 Task: Explore the pedestrian path from Central Park to the Guggenheim Museum in NYC.
Action: Mouse moved to (275, 93)
Screenshot: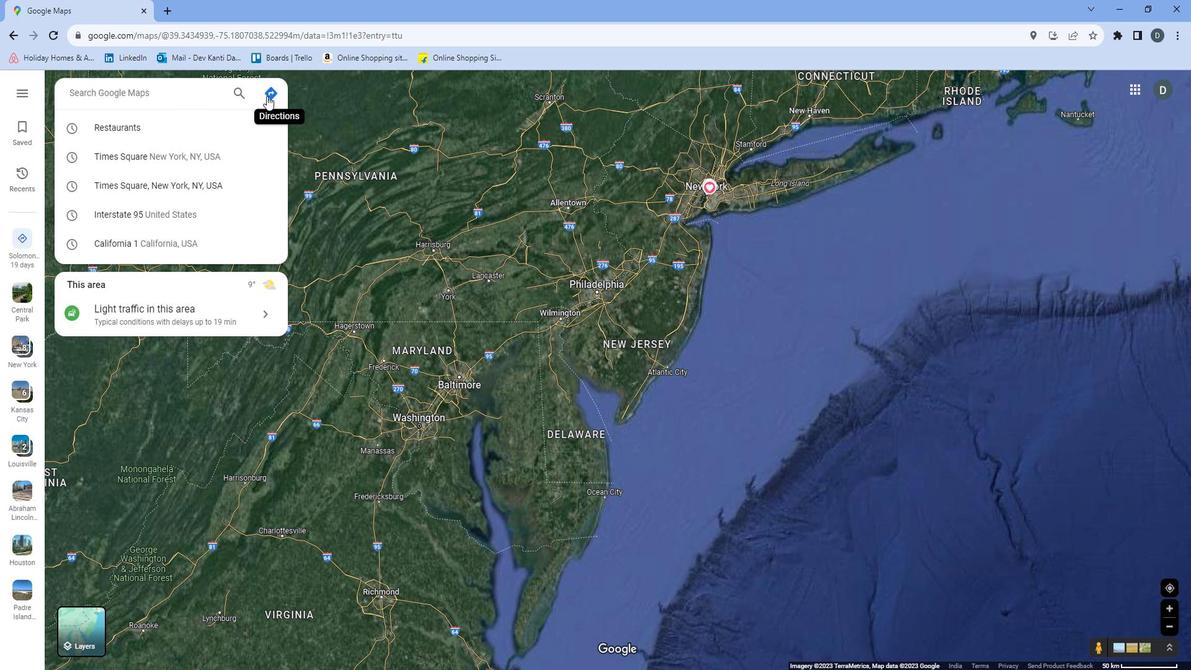 
Action: Mouse pressed left at (275, 93)
Screenshot: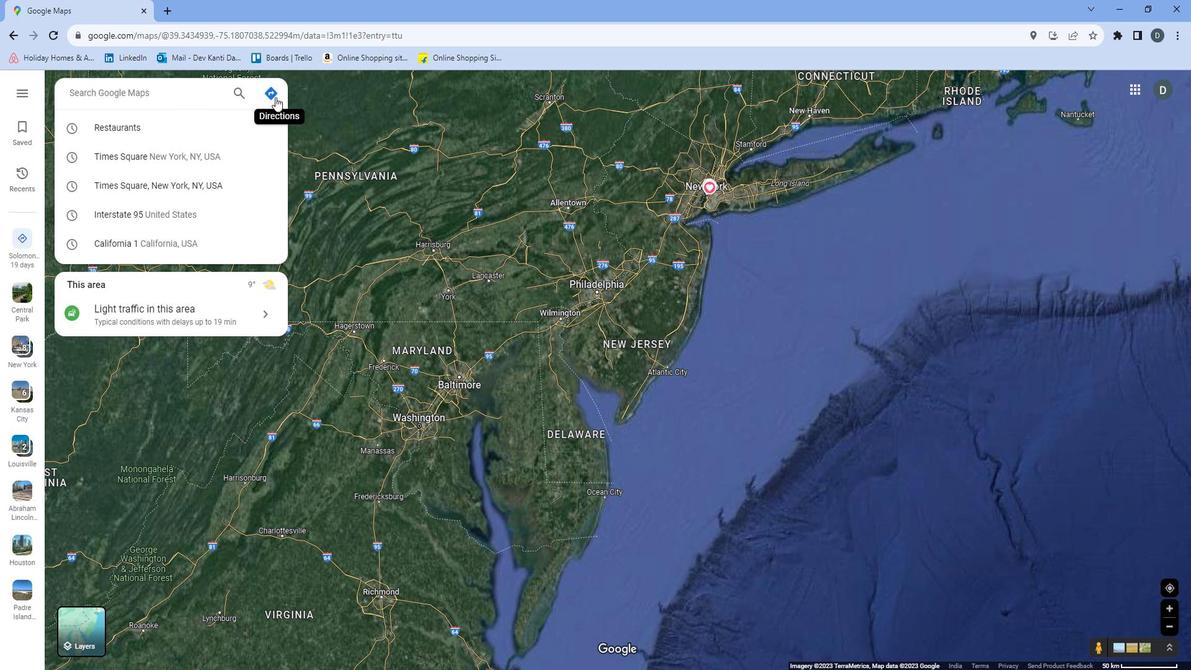 
Action: Mouse moved to (218, 85)
Screenshot: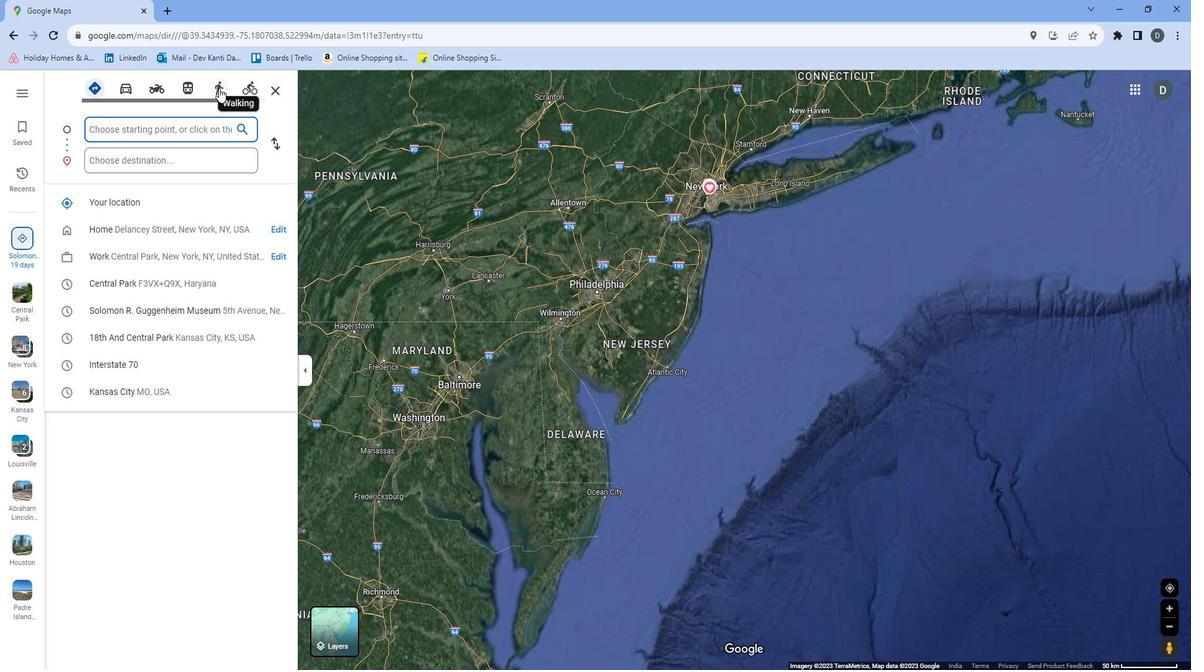 
Action: Mouse pressed left at (218, 85)
Screenshot: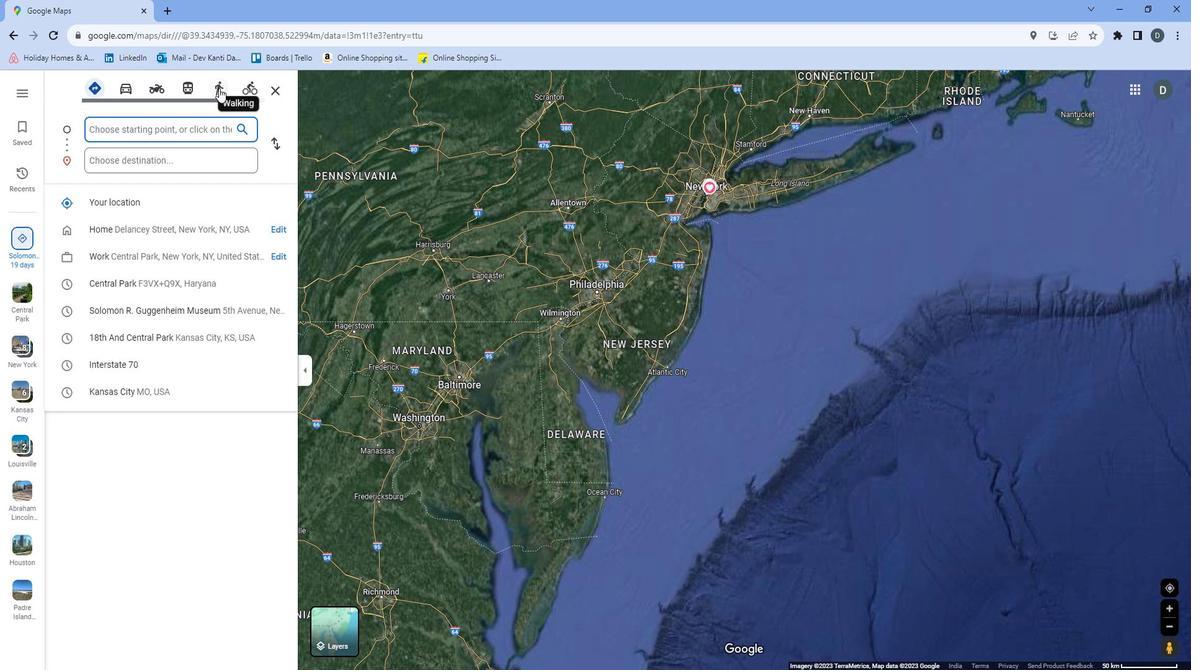 
Action: Mouse moved to (167, 122)
Screenshot: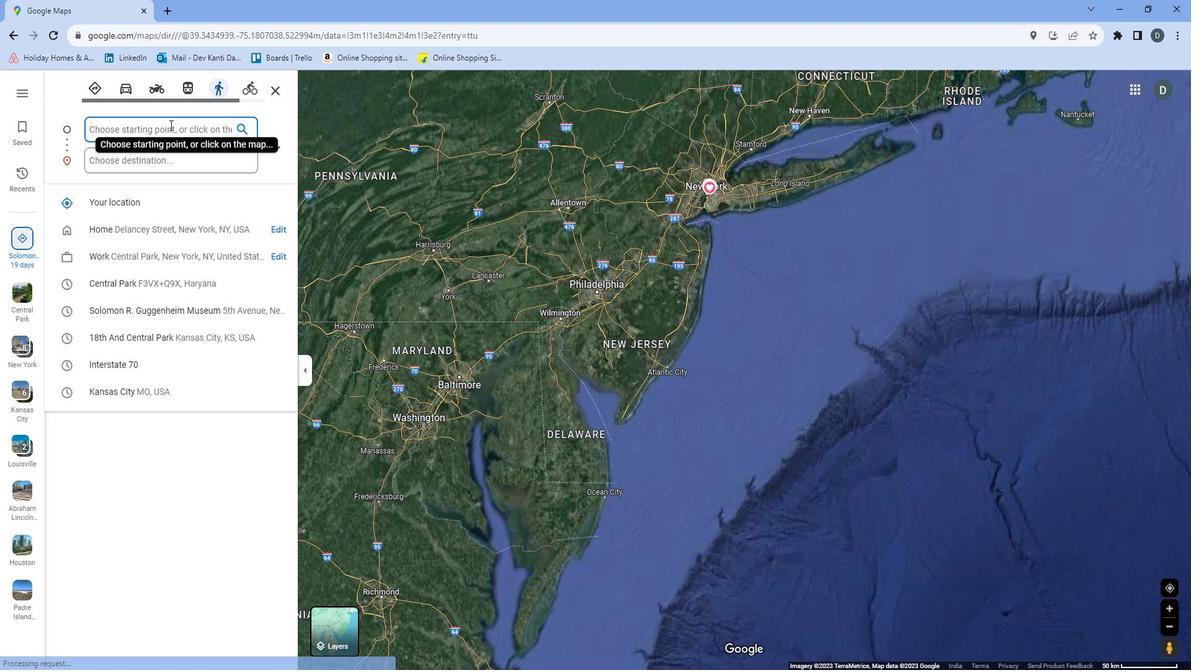 
Action: Mouse pressed left at (167, 122)
Screenshot: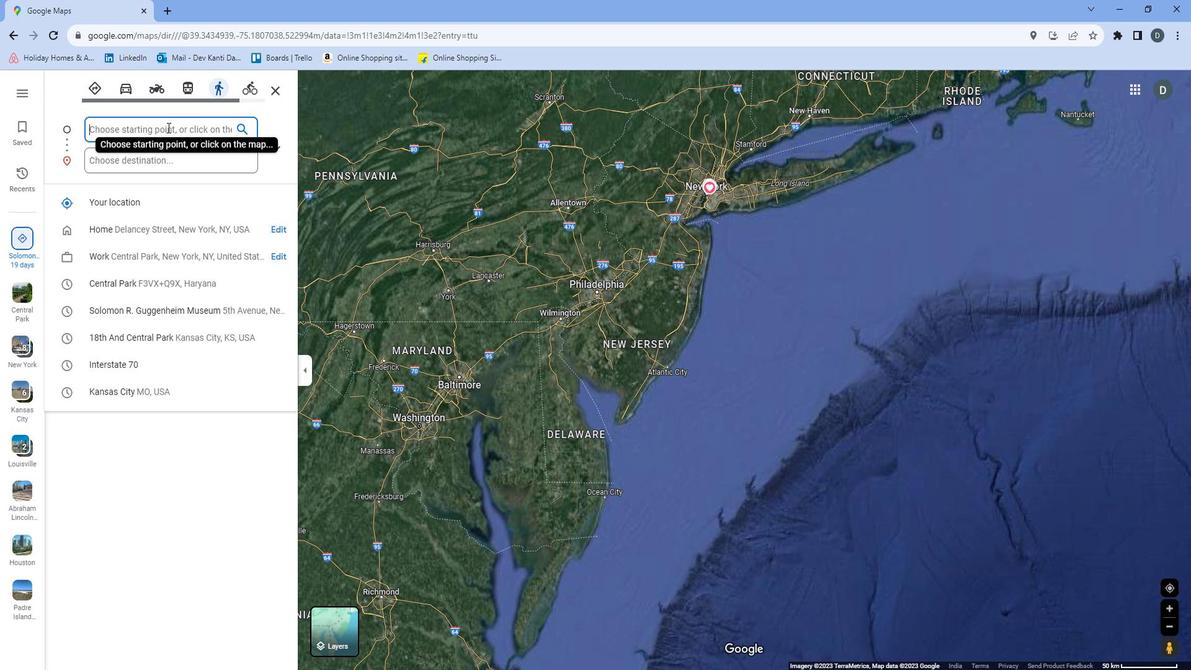 
Action: Key pressed <Key.shift>Central<Key.space><Key.shift>Park<Key.space>
Screenshot: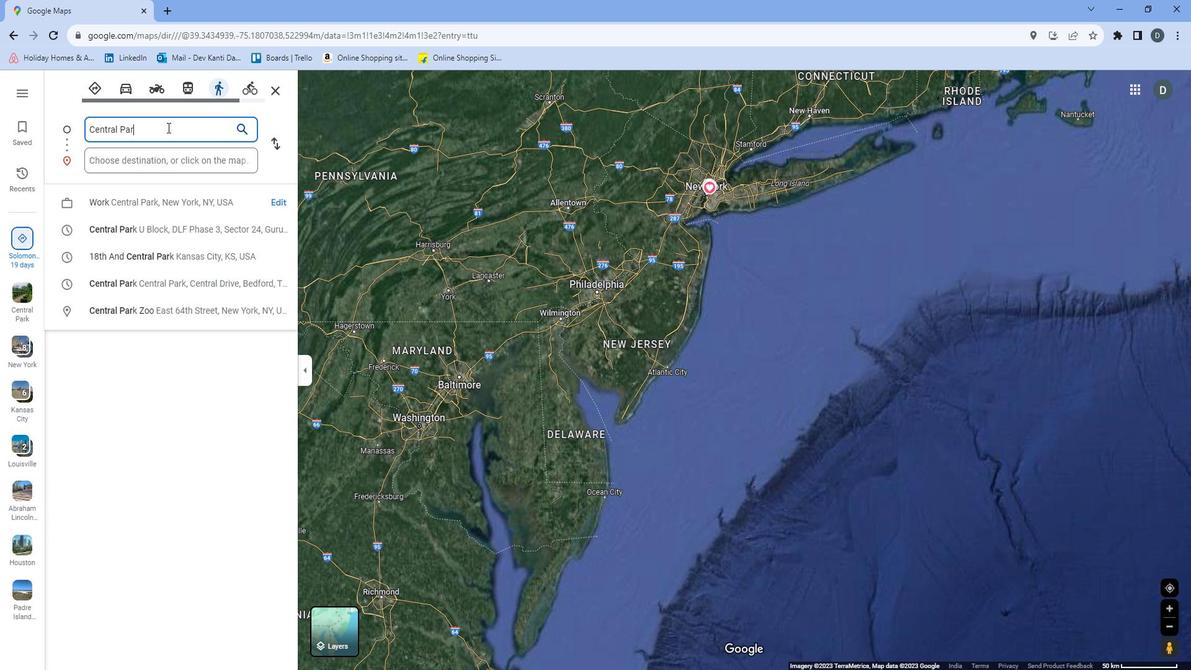 
Action: Mouse moved to (170, 155)
Screenshot: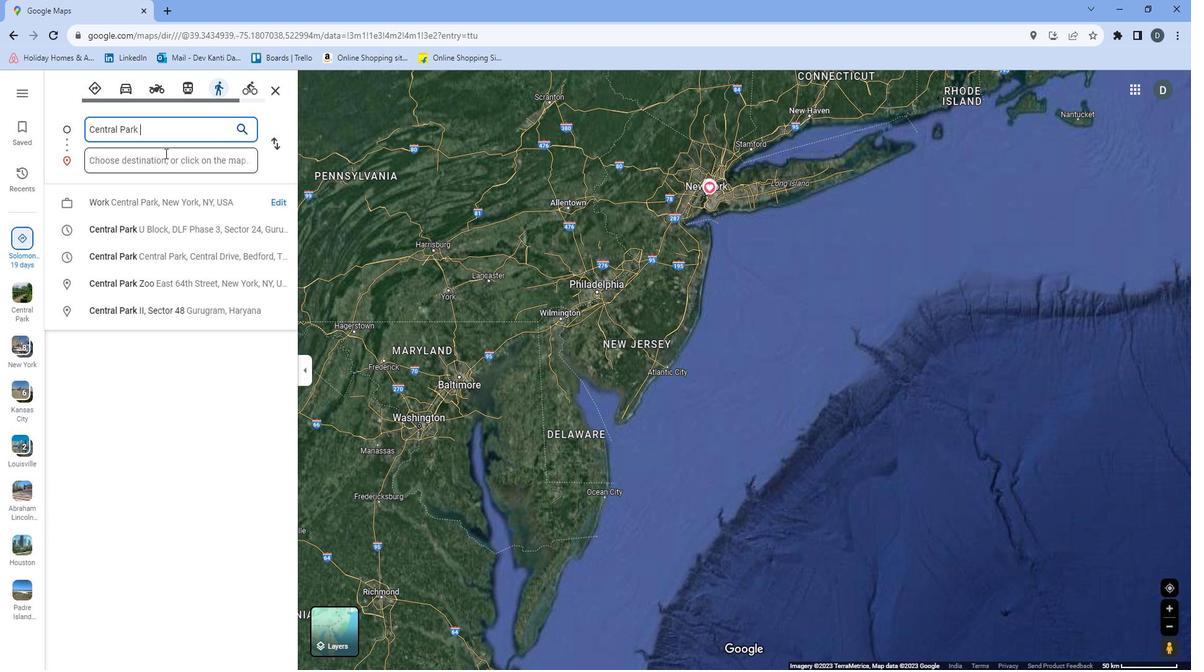 
Action: Mouse pressed left at (170, 155)
Screenshot: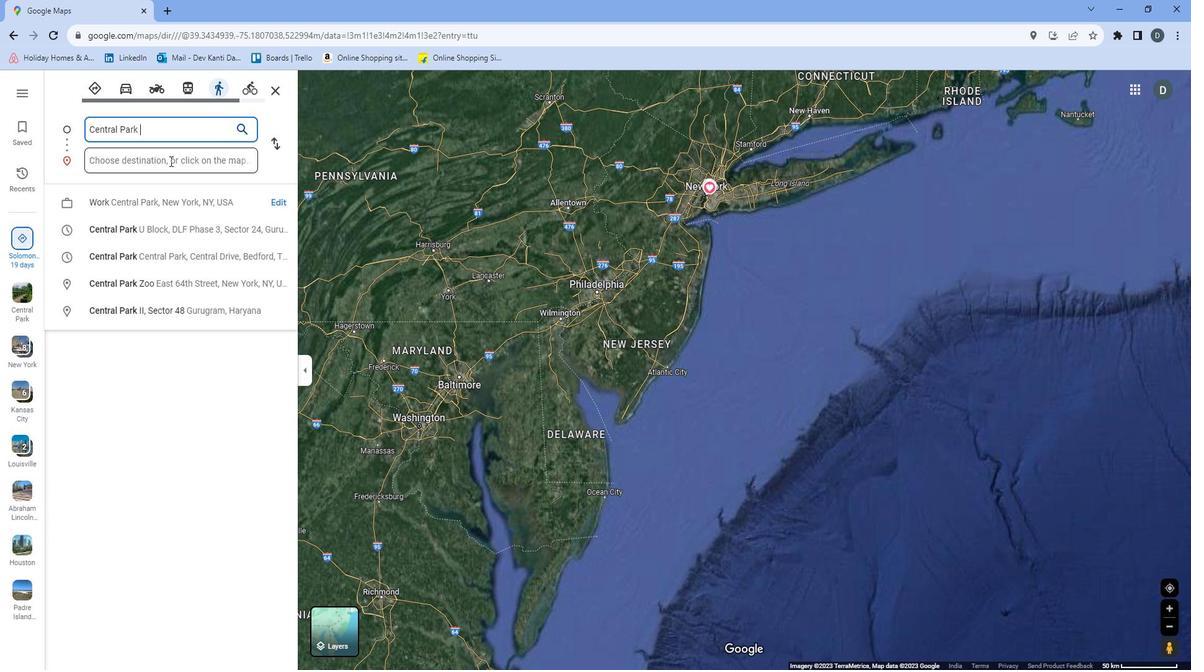 
Action: Key pressed <Key.shift>Guggenheim<Key.space><Key.down><Key.enter>
Screenshot: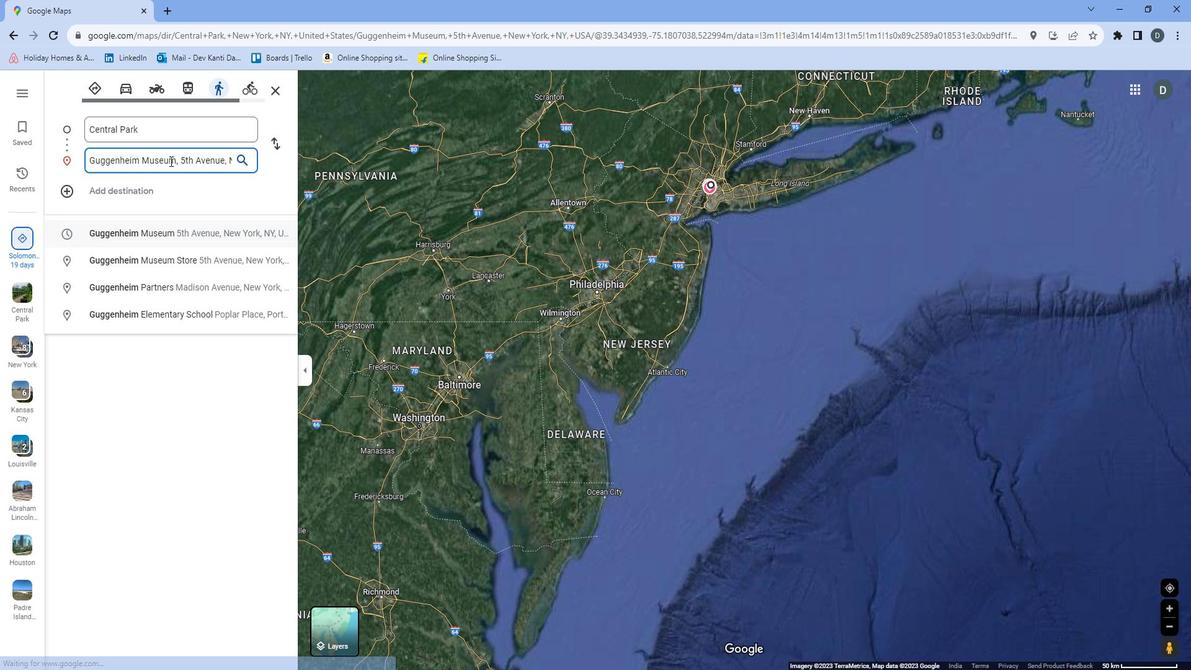 
Action: Mouse moved to (487, 386)
Screenshot: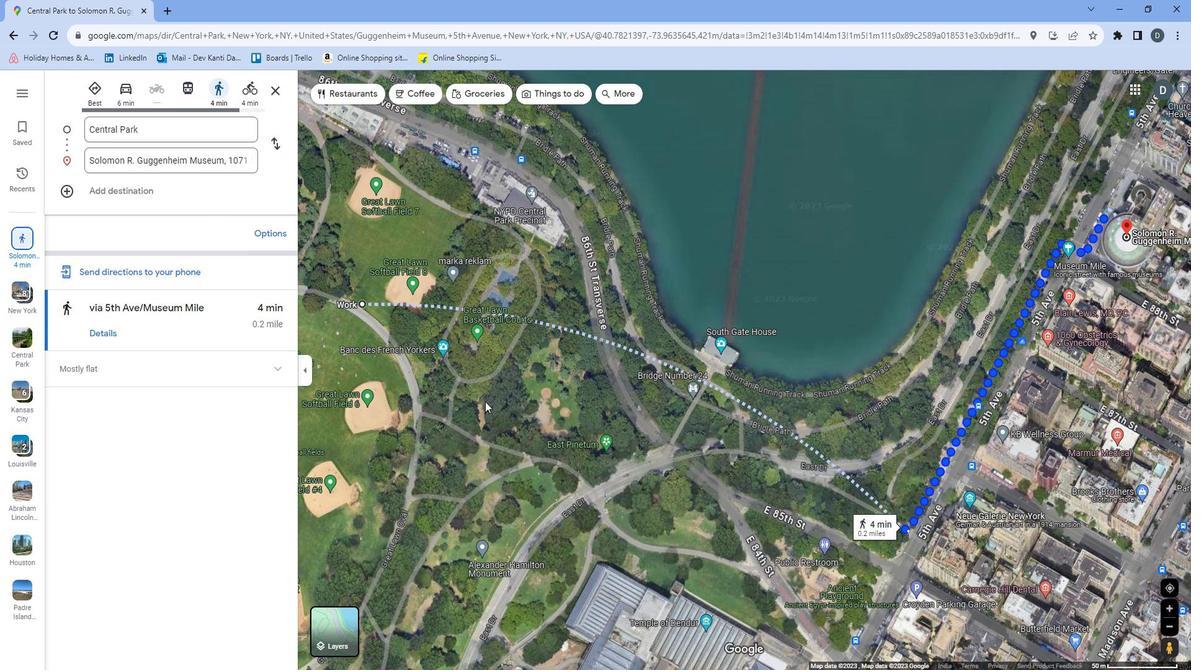 
Action: Mouse pressed left at (487, 386)
Screenshot: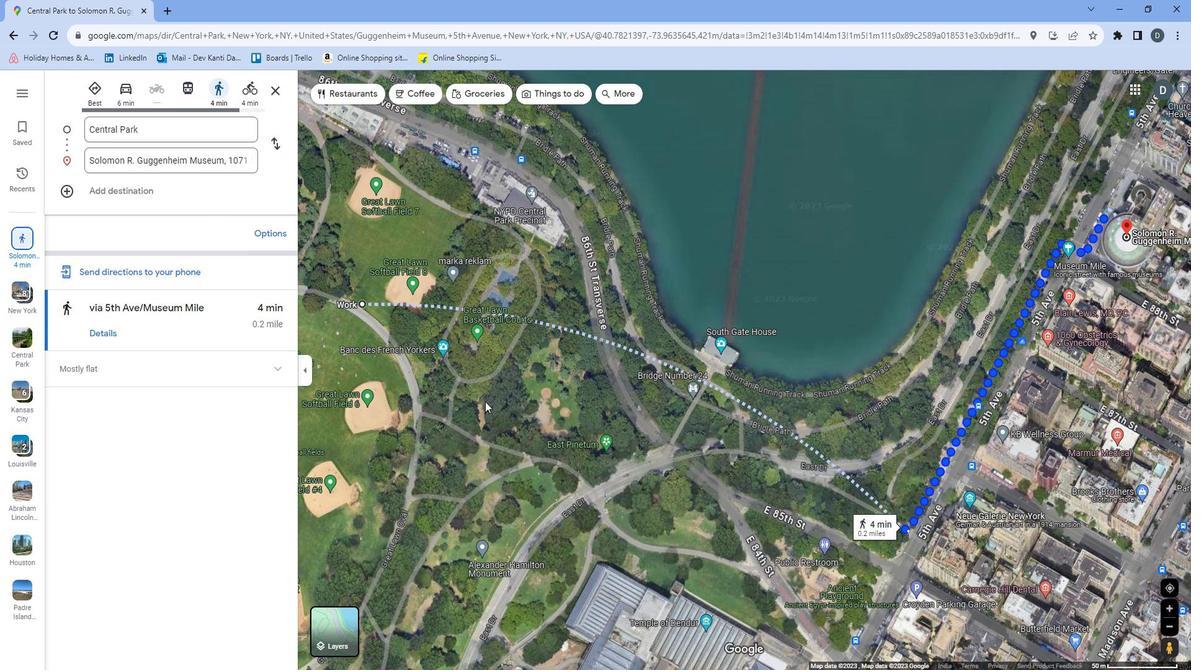 
Action: Mouse moved to (540, 364)
Screenshot: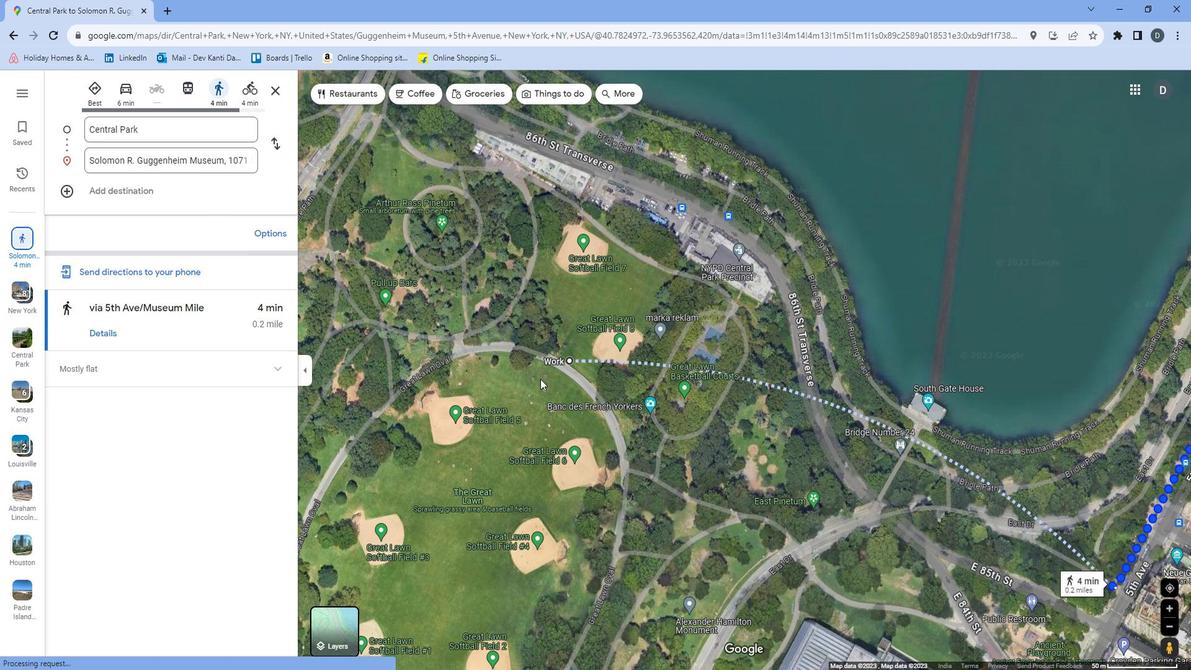 
Action: Mouse scrolled (540, 364) with delta (0, 0)
Screenshot: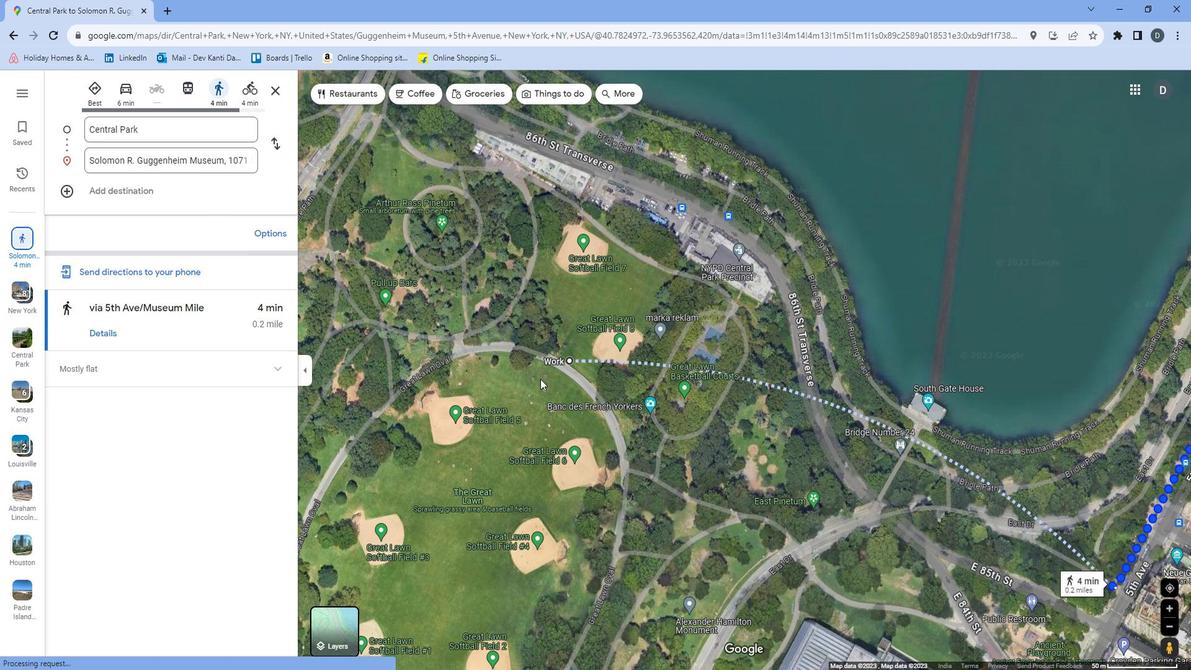 
Action: Mouse moved to (540, 363)
Screenshot: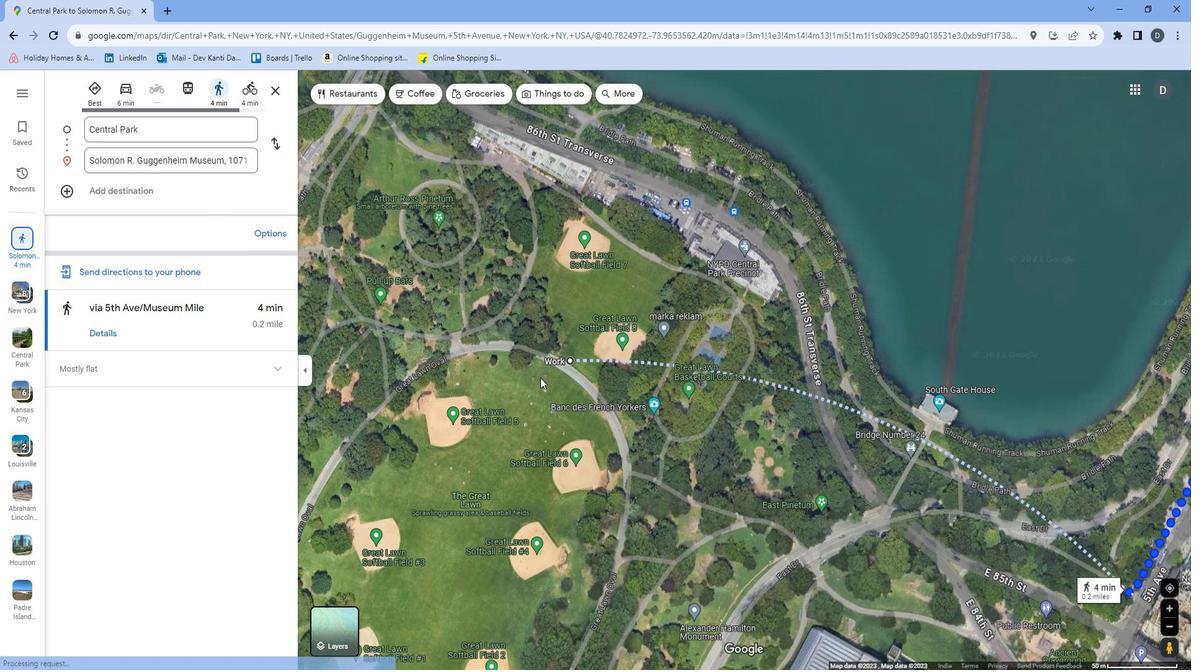 
Action: Mouse scrolled (540, 364) with delta (0, 0)
Screenshot: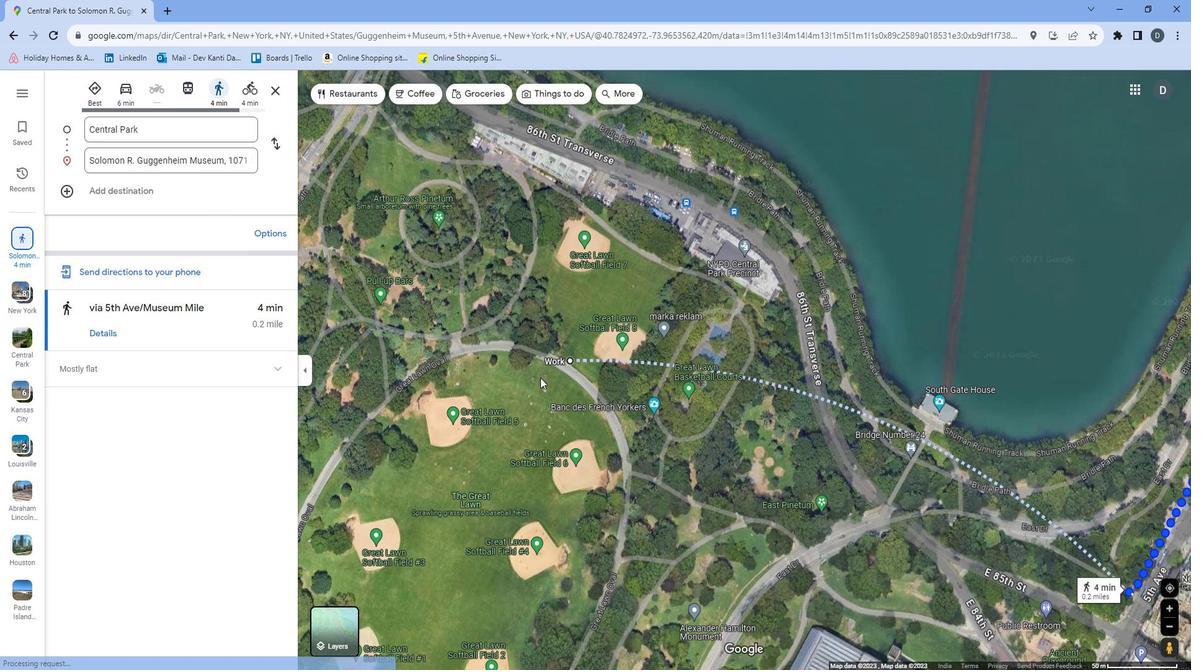 
Action: Mouse moved to (541, 363)
Screenshot: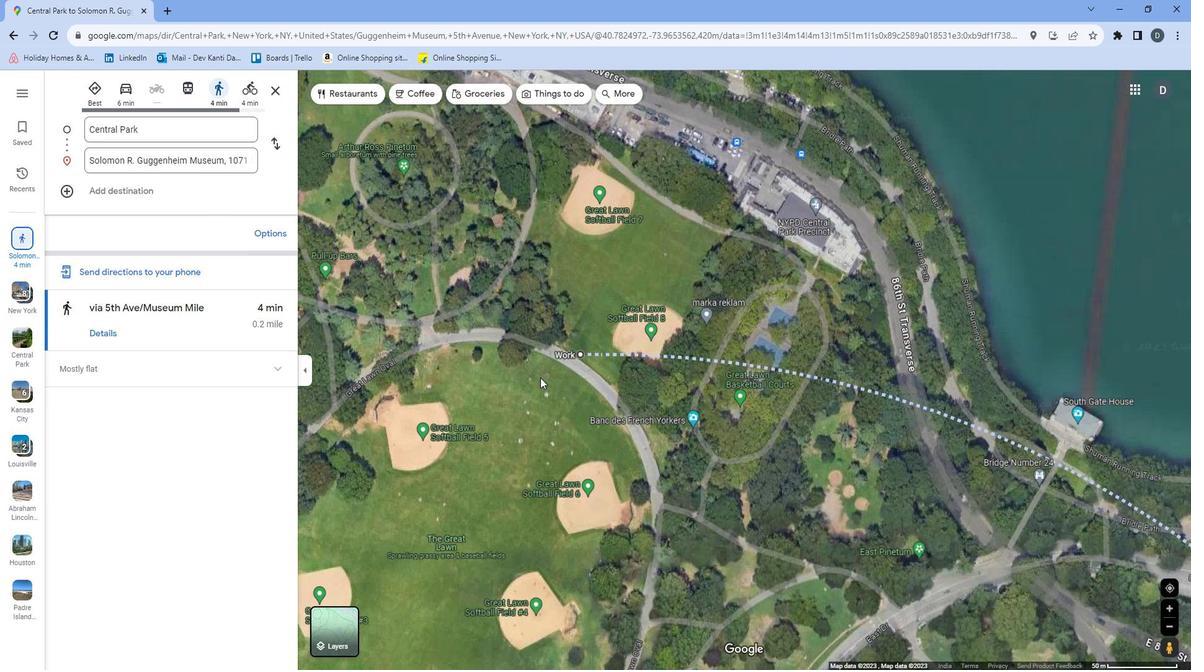 
Action: Mouse scrolled (541, 364) with delta (0, 0)
Screenshot: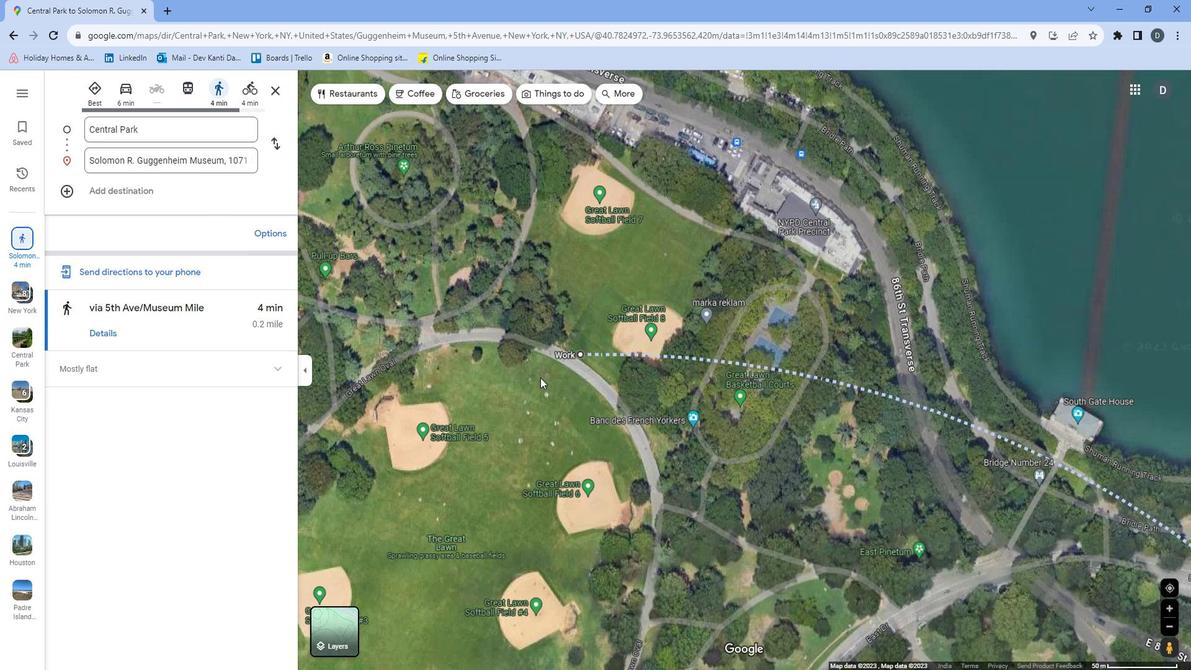 
Action: Mouse moved to (542, 363)
Screenshot: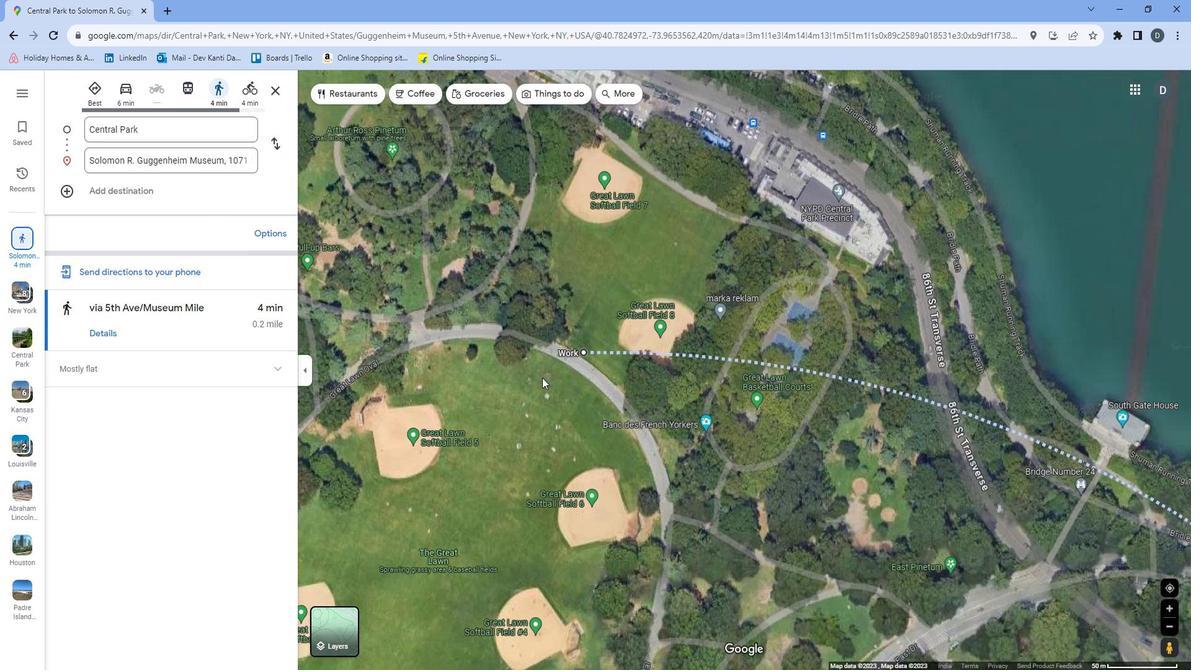
Action: Mouse scrolled (542, 364) with delta (0, 0)
Screenshot: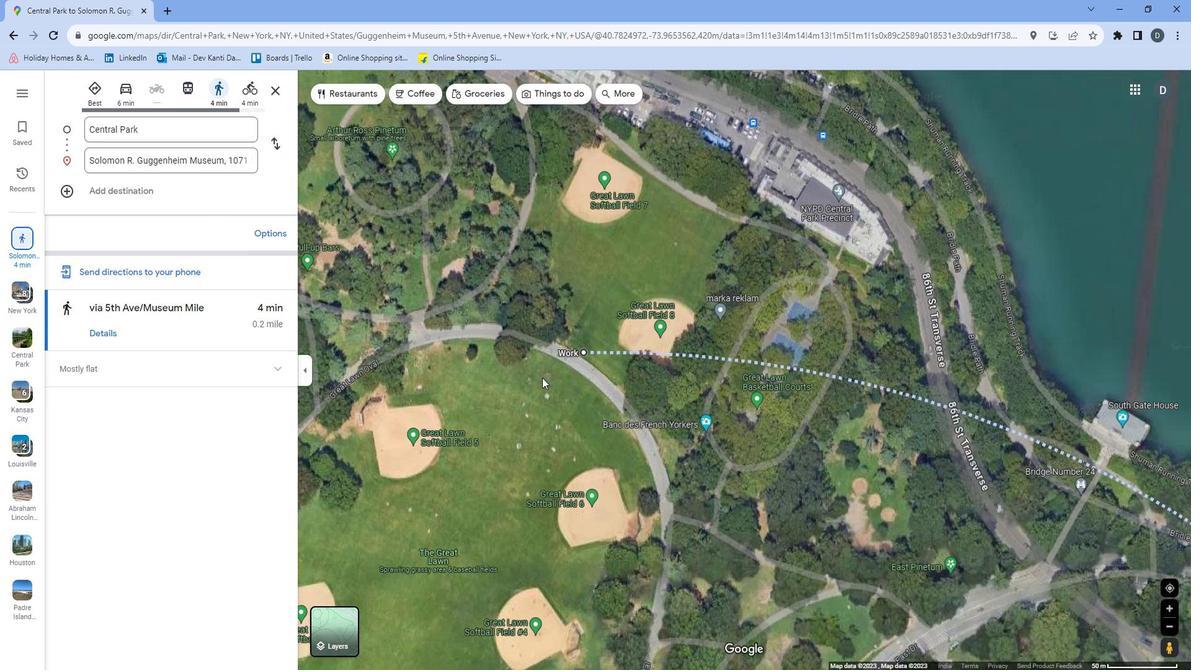 
Action: Mouse moved to (542, 363)
Screenshot: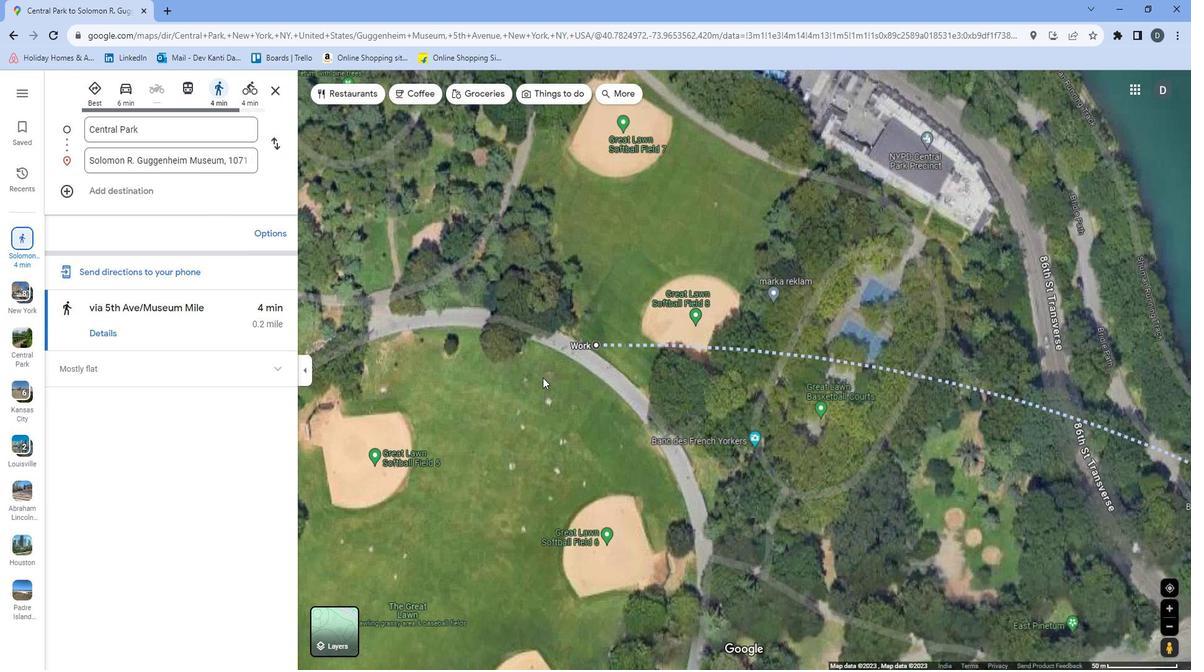 
Action: Mouse scrolled (542, 364) with delta (0, 0)
Screenshot: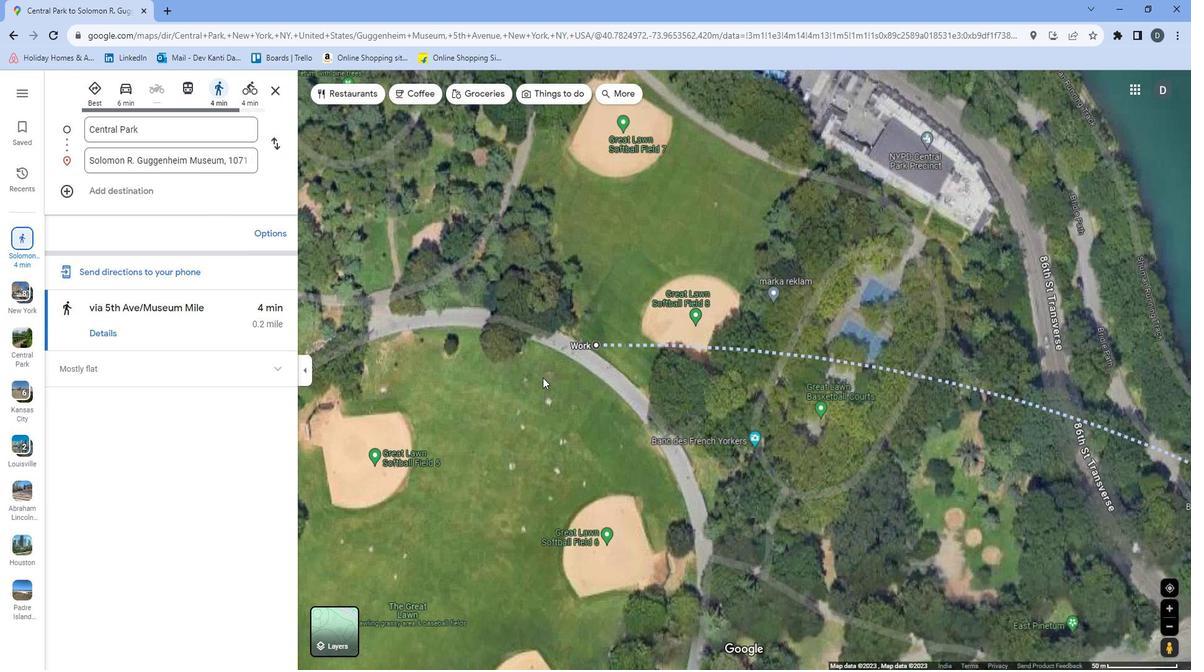 
Action: Mouse moved to (649, 351)
Screenshot: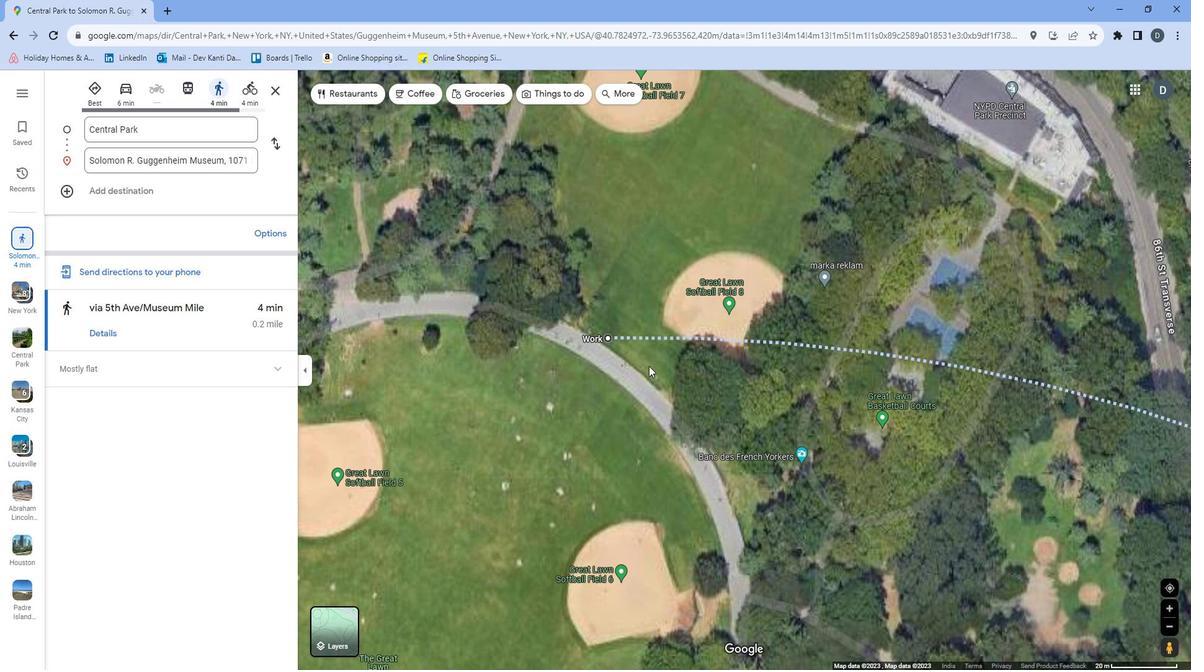 
Action: Mouse pressed left at (649, 351)
Screenshot: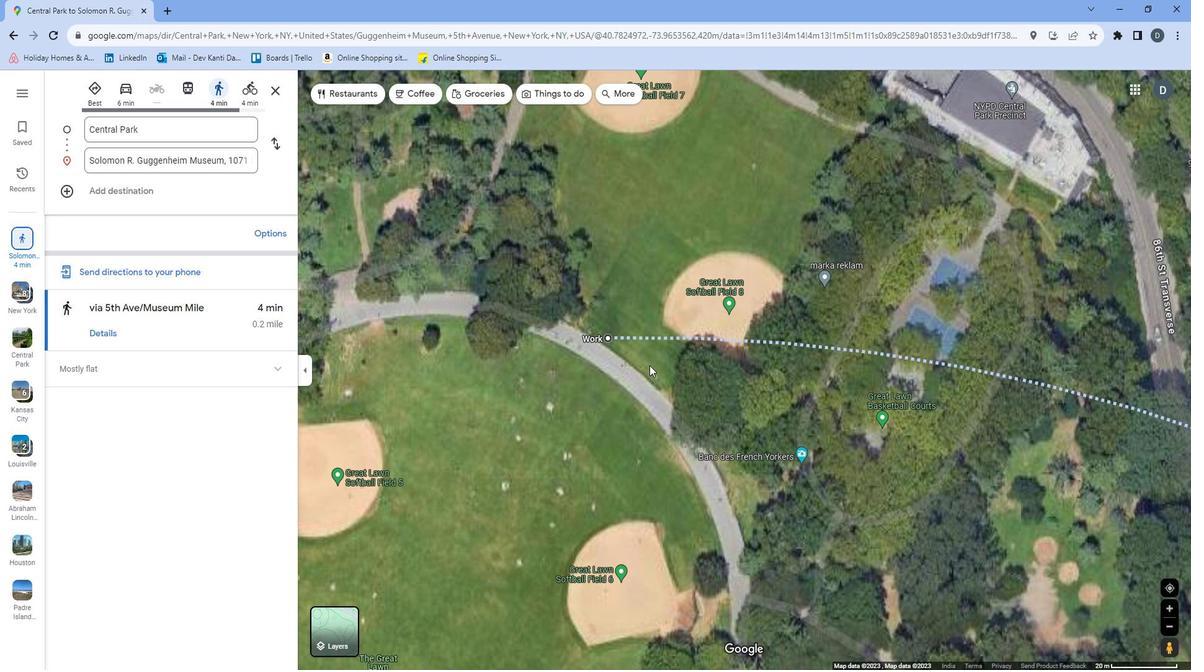 
Action: Mouse moved to (564, 349)
Screenshot: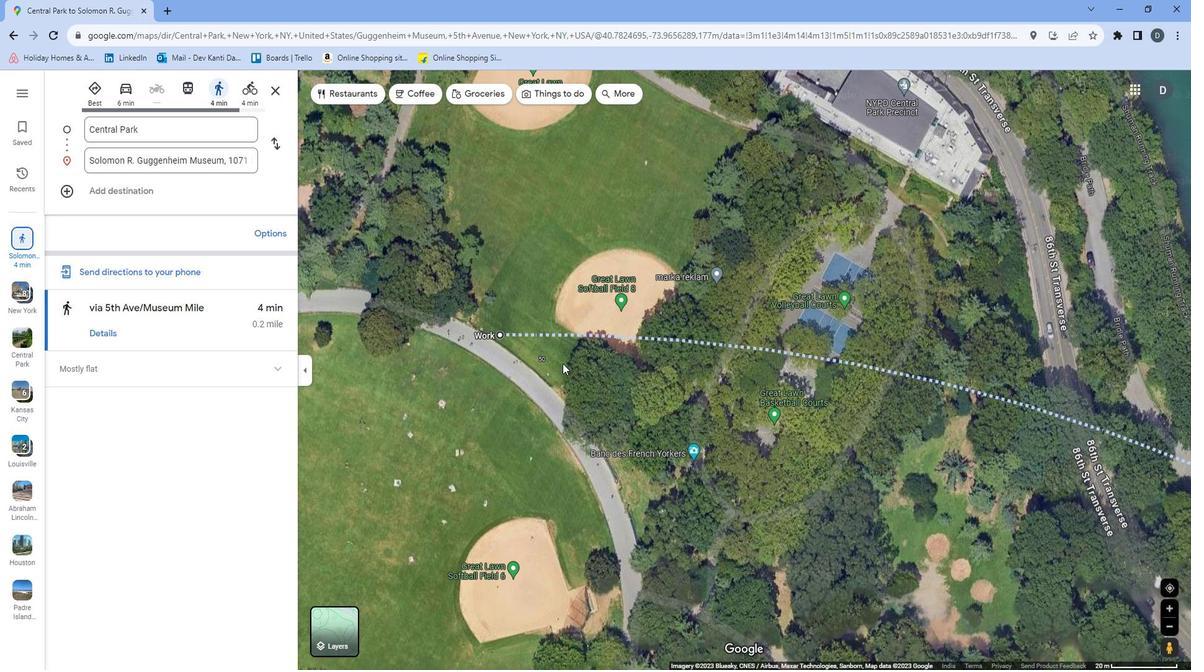 
Action: Mouse scrolled (564, 350) with delta (0, 0)
Screenshot: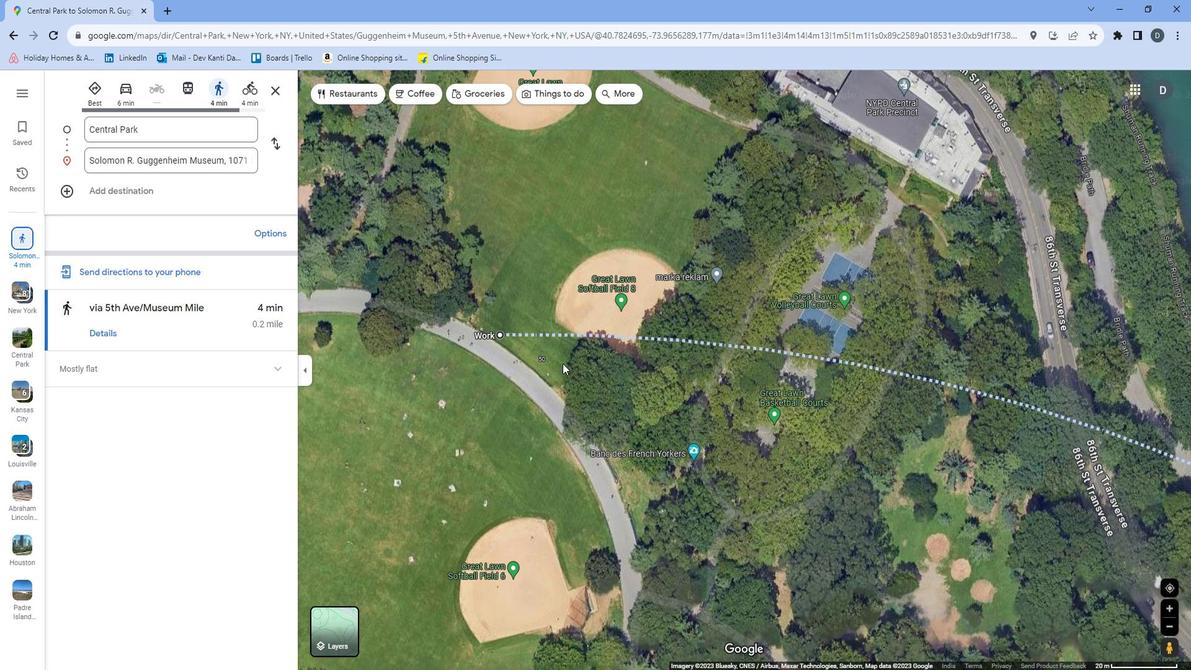 
Action: Mouse scrolled (564, 350) with delta (0, 0)
Screenshot: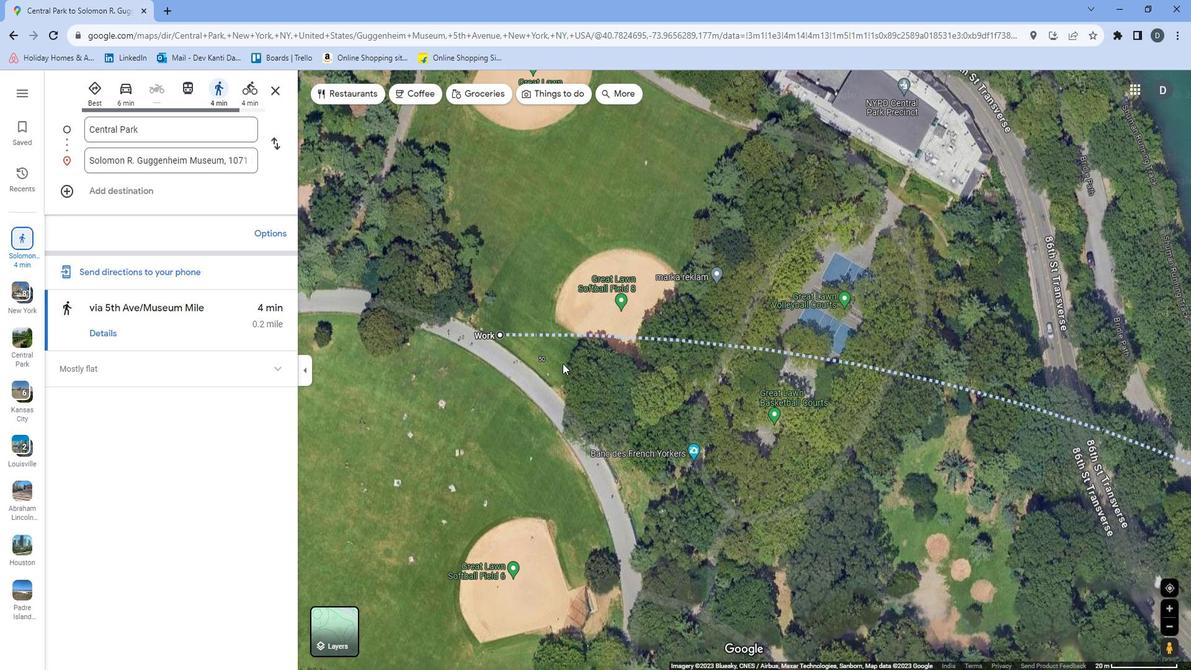 
Action: Mouse moved to (565, 348)
Screenshot: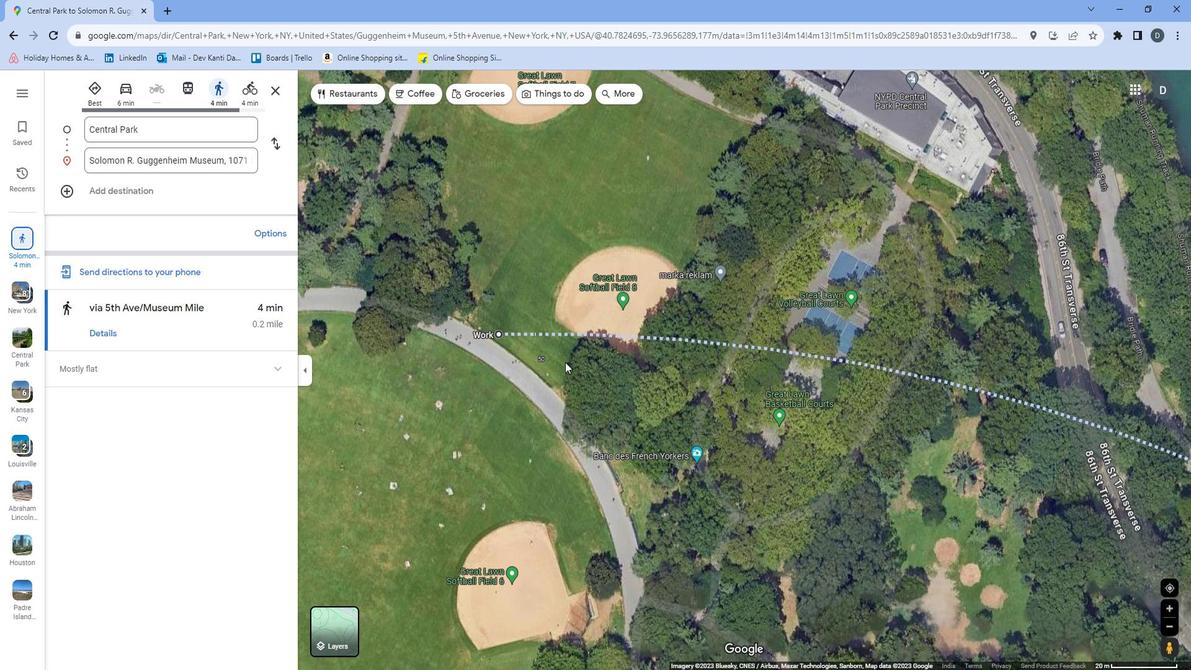 
Action: Mouse scrolled (565, 348) with delta (0, 0)
Screenshot: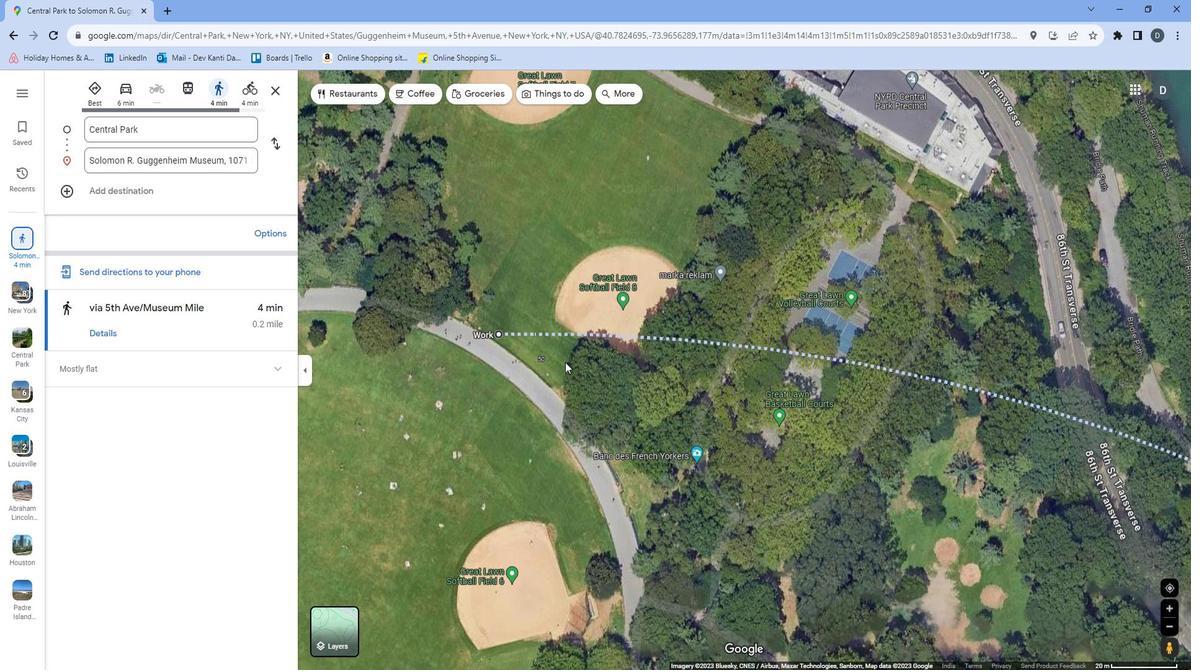 
Action: Mouse moved to (415, 307)
Screenshot: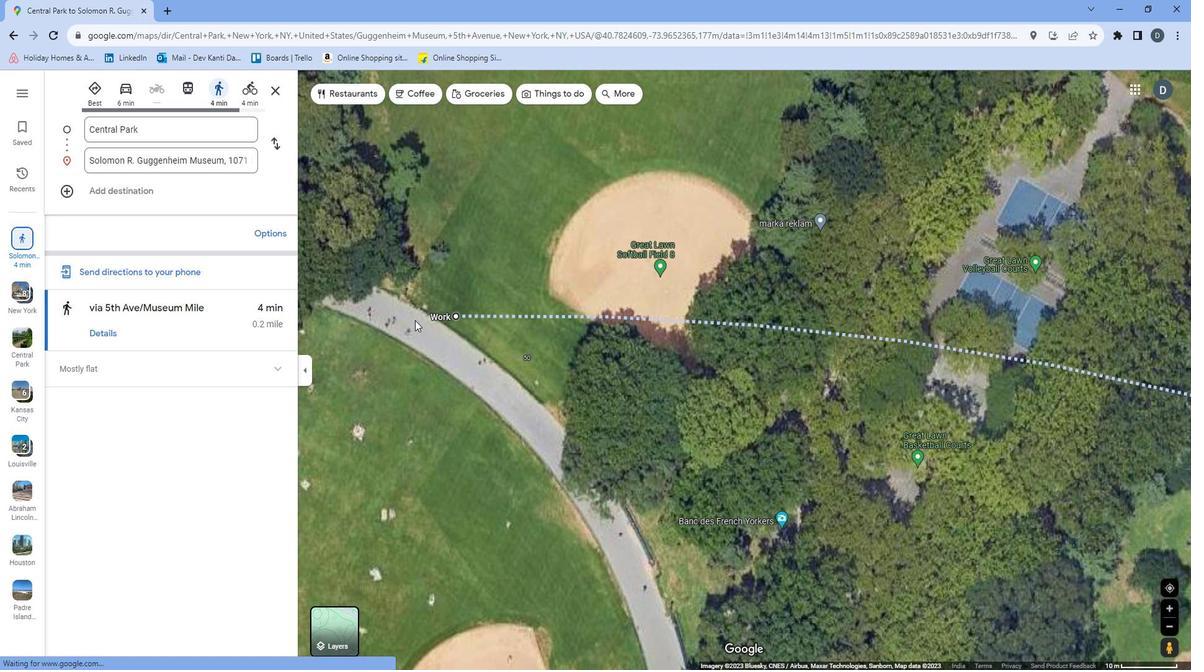 
Action: Mouse scrolled (415, 308) with delta (0, 0)
Screenshot: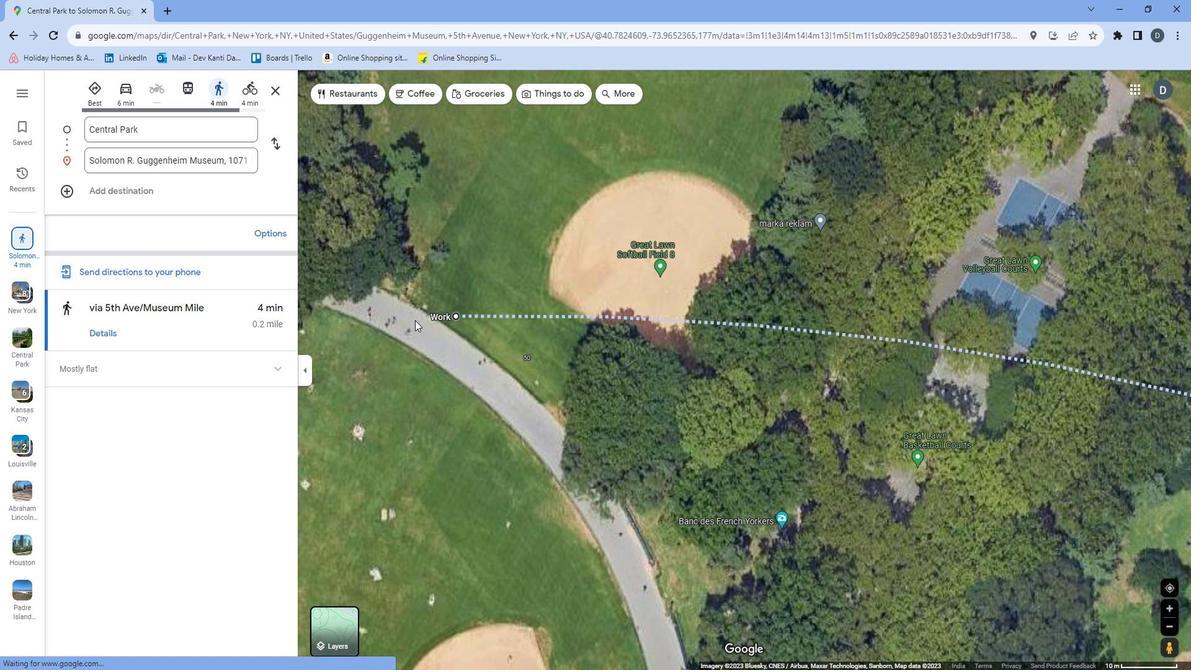 
Action: Mouse moved to (416, 307)
Screenshot: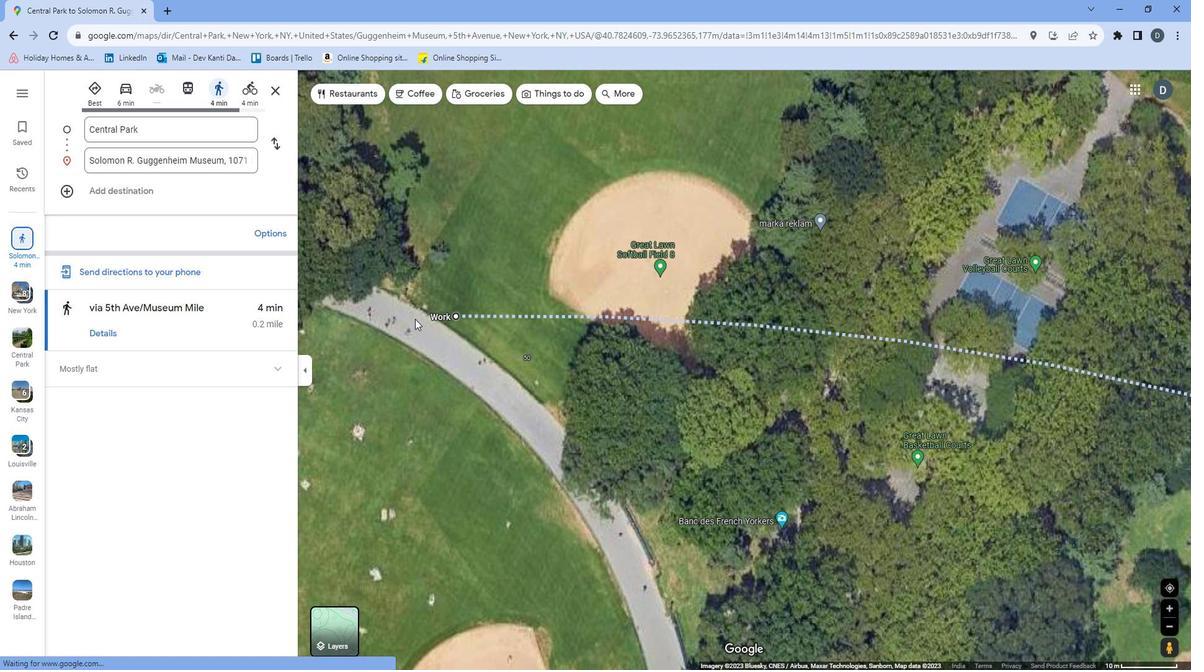
Action: Mouse scrolled (416, 307) with delta (0, 0)
Screenshot: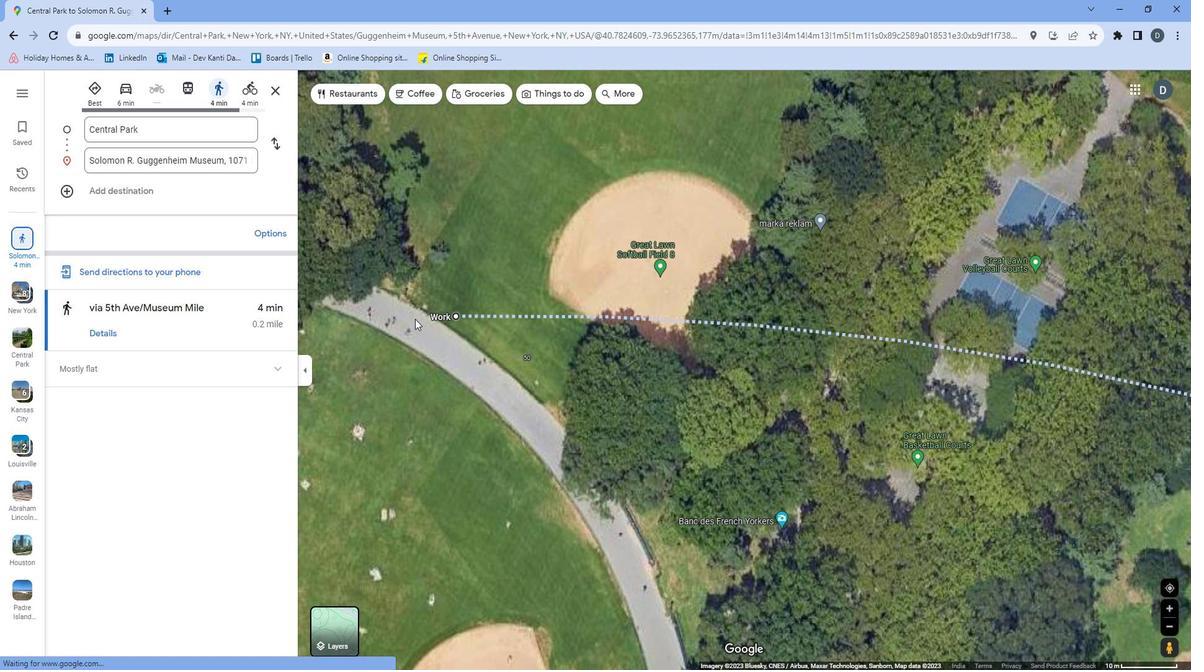 
Action: Mouse moved to (420, 307)
Screenshot: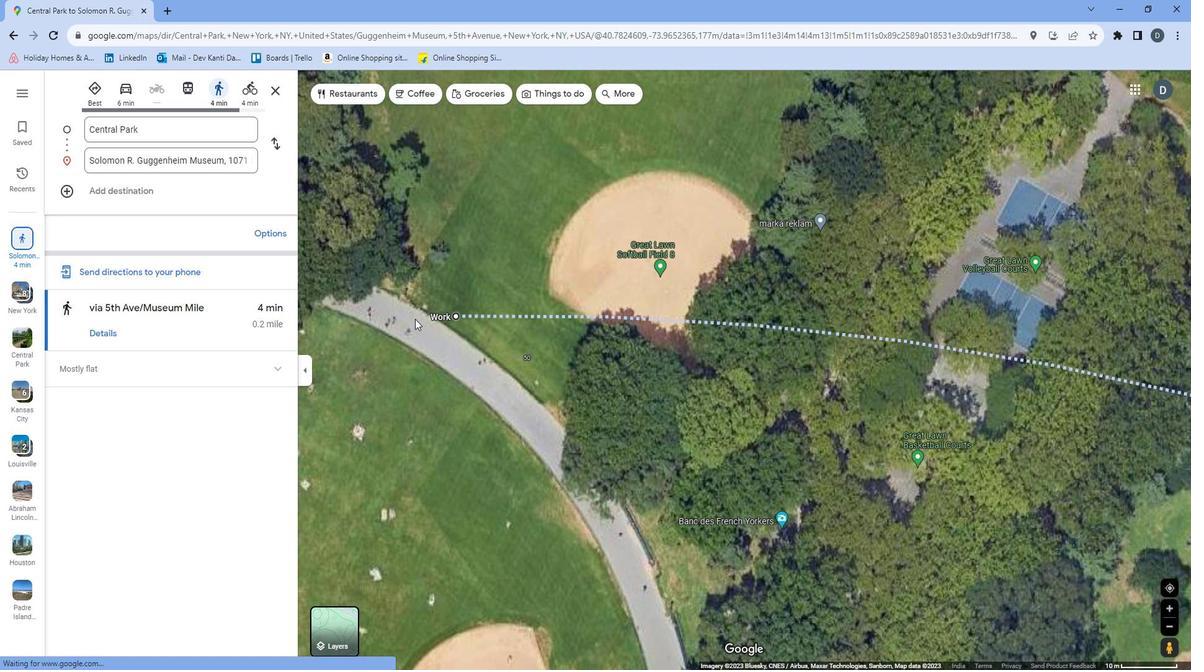 
Action: Mouse scrolled (420, 307) with delta (0, 0)
Screenshot: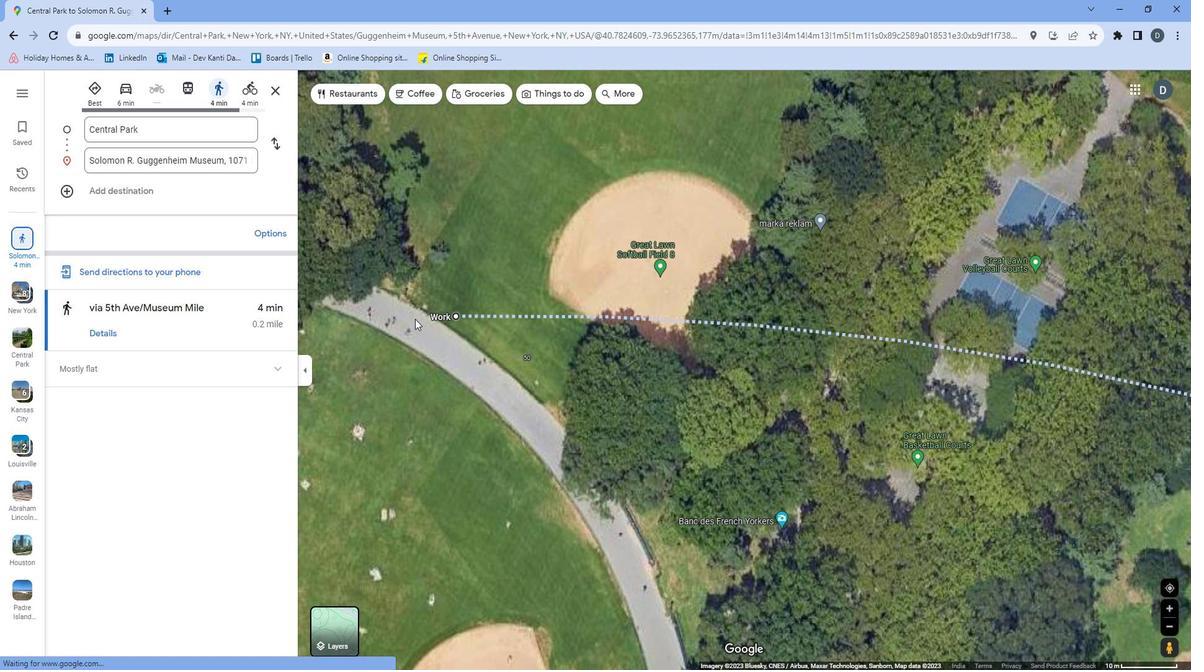 
Action: Mouse moved to (598, 313)
Screenshot: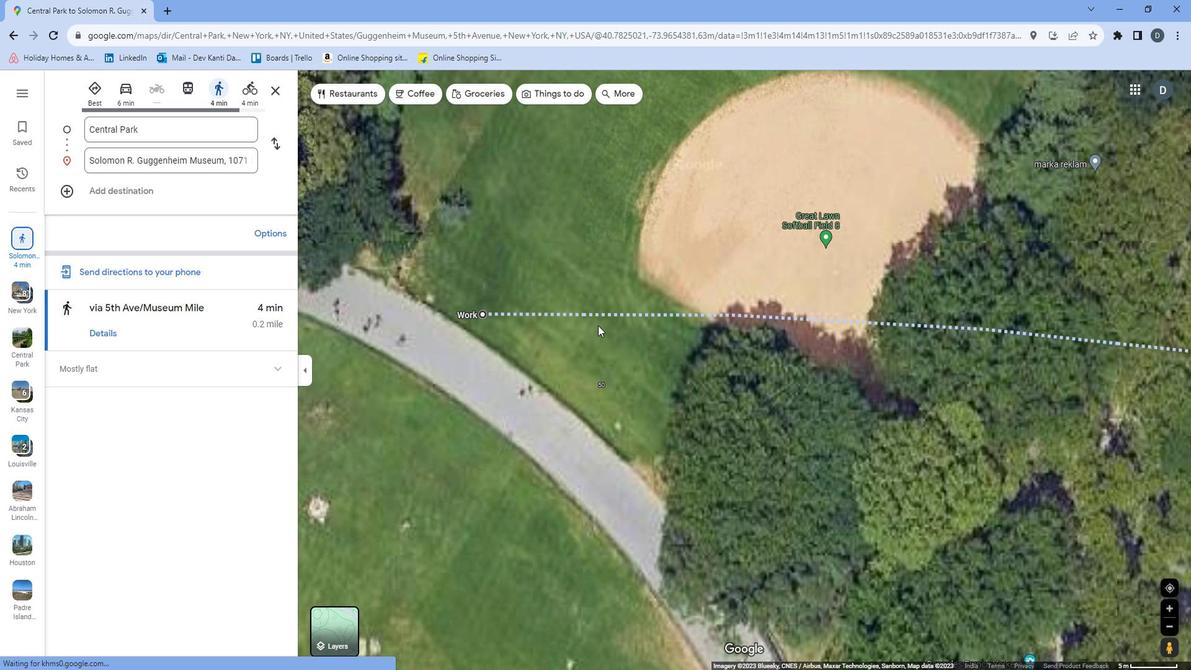 
Action: Mouse pressed left at (598, 313)
Screenshot: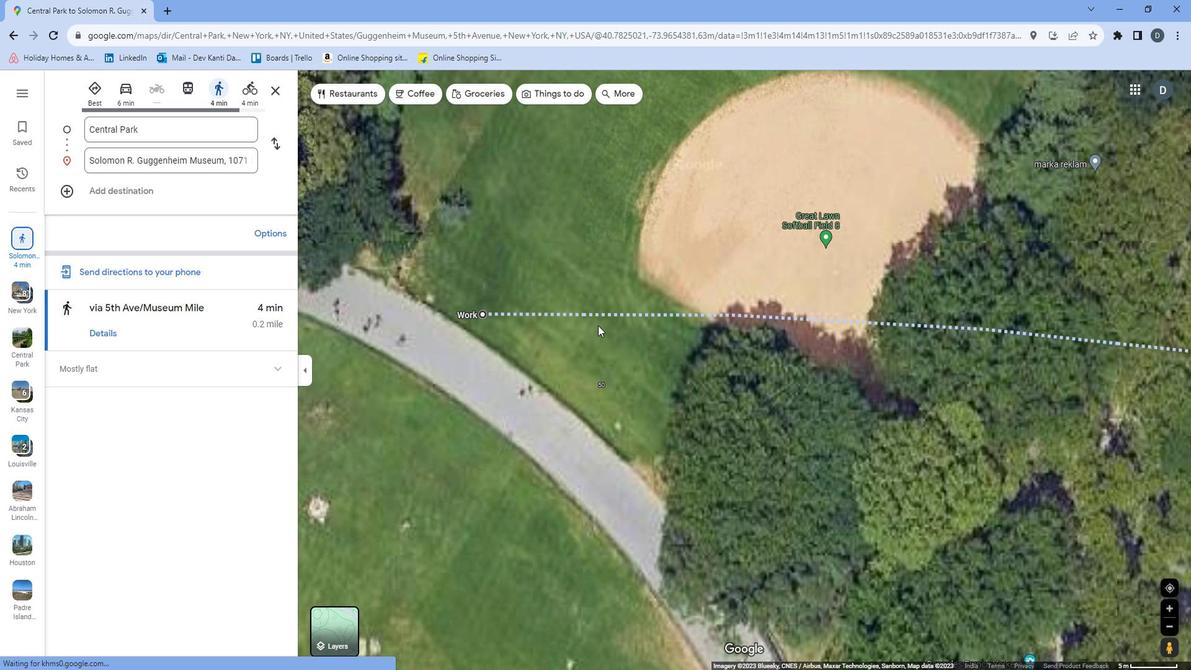 
Action: Mouse moved to (690, 330)
Screenshot: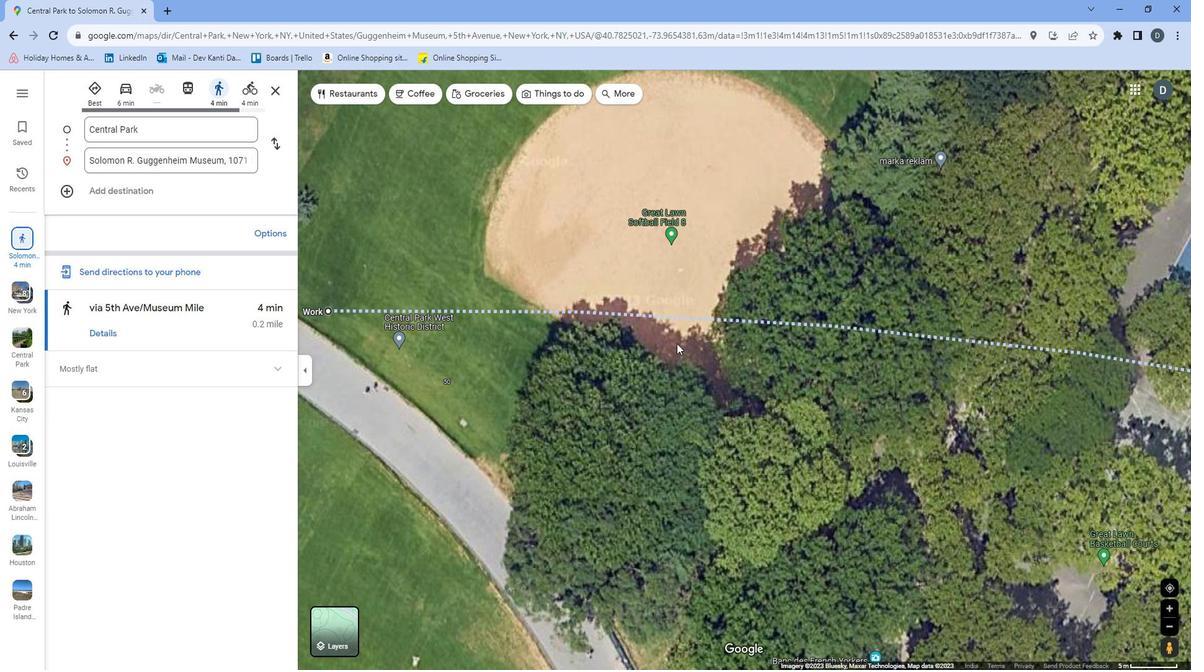 
Action: Mouse pressed left at (690, 330)
Screenshot: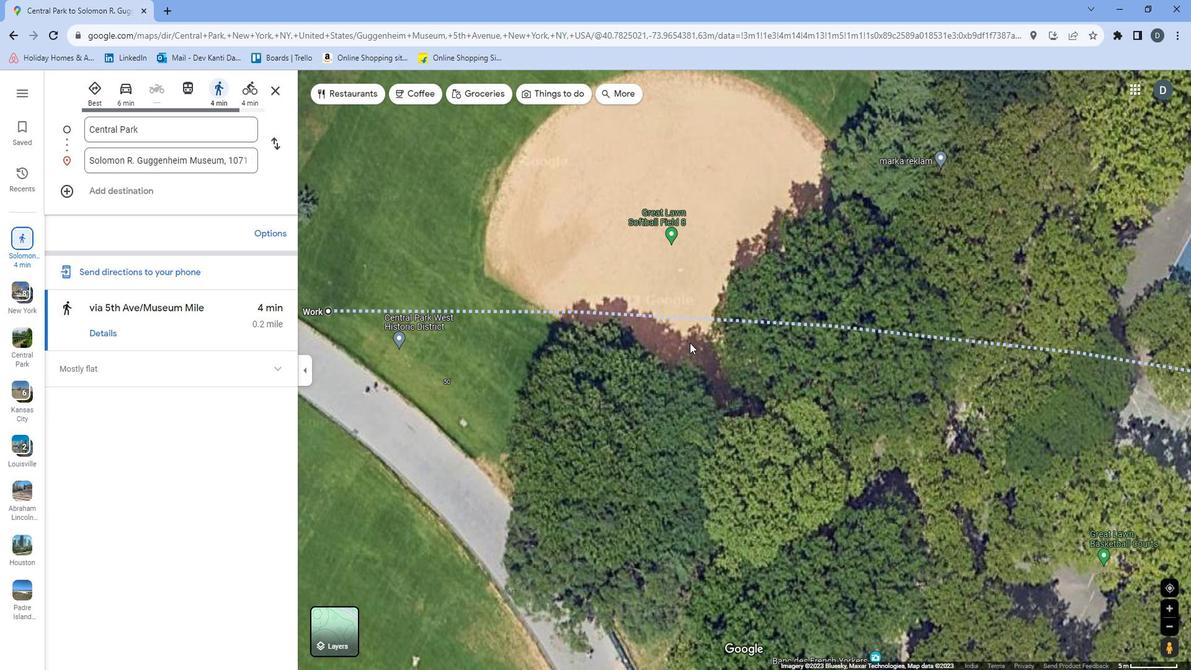 
Action: Mouse moved to (819, 354)
Screenshot: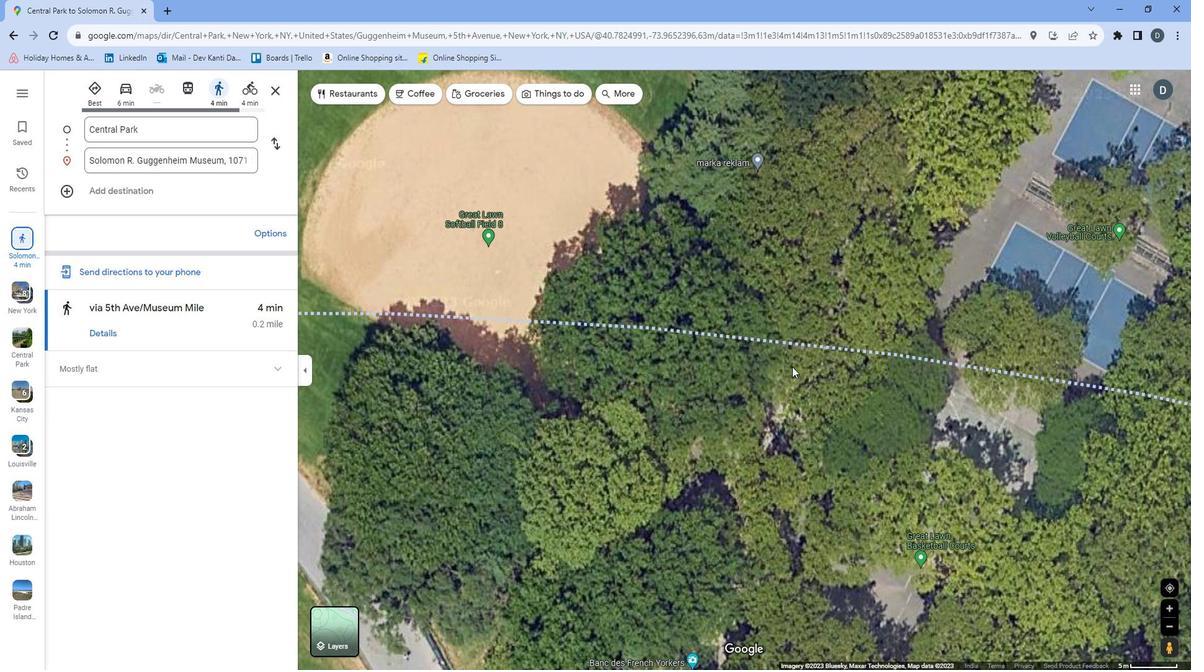 
Action: Mouse pressed left at (819, 354)
Screenshot: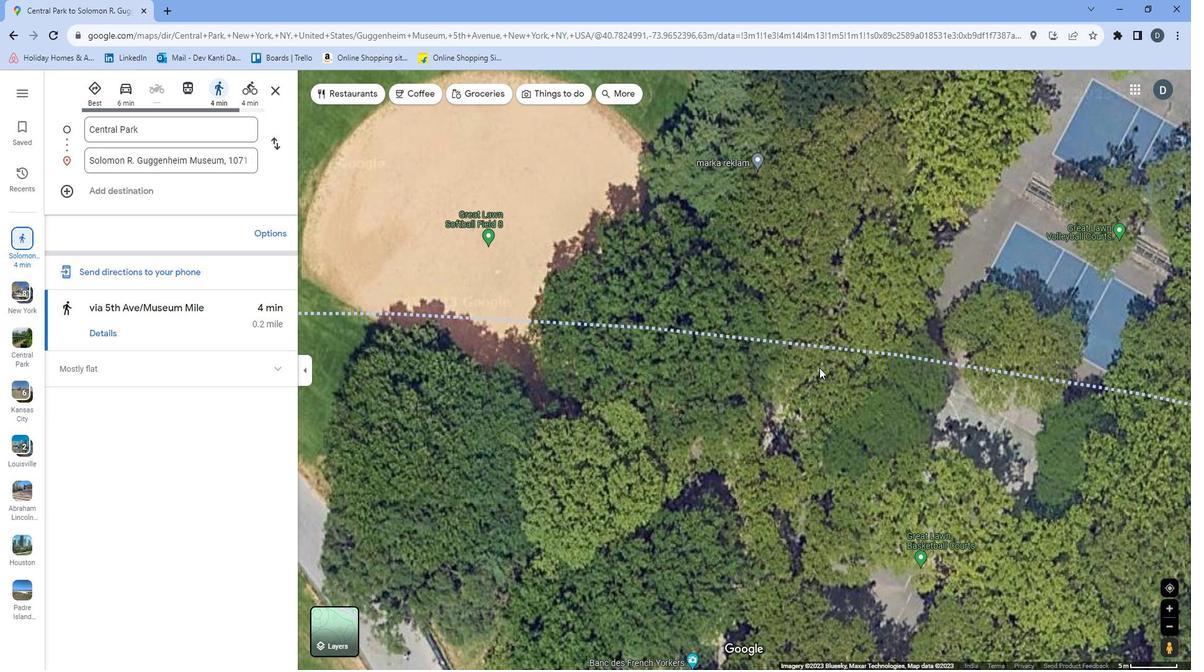 
Action: Mouse moved to (833, 390)
Screenshot: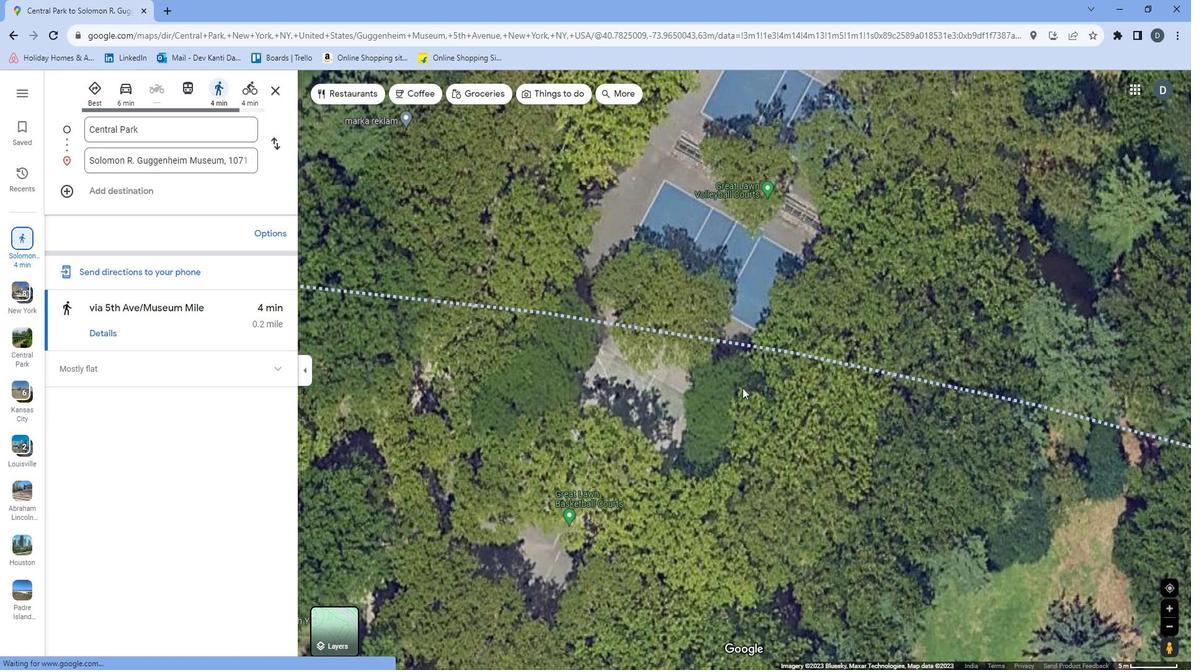 
Action: Mouse pressed left at (833, 390)
Screenshot: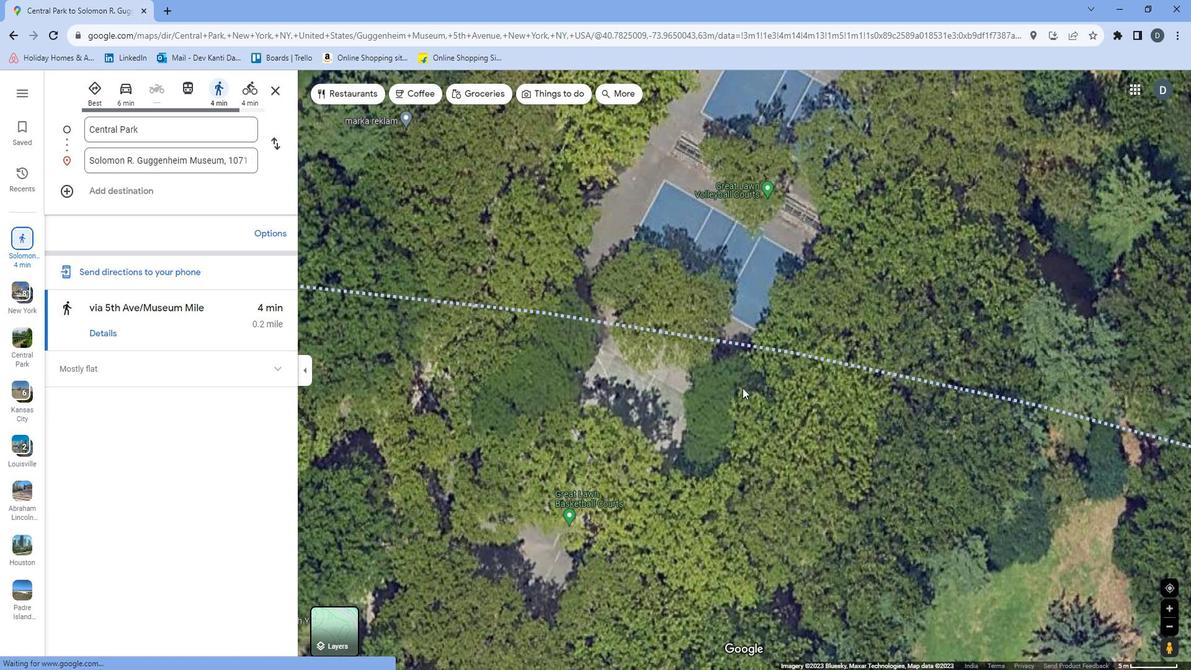 
Action: Mouse moved to (960, 438)
Screenshot: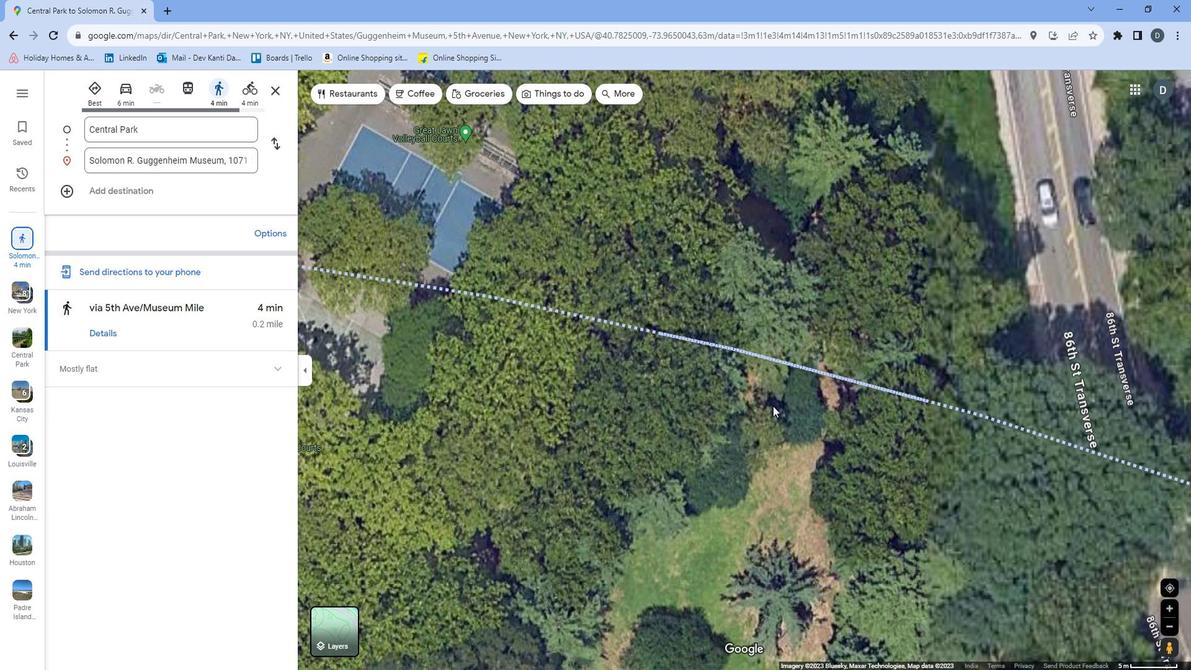 
Action: Mouse pressed left at (960, 438)
Screenshot: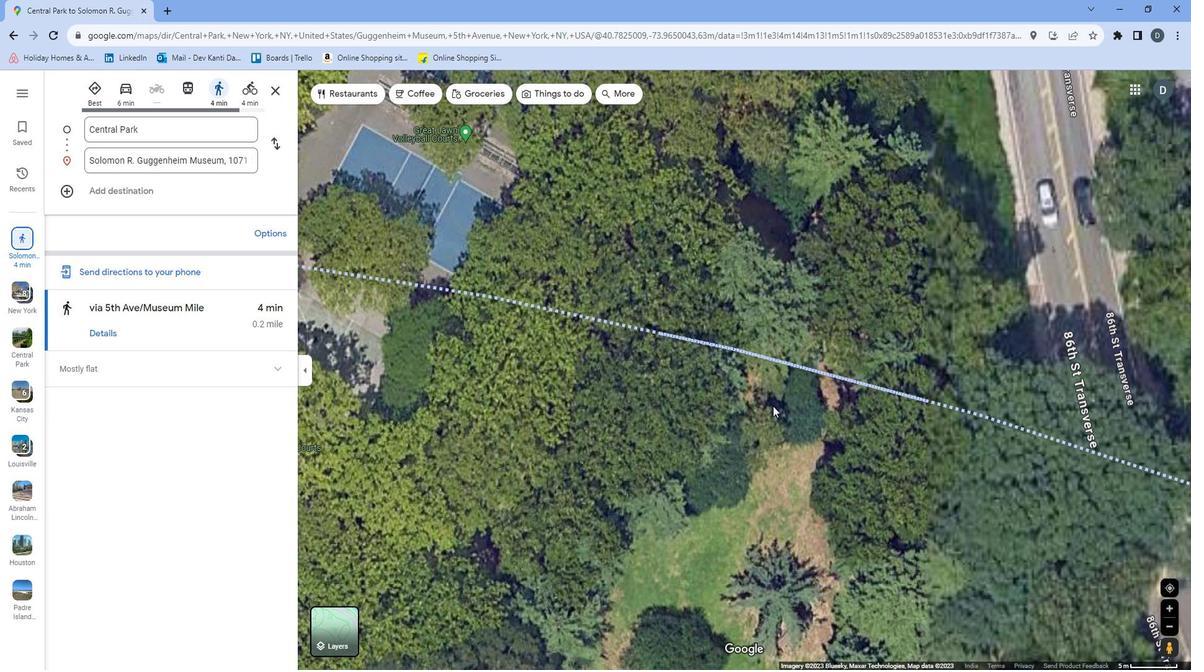 
Action: Mouse moved to (996, 474)
Screenshot: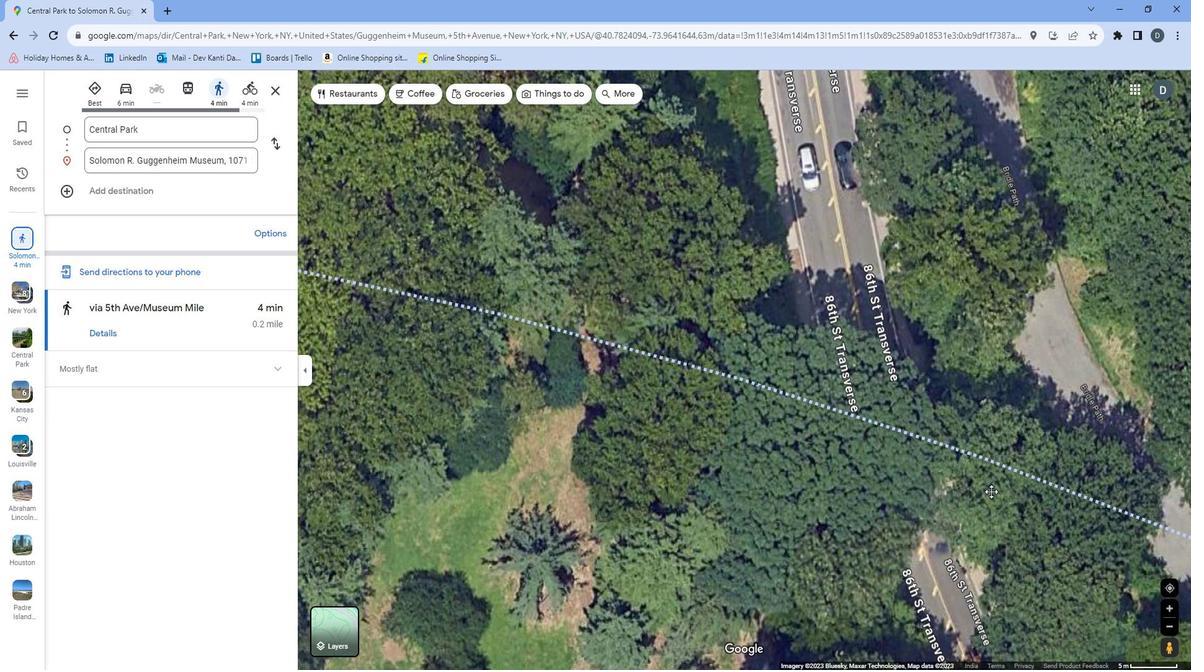 
Action: Mouse pressed left at (996, 474)
Screenshot: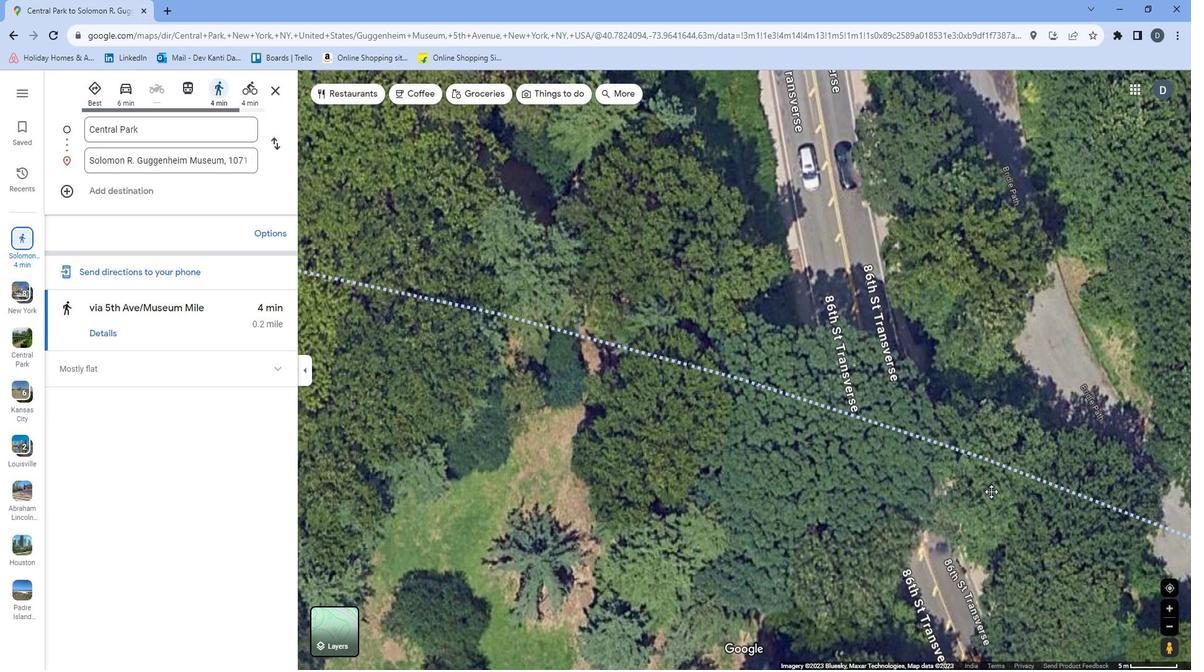 
Action: Mouse moved to (924, 492)
Screenshot: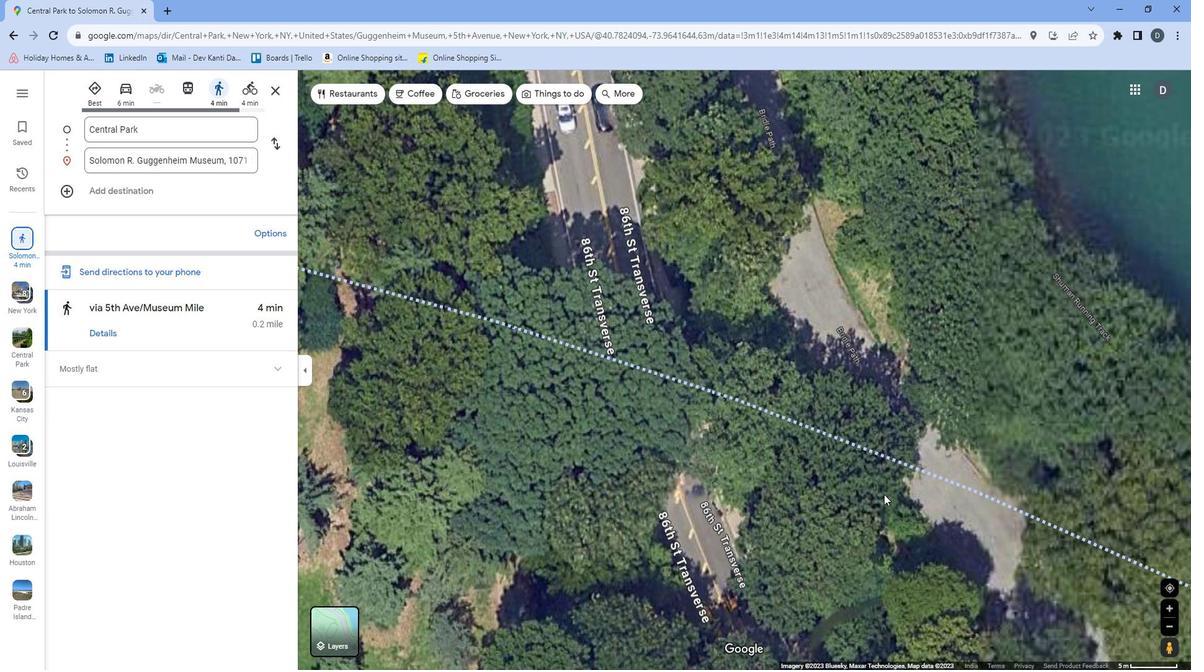 
Action: Mouse pressed left at (924, 492)
Screenshot: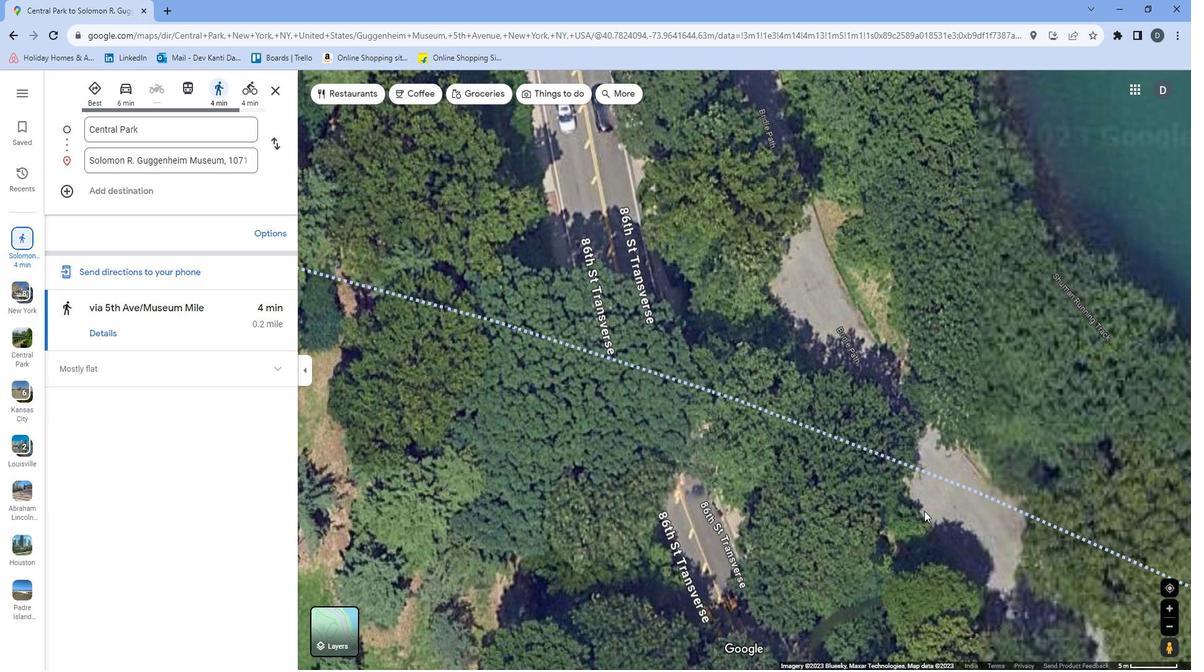 
Action: Mouse moved to (857, 493)
Screenshot: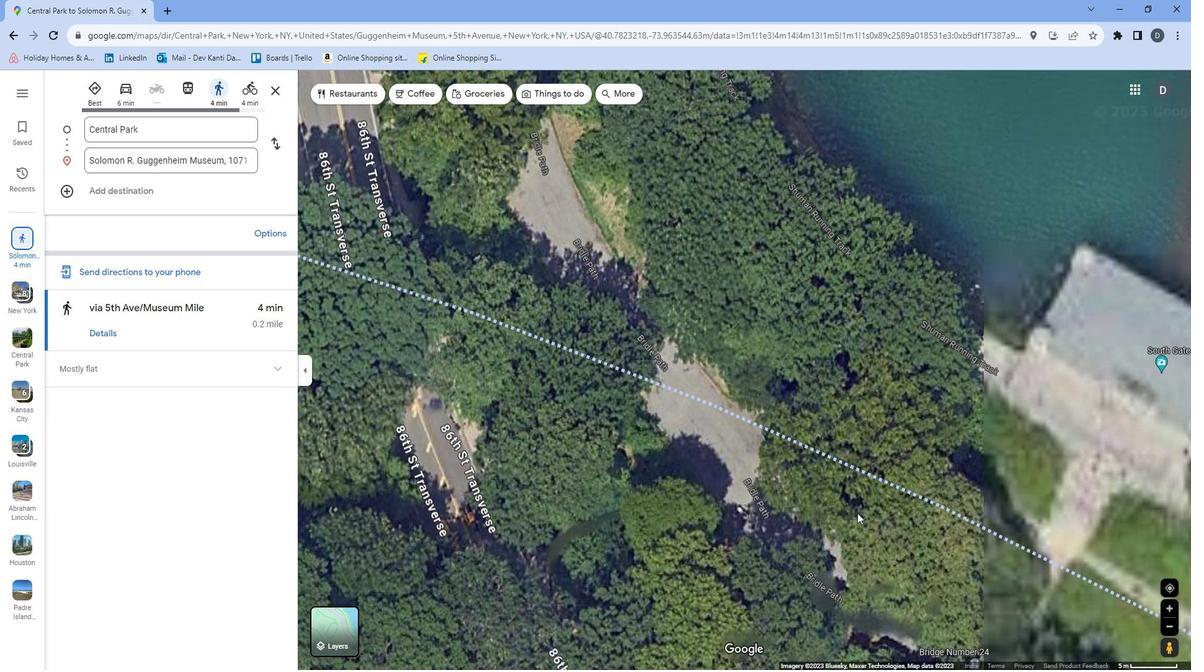 
Action: Mouse pressed left at (857, 493)
Screenshot: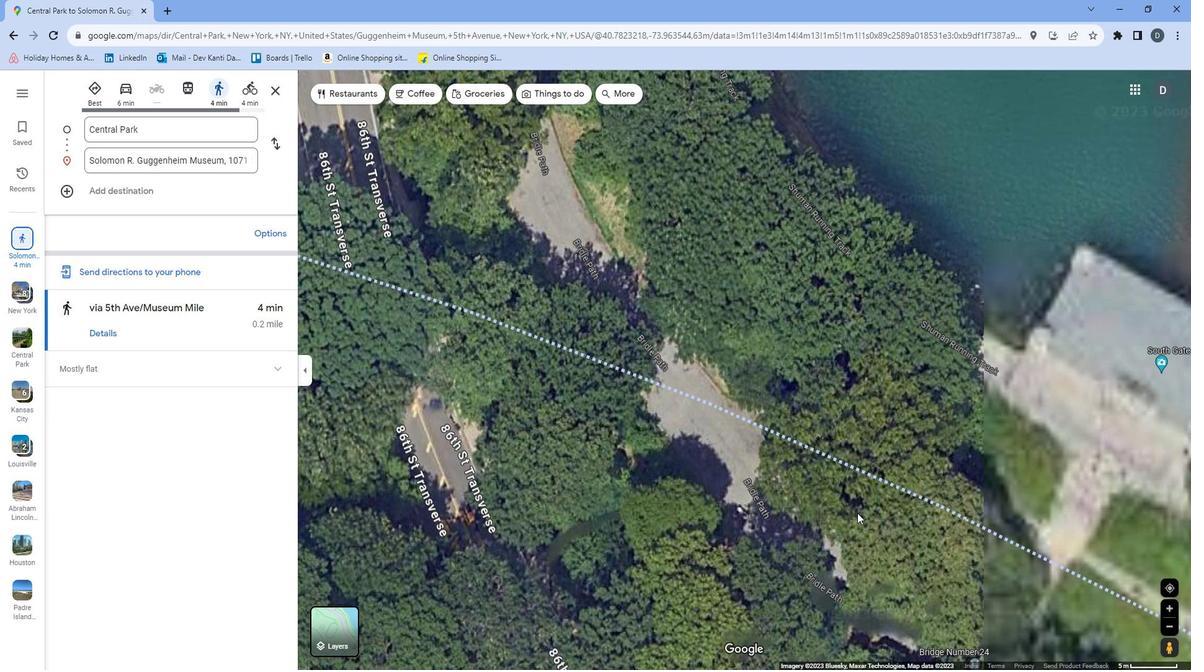 
Action: Mouse moved to (934, 536)
Screenshot: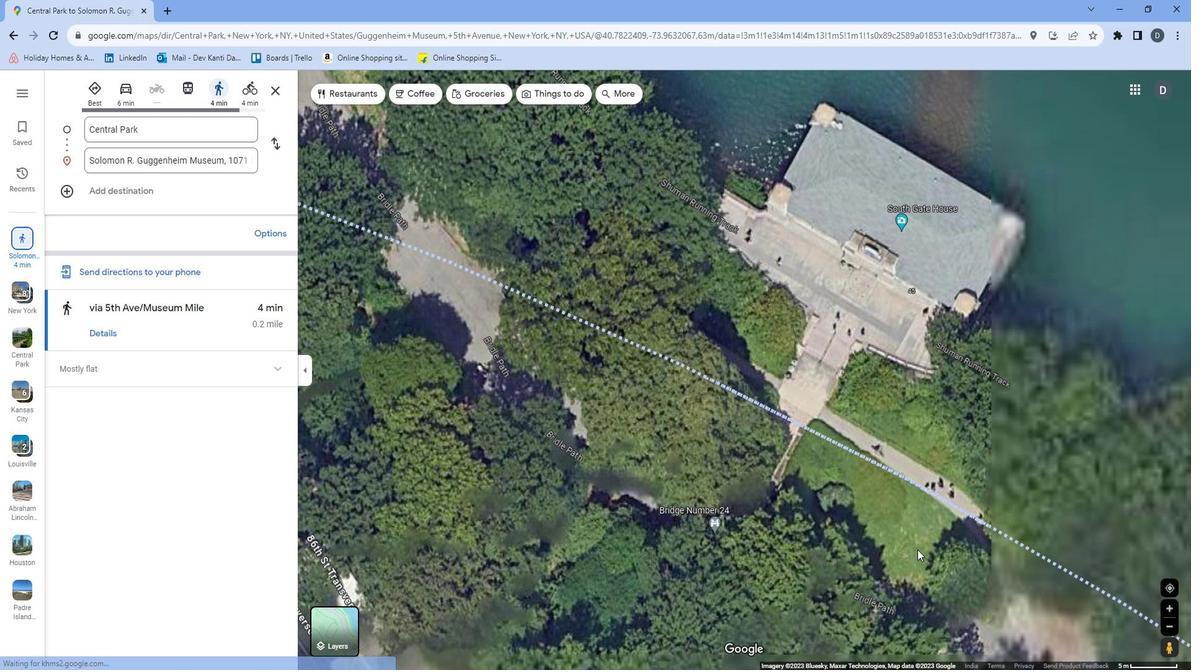 
Action: Mouse pressed left at (934, 536)
Screenshot: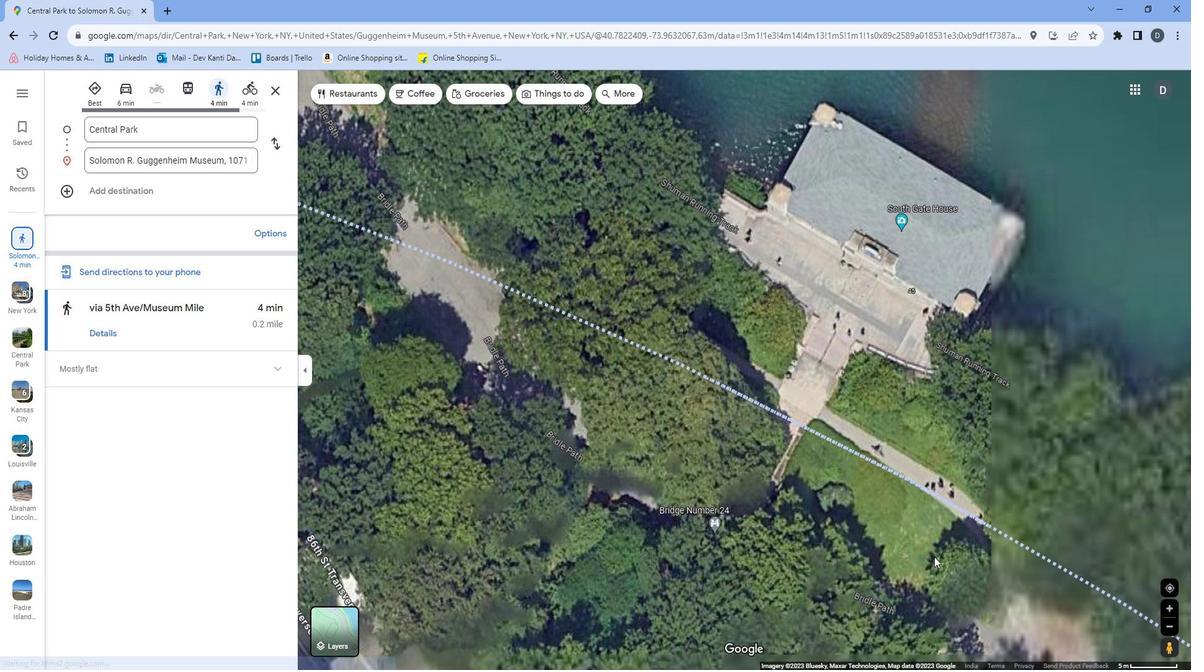 
Action: Mouse moved to (825, 489)
Screenshot: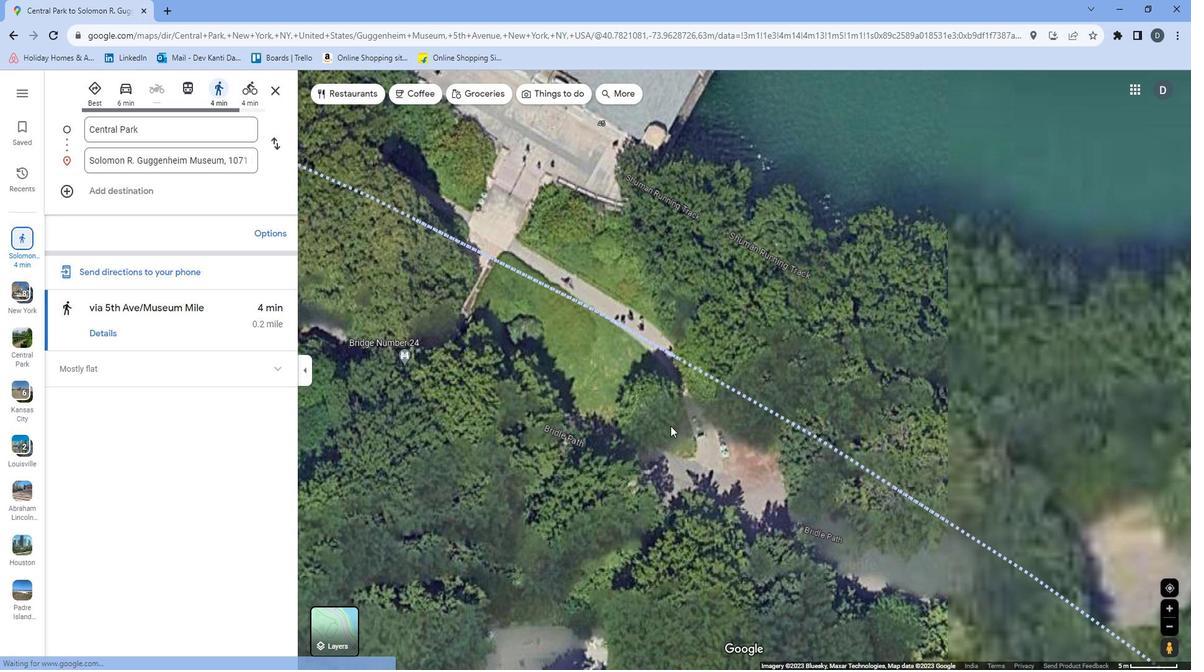 
Action: Mouse pressed left at (825, 489)
Screenshot: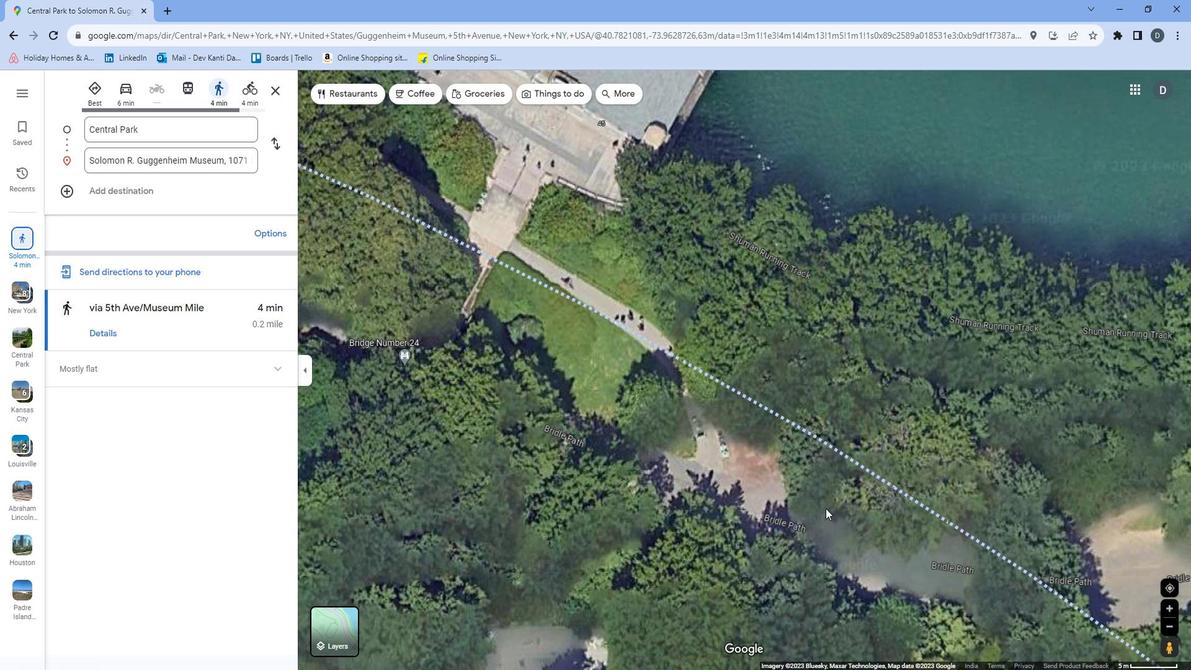 
Action: Mouse moved to (901, 538)
Screenshot: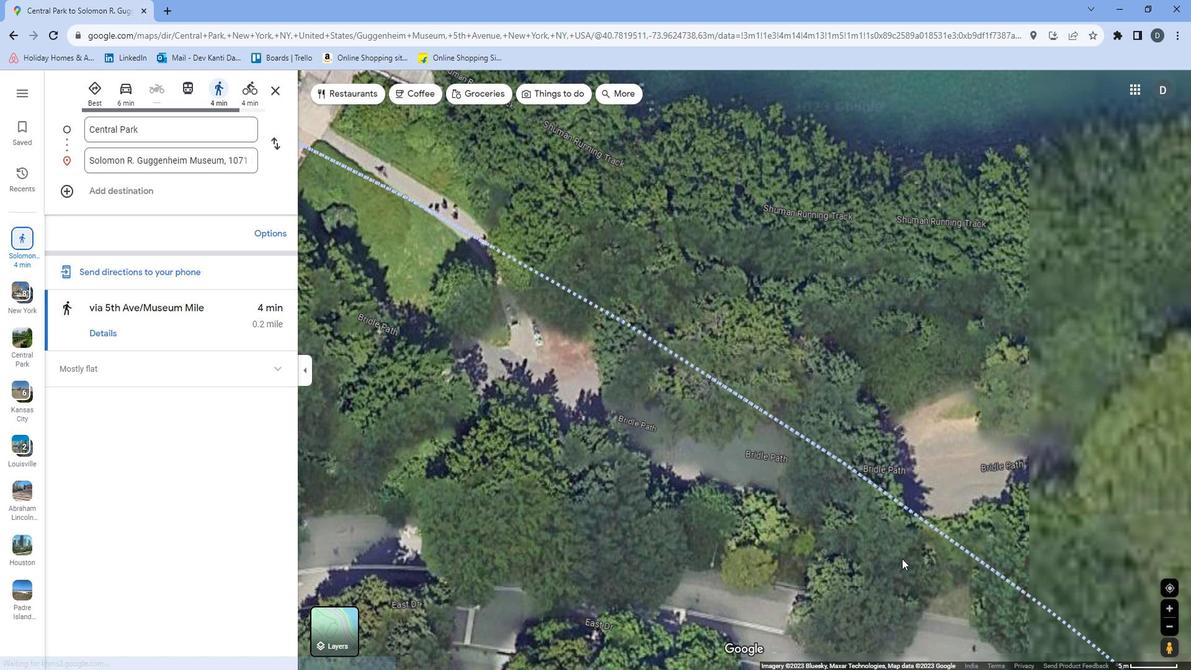 
Action: Mouse pressed left at (901, 538)
Screenshot: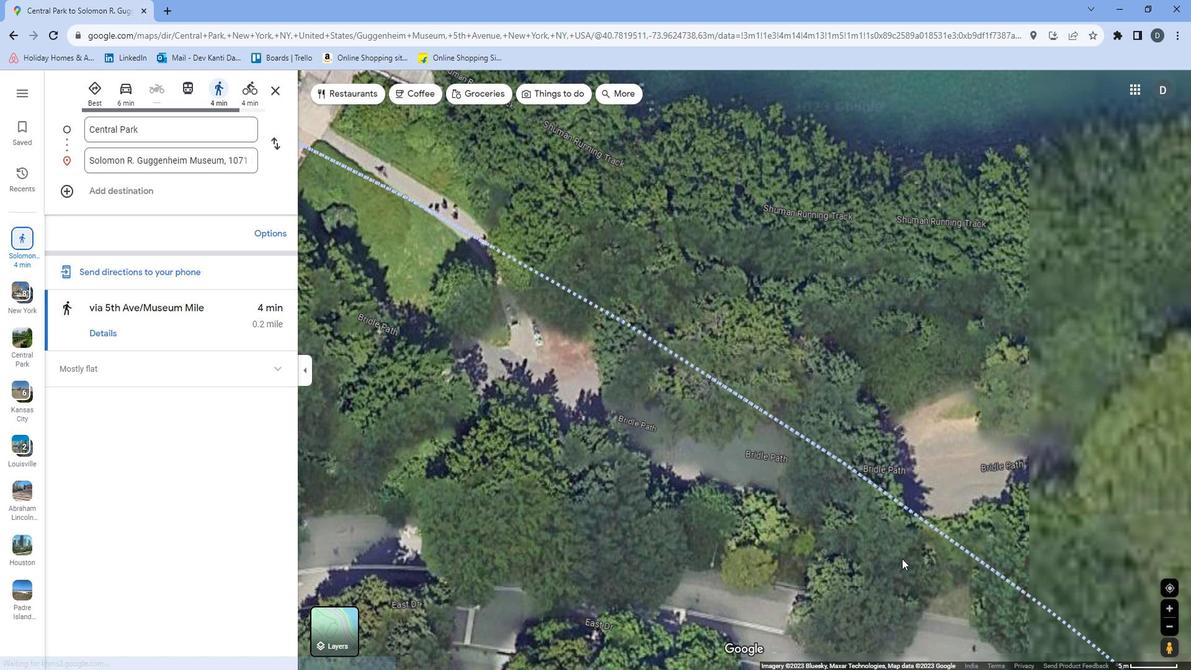 
Action: Mouse moved to (790, 476)
Screenshot: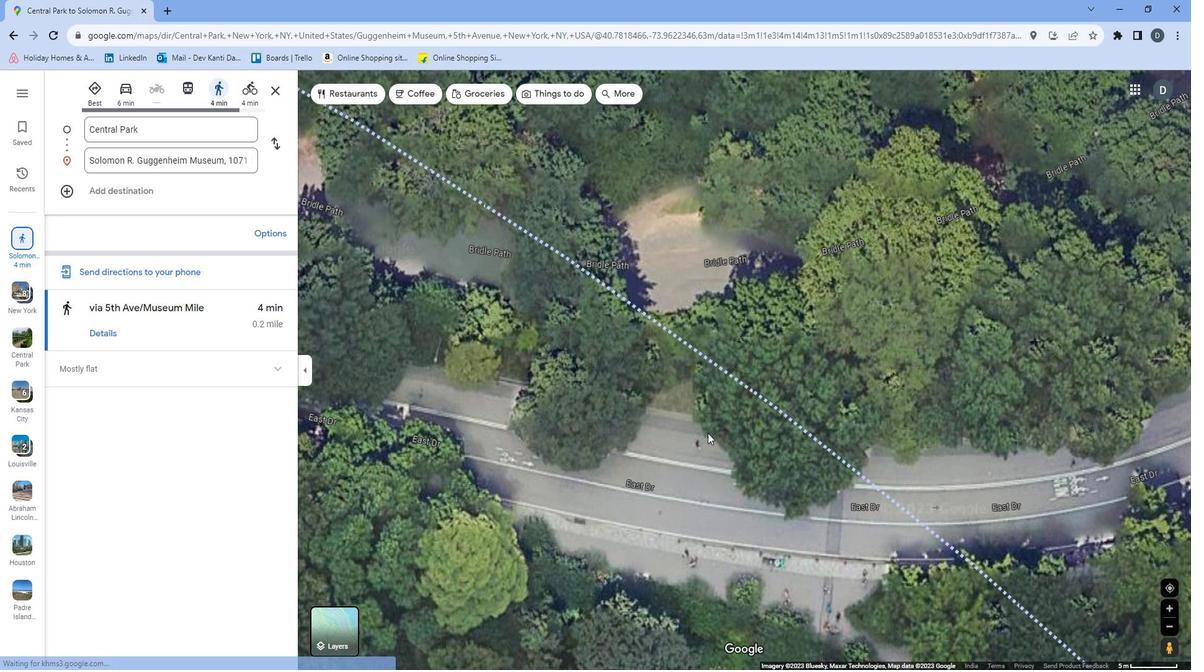 
Action: Mouse pressed left at (790, 476)
Screenshot: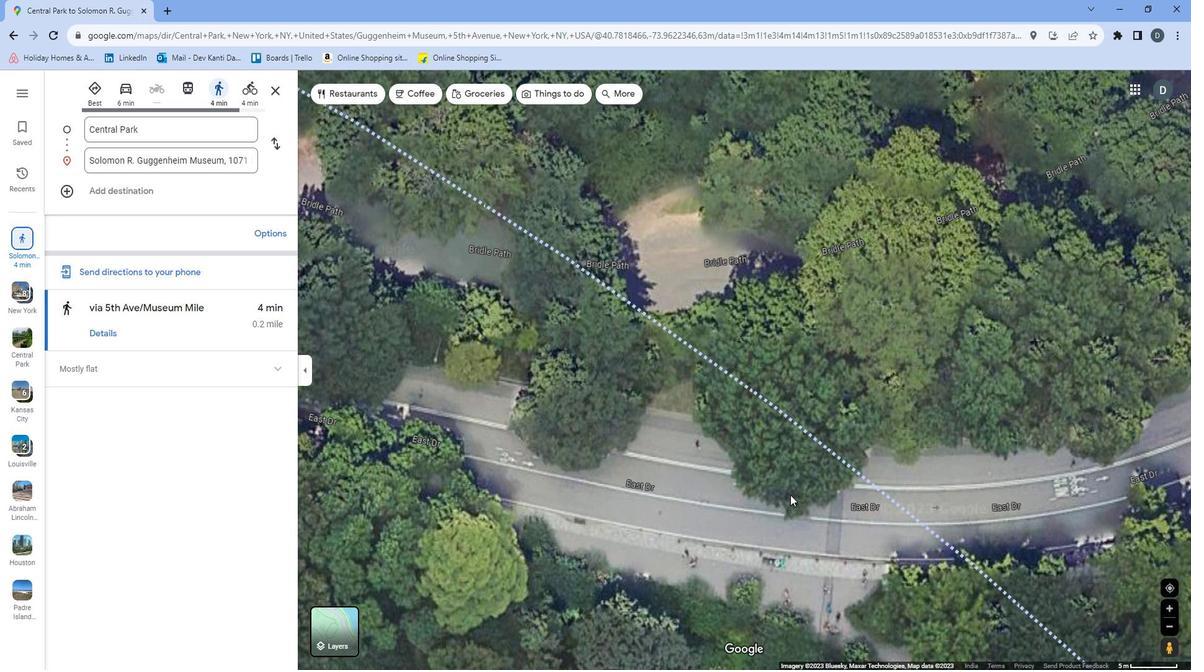 
Action: Mouse moved to (871, 497)
Screenshot: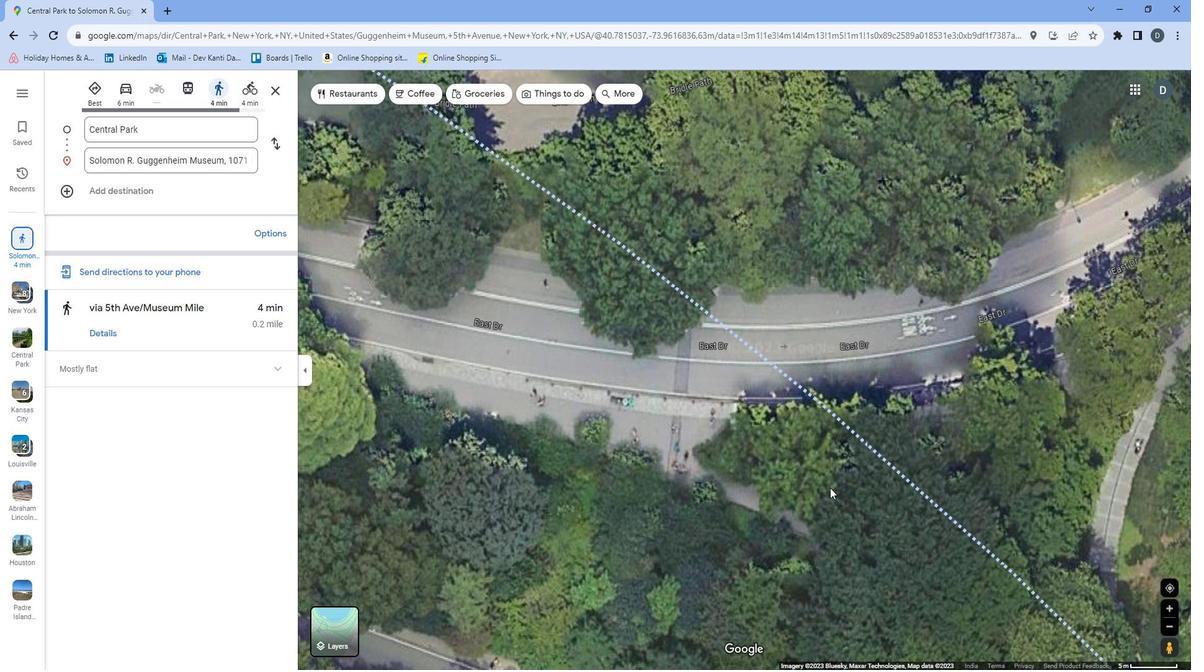 
Action: Mouse pressed left at (871, 497)
Screenshot: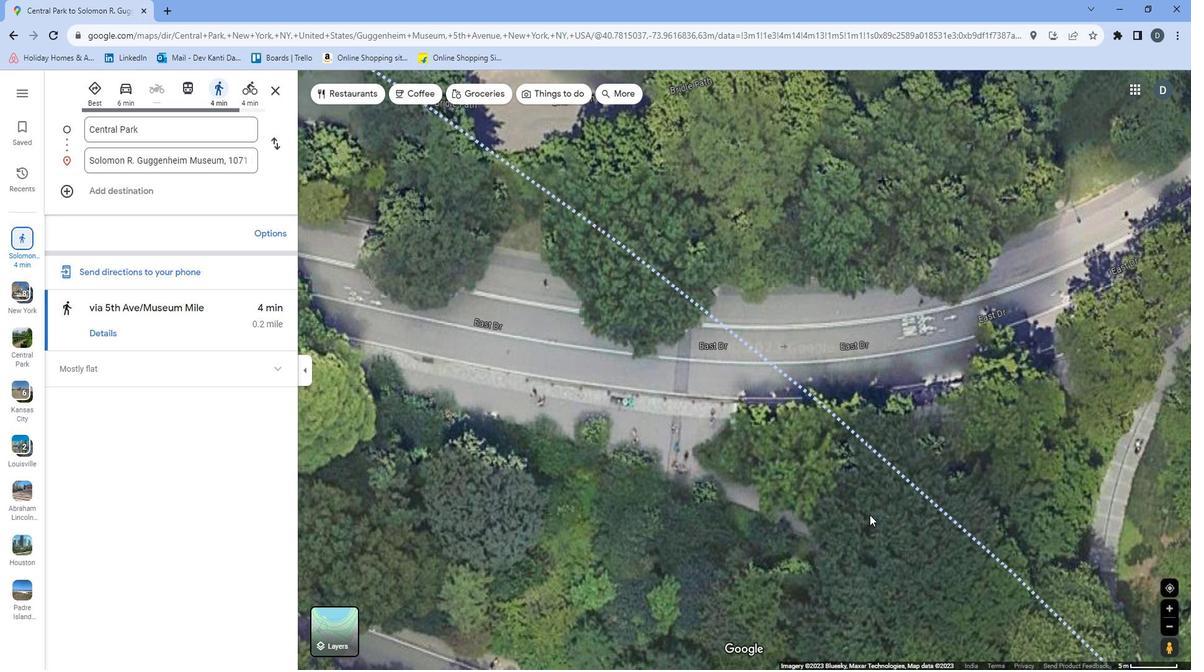 
Action: Mouse moved to (934, 509)
Screenshot: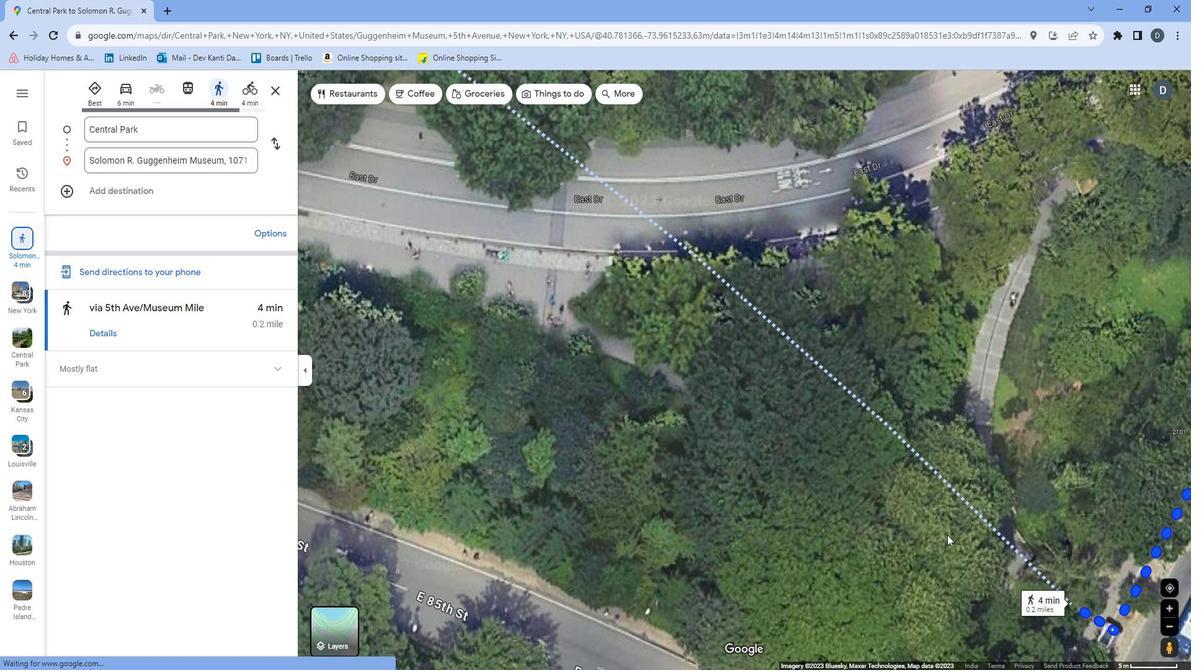 
Action: Mouse pressed left at (934, 509)
Screenshot: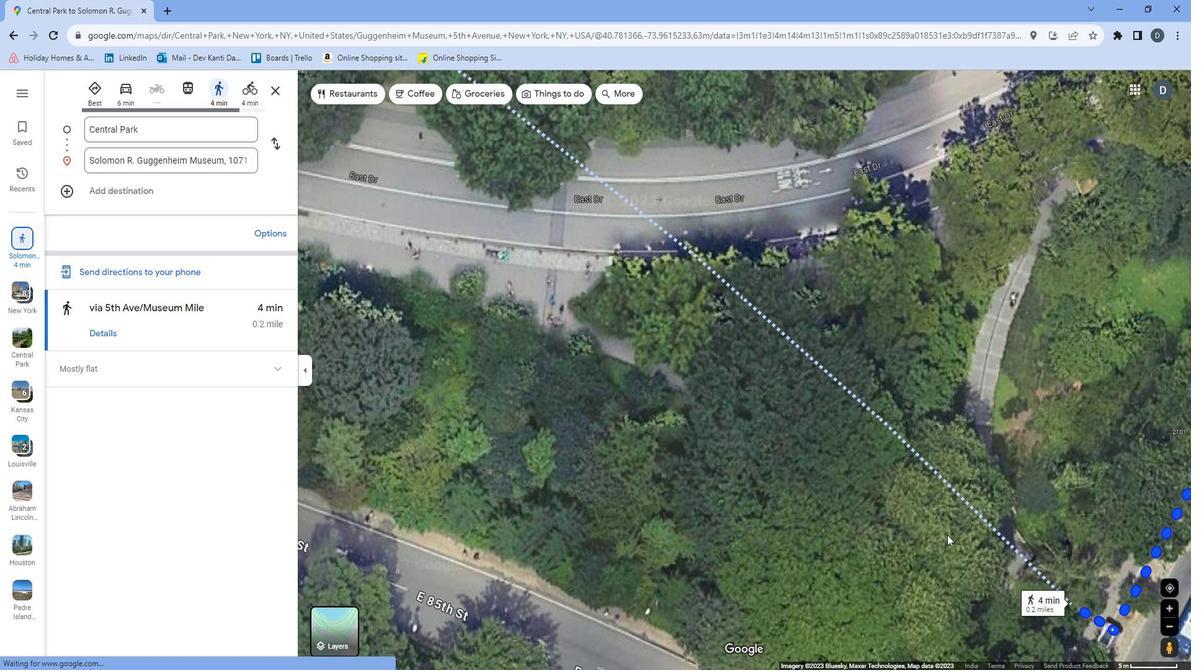 
Action: Mouse moved to (1030, 321)
Screenshot: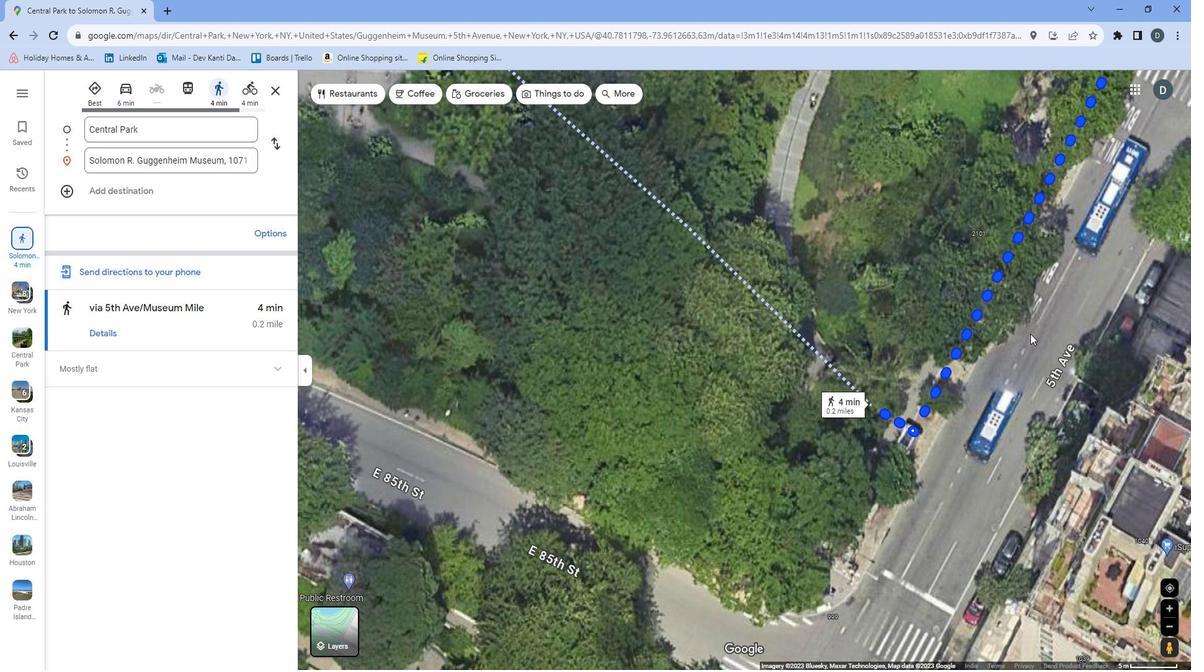 
Action: Mouse pressed left at (1030, 321)
Screenshot: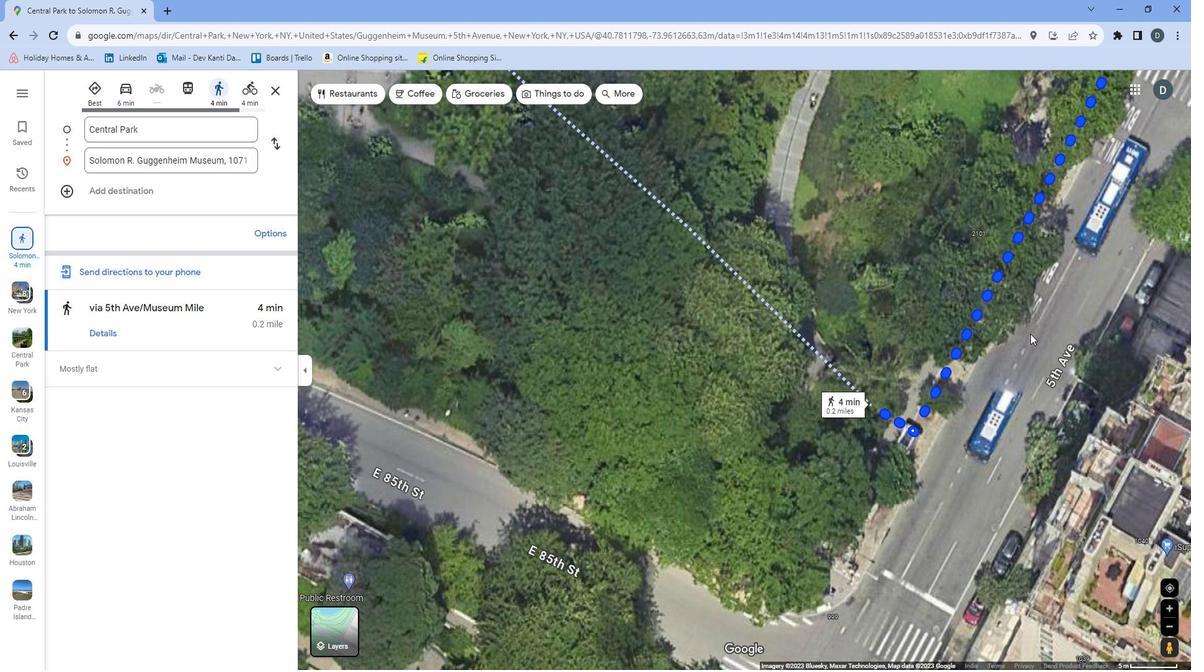 
Action: Mouse moved to (1019, 491)
Screenshot: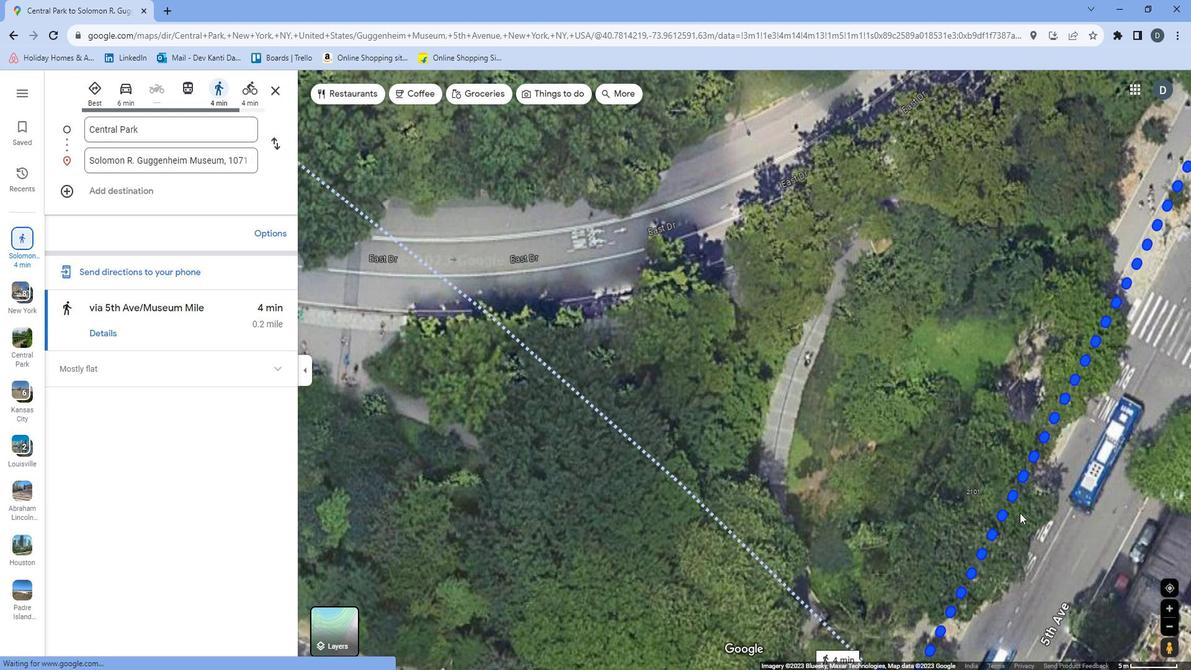 
Action: Mouse pressed left at (1019, 491)
Screenshot: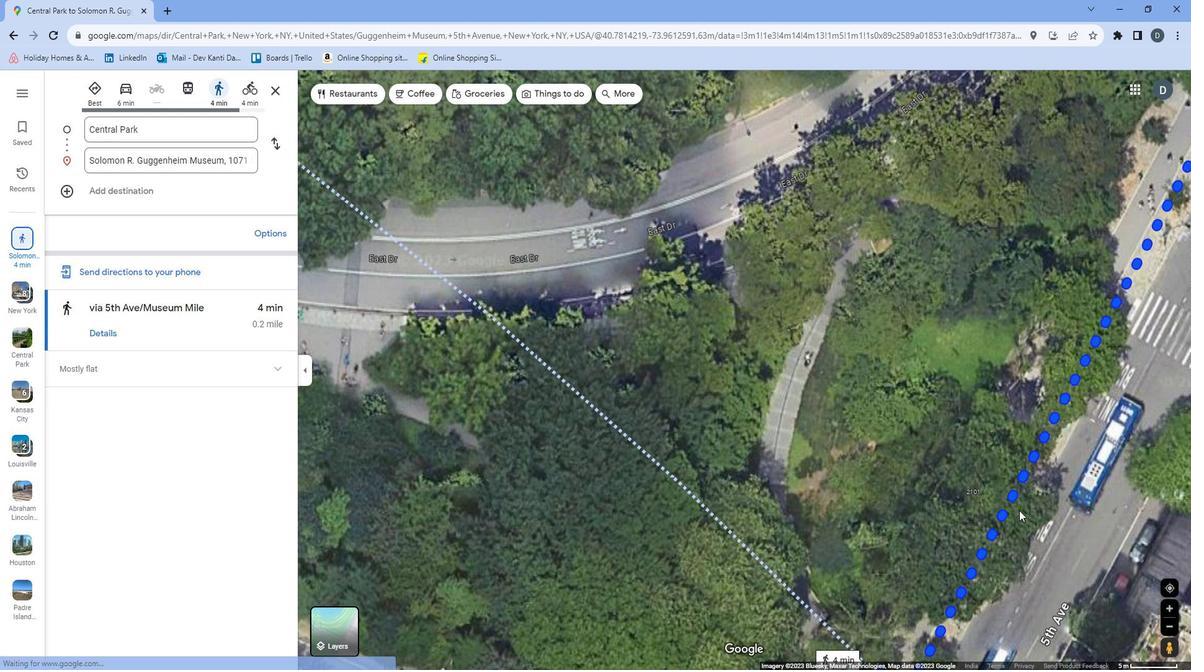 
Action: Mouse moved to (1155, 500)
Screenshot: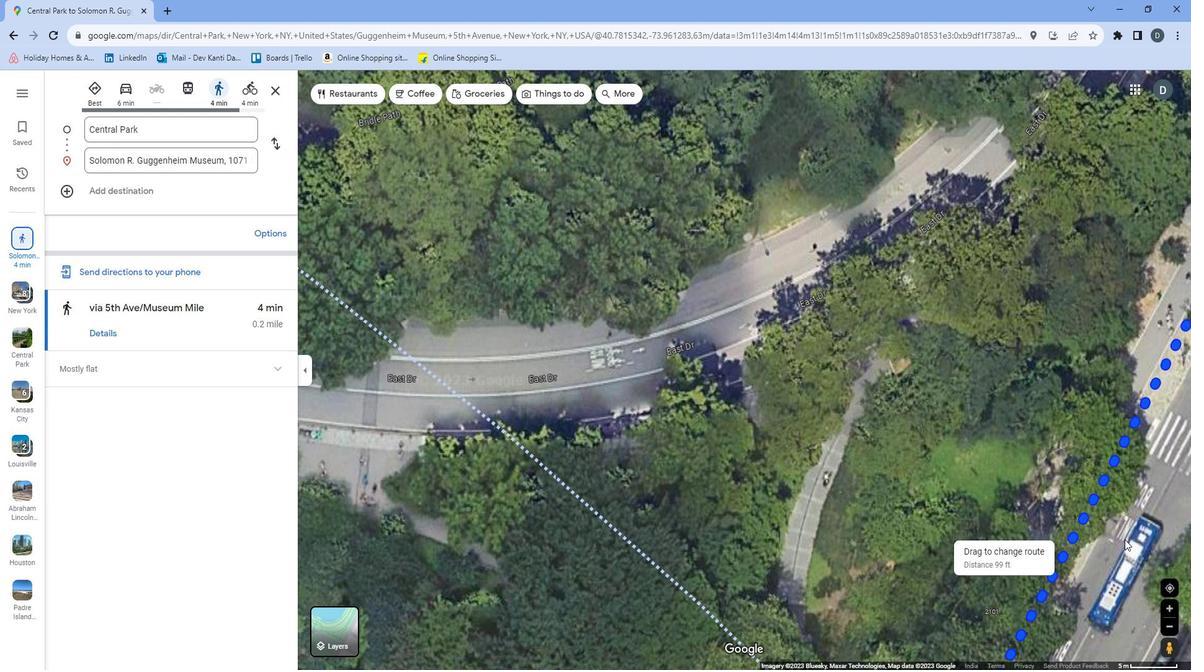
Action: Mouse pressed left at (1155, 500)
Screenshot: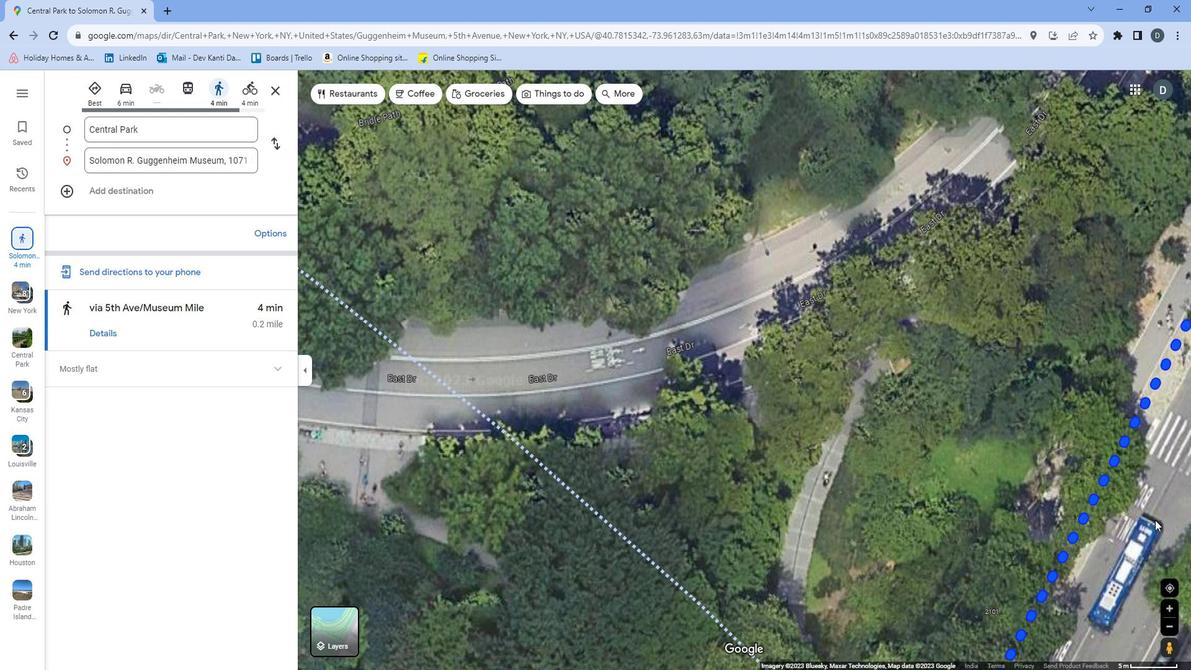 
Action: Mouse moved to (1069, 454)
Screenshot: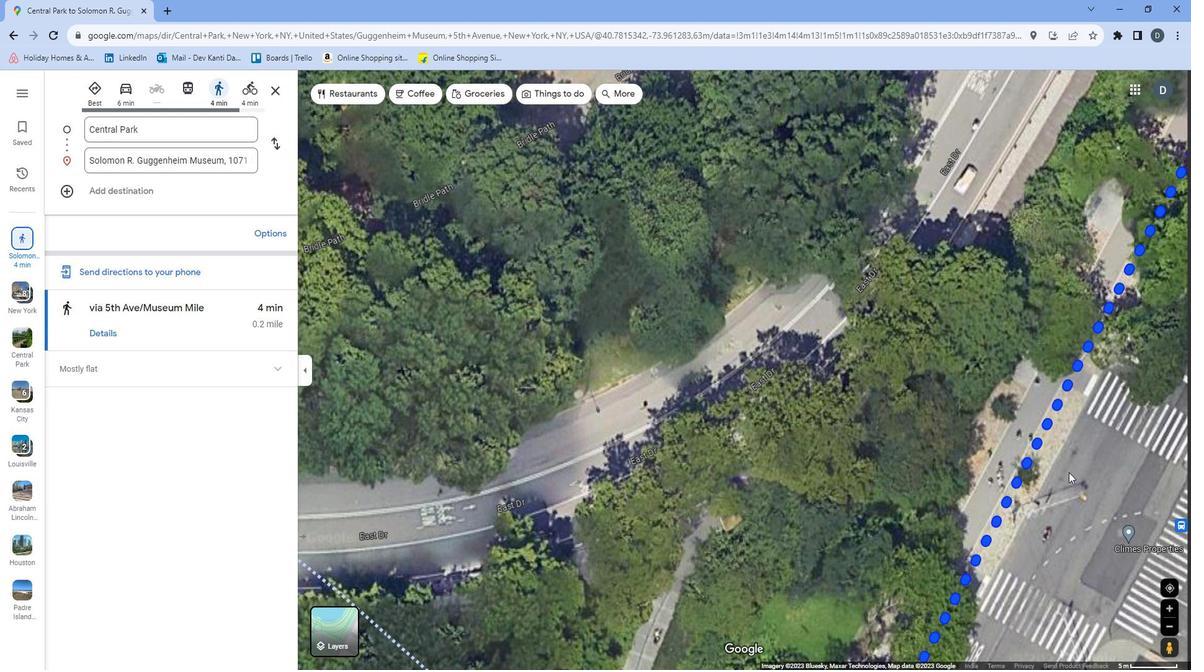 
Action: Mouse pressed left at (1069, 454)
Screenshot: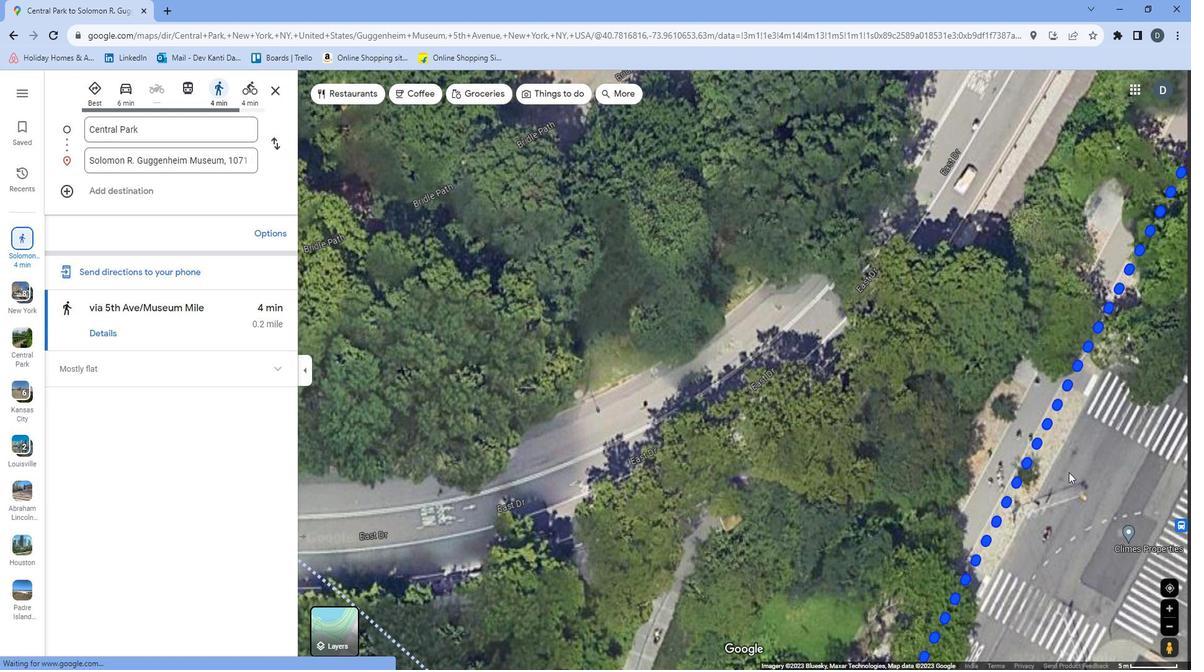 
Action: Mouse moved to (1051, 417)
Screenshot: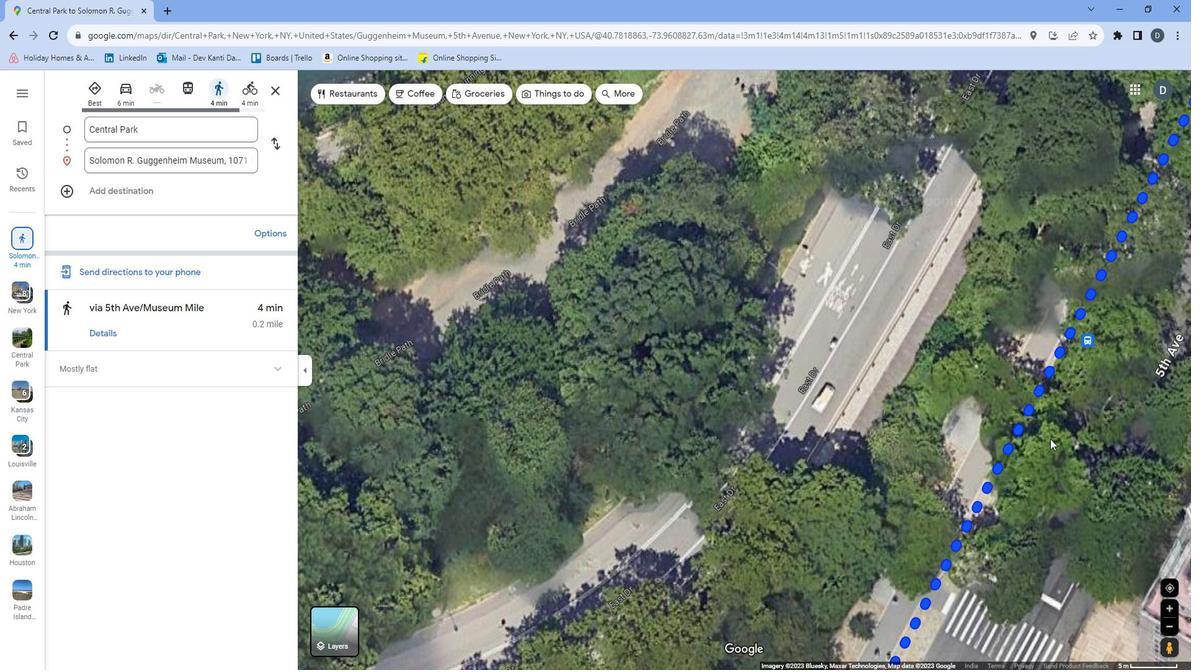 
Action: Mouse pressed left at (1051, 417)
Screenshot: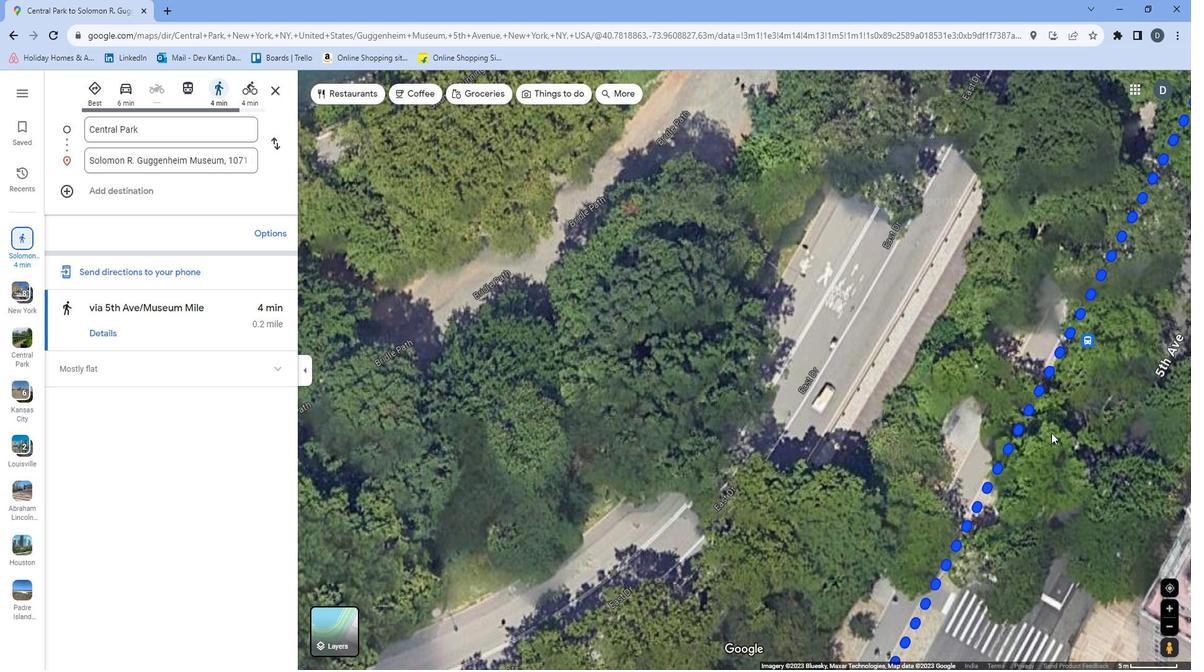 
Action: Mouse moved to (1050, 407)
Screenshot: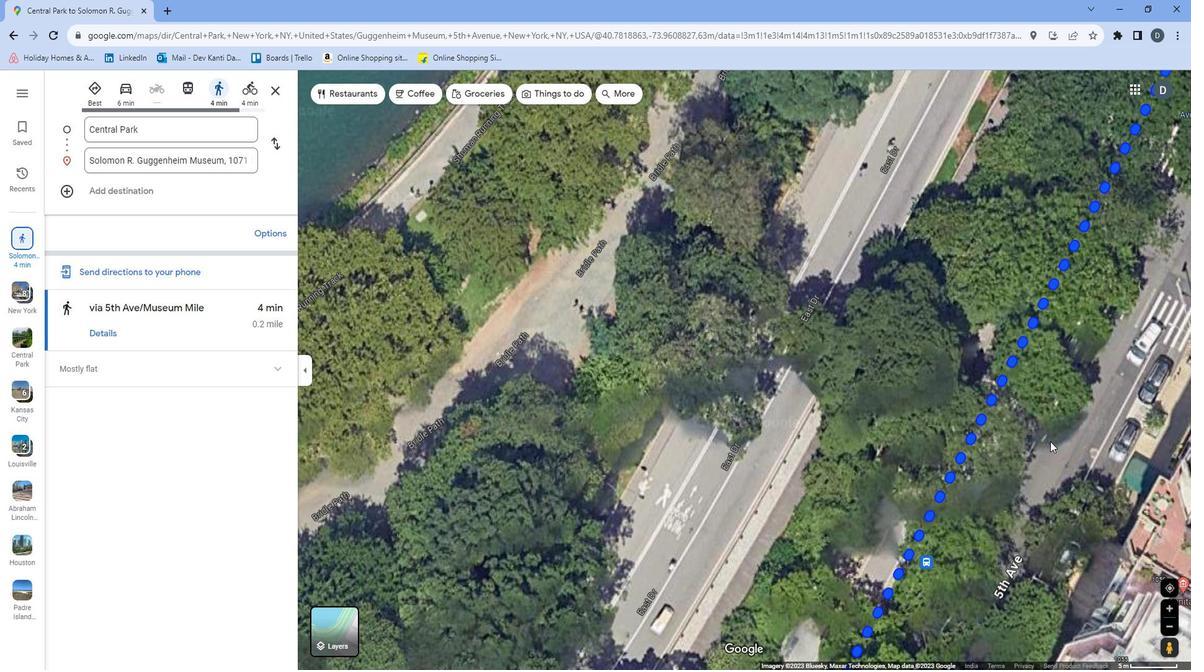 
Action: Mouse pressed left at (1050, 407)
Screenshot: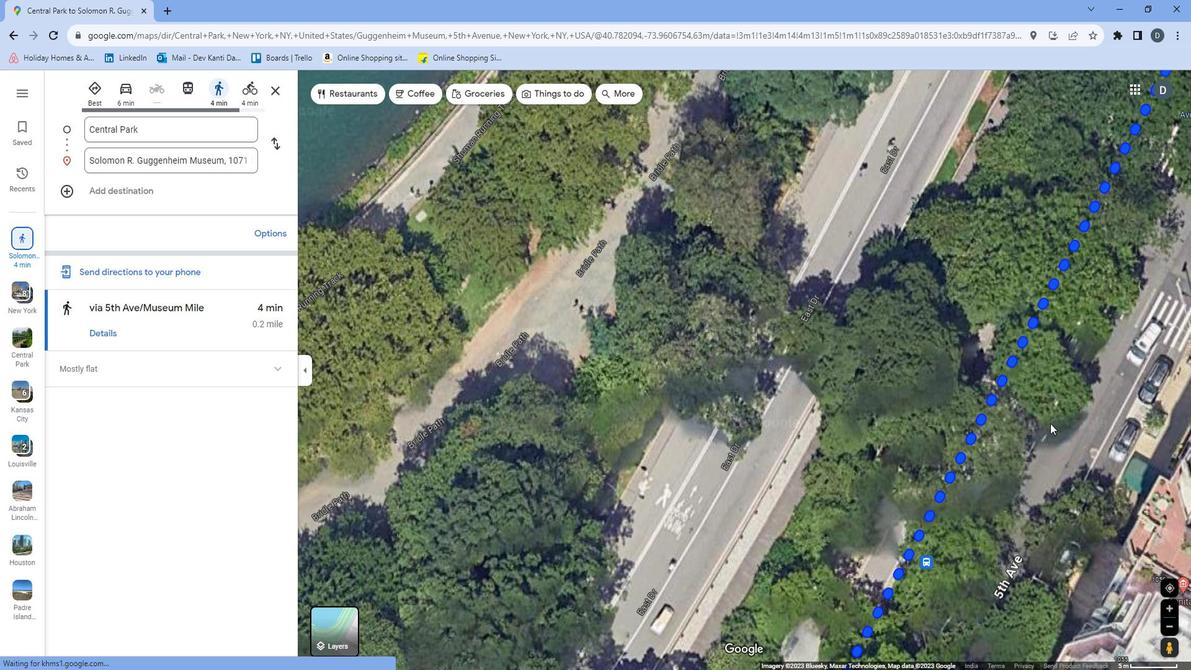 
Action: Mouse moved to (1073, 240)
Screenshot: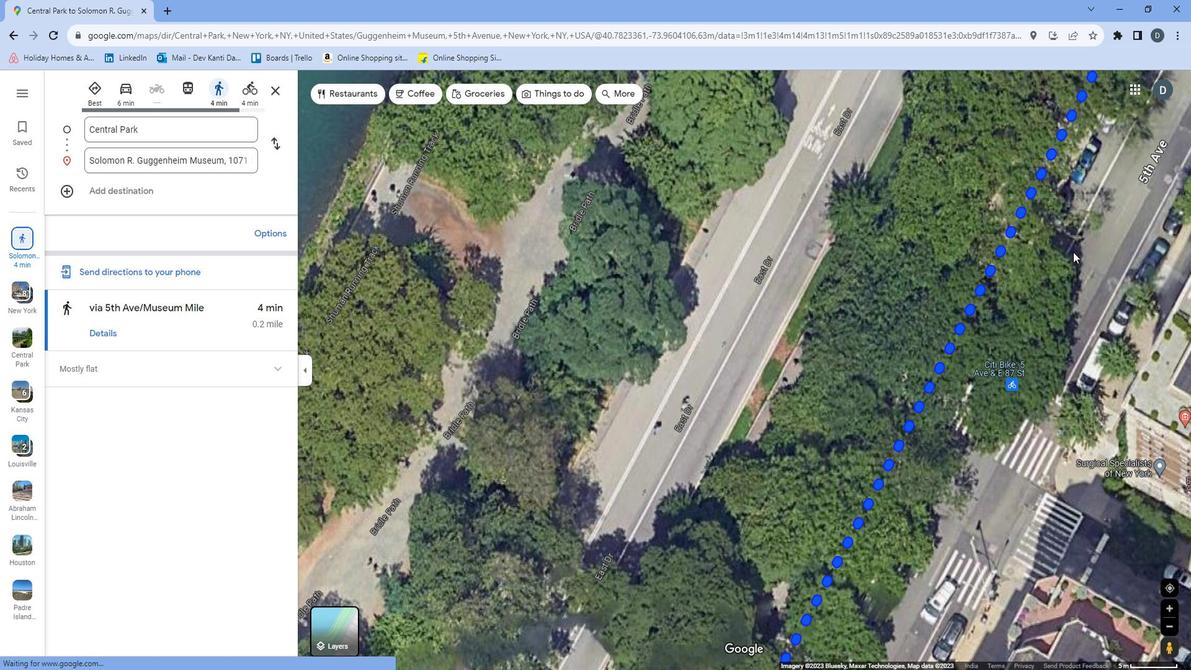 
Action: Mouse scrolled (1073, 240) with delta (0, 0)
Screenshot: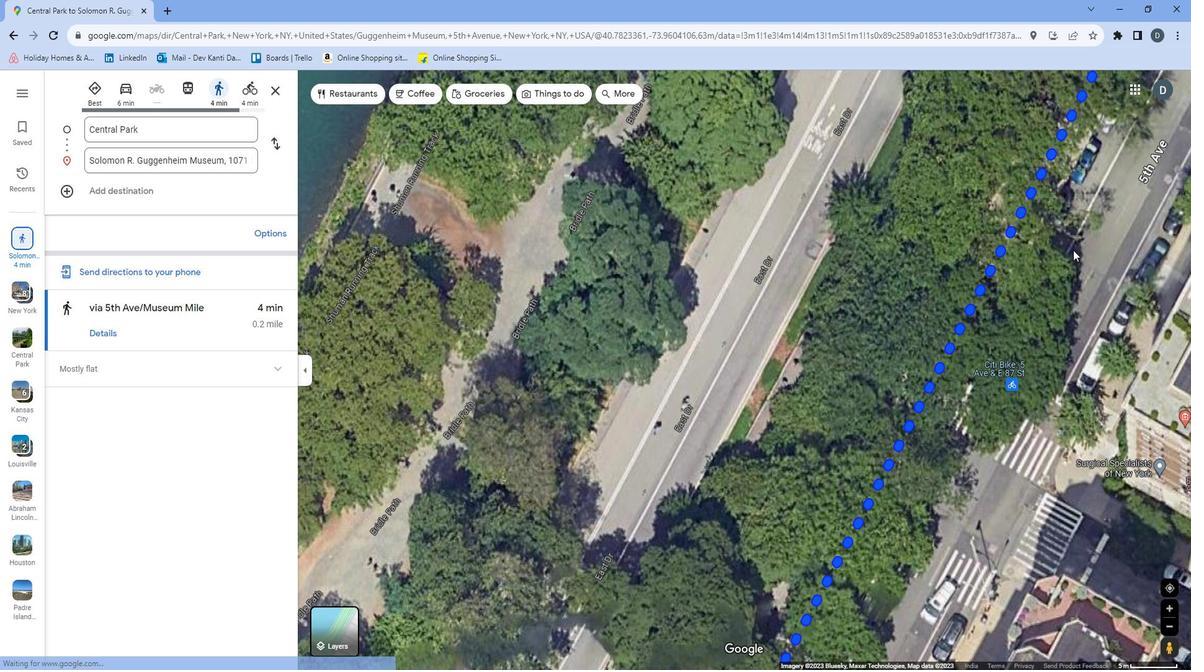 
Action: Mouse scrolled (1073, 240) with delta (0, 0)
Screenshot: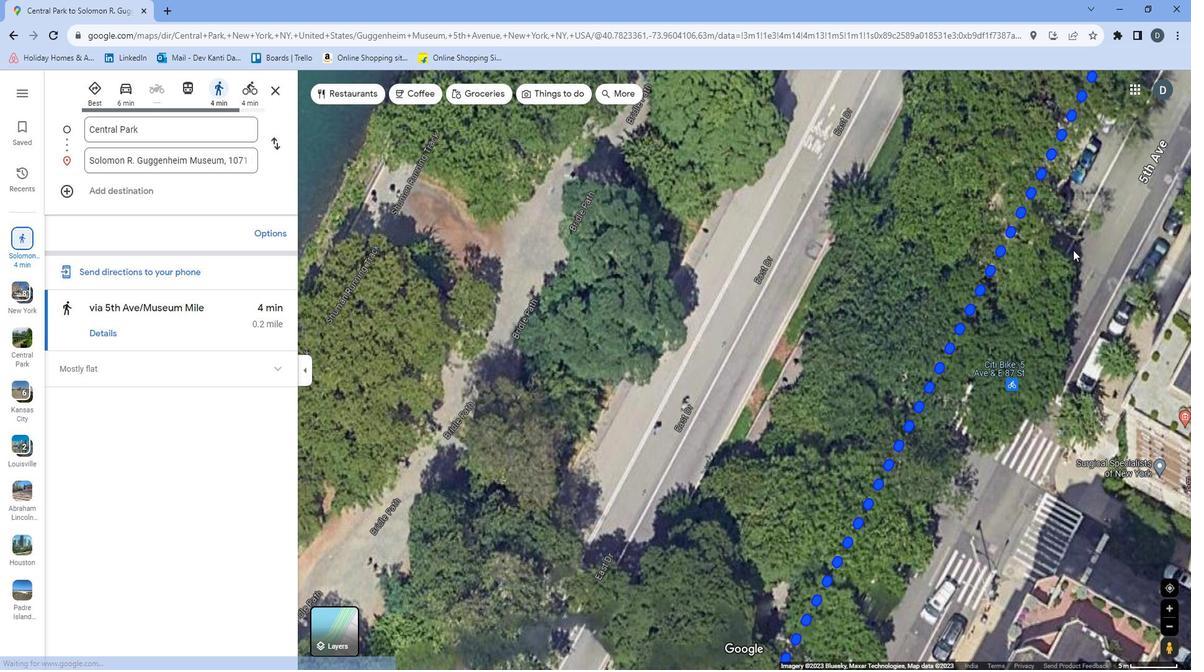 
Action: Mouse scrolled (1073, 240) with delta (0, 0)
Screenshot: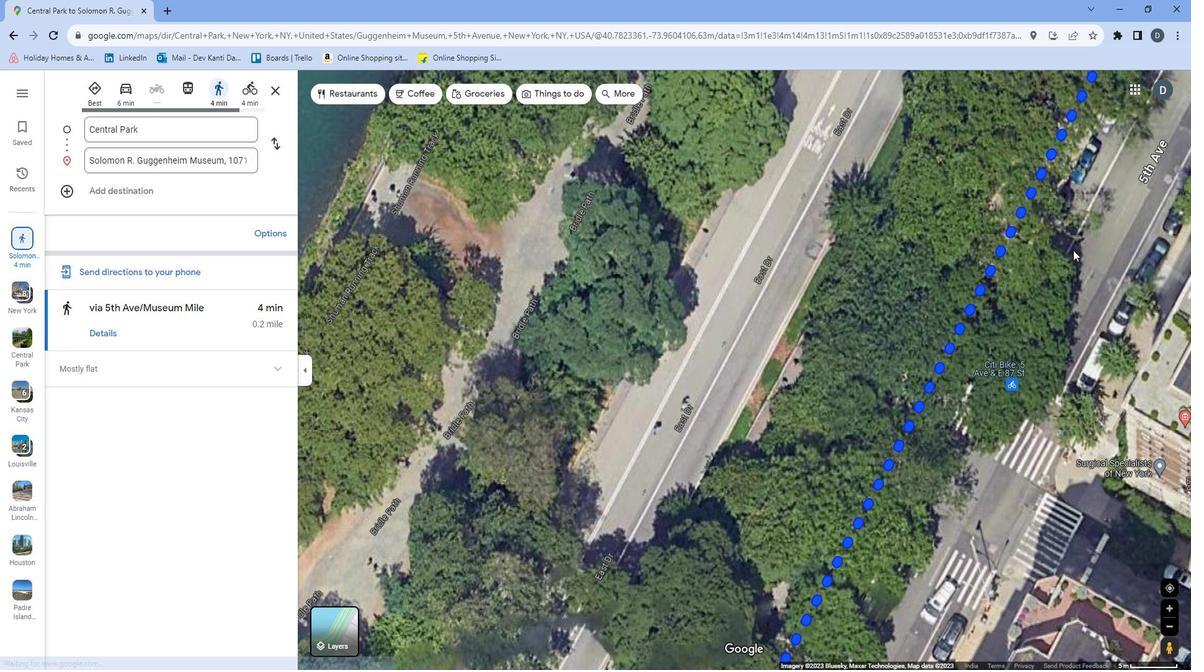 
Action: Mouse scrolled (1073, 240) with delta (0, 0)
Screenshot: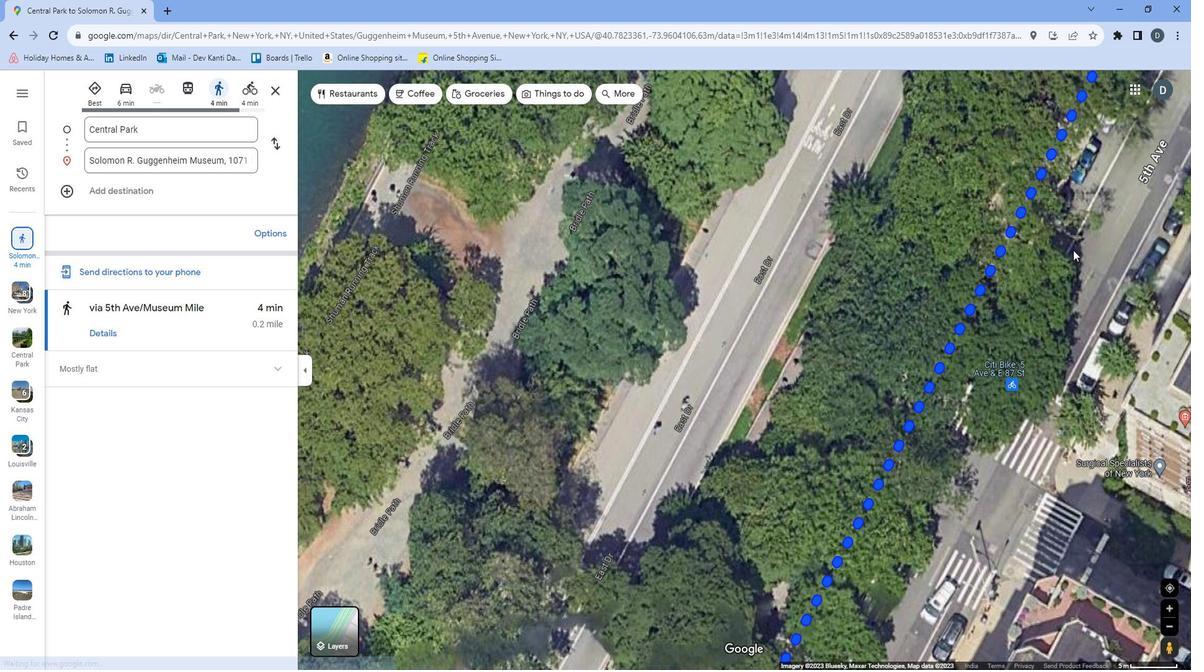 
Action: Mouse moved to (1076, 236)
Screenshot: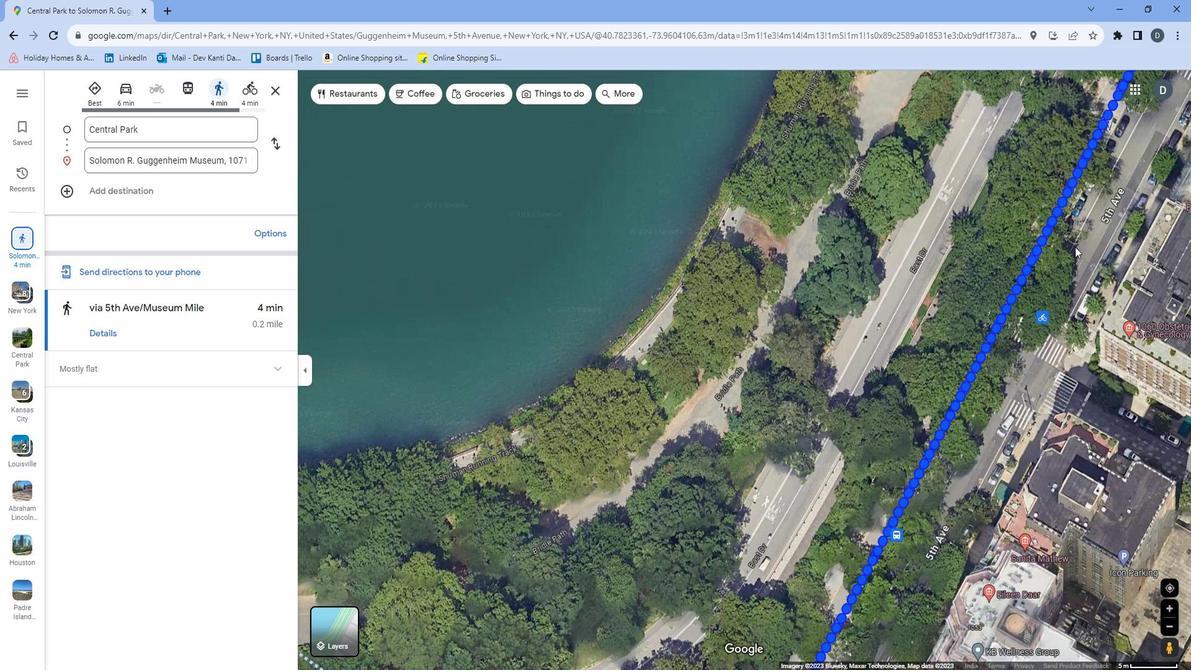 
Action: Mouse pressed left at (1076, 236)
Screenshot: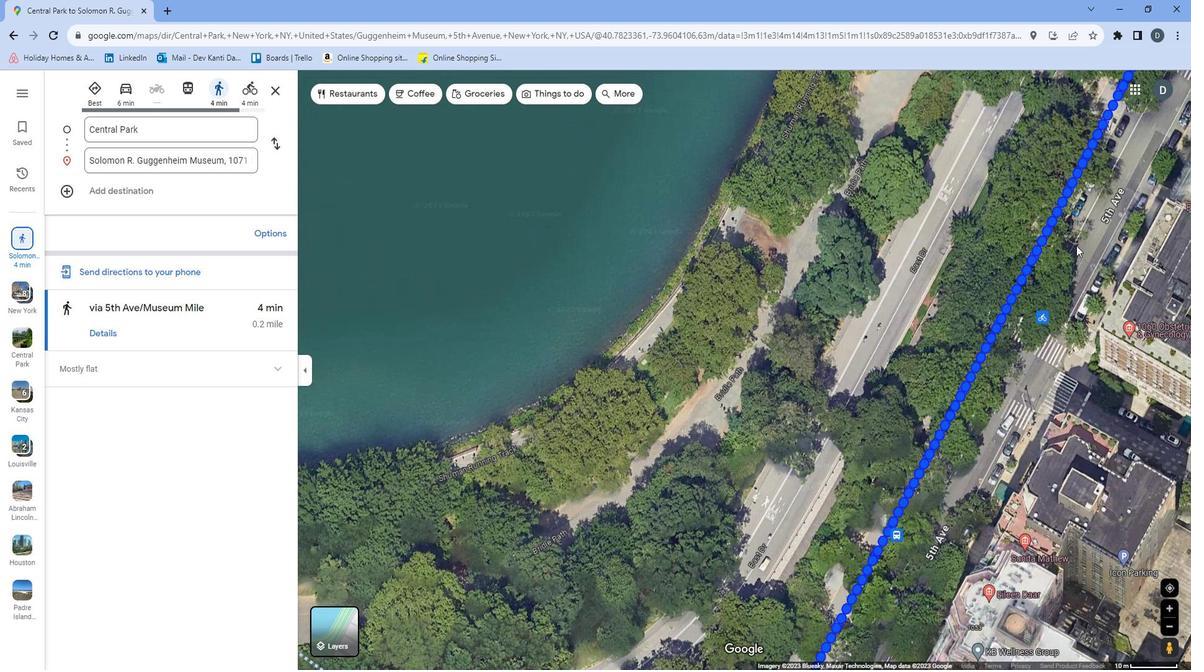 
Action: Mouse moved to (1104, 230)
Screenshot: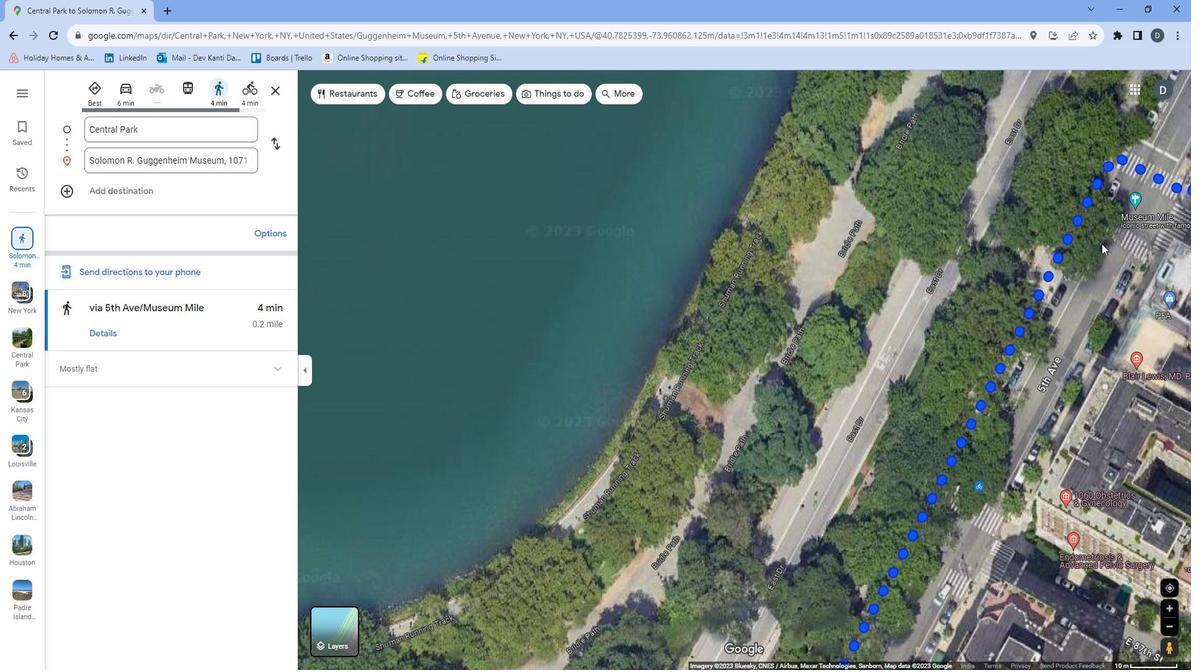 
Action: Mouse pressed left at (1104, 230)
Screenshot: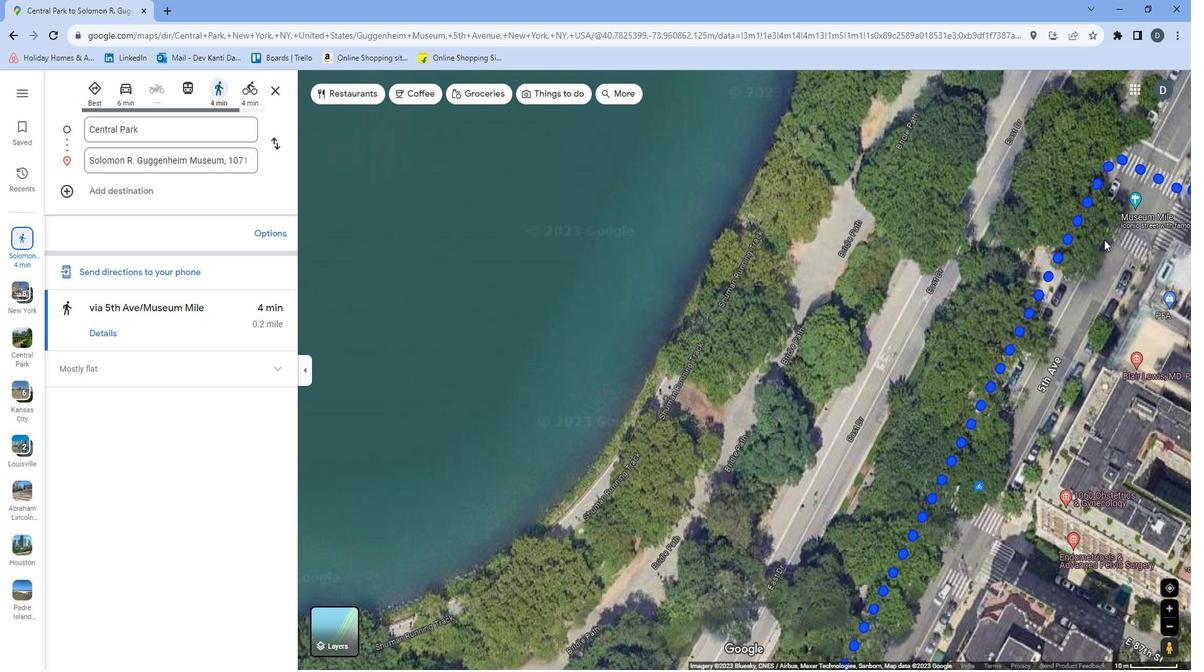 
Action: Mouse moved to (1032, 280)
Screenshot: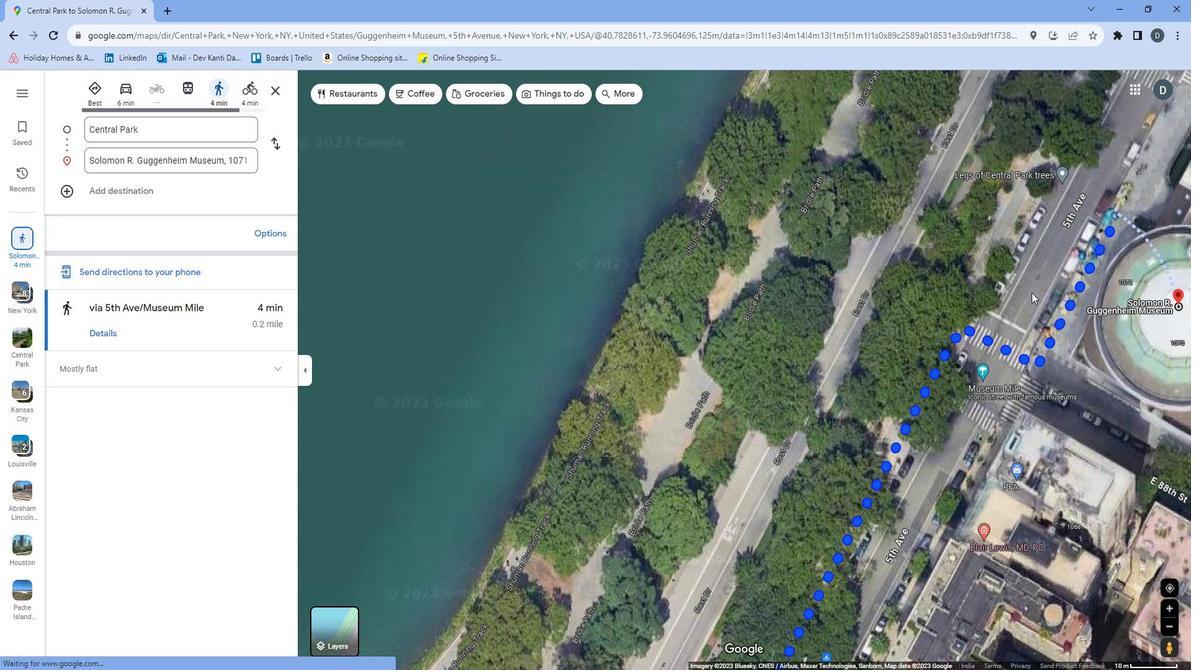 
Action: Mouse pressed left at (1032, 280)
Screenshot: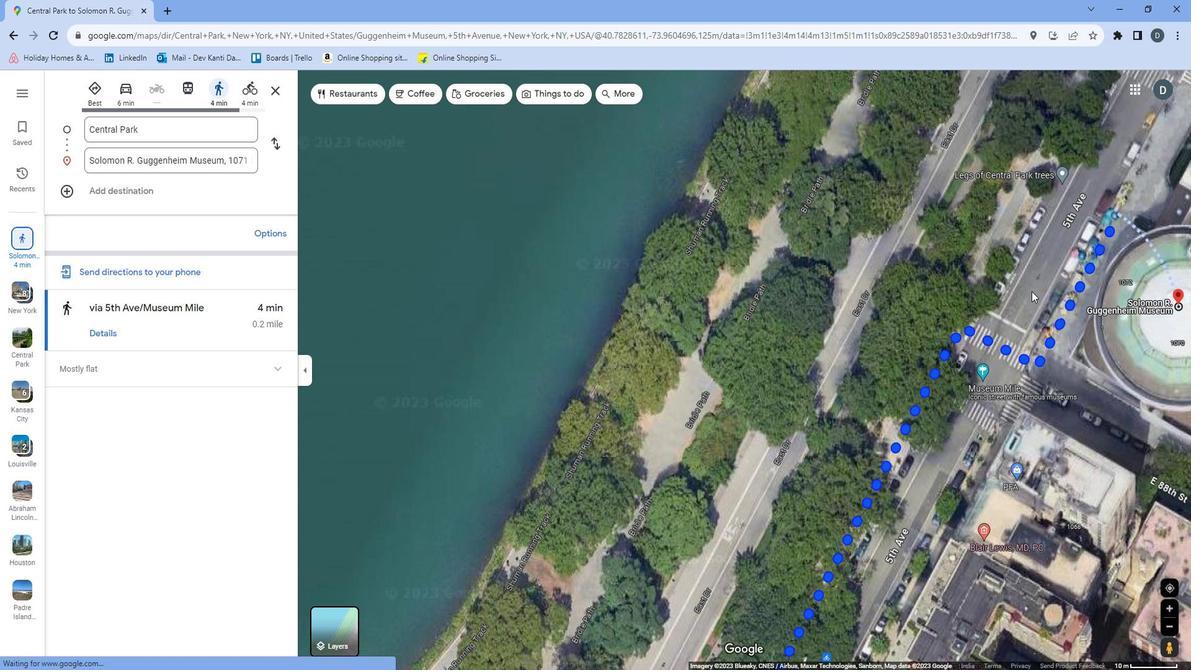 
Action: Mouse moved to (1097, 472)
Screenshot: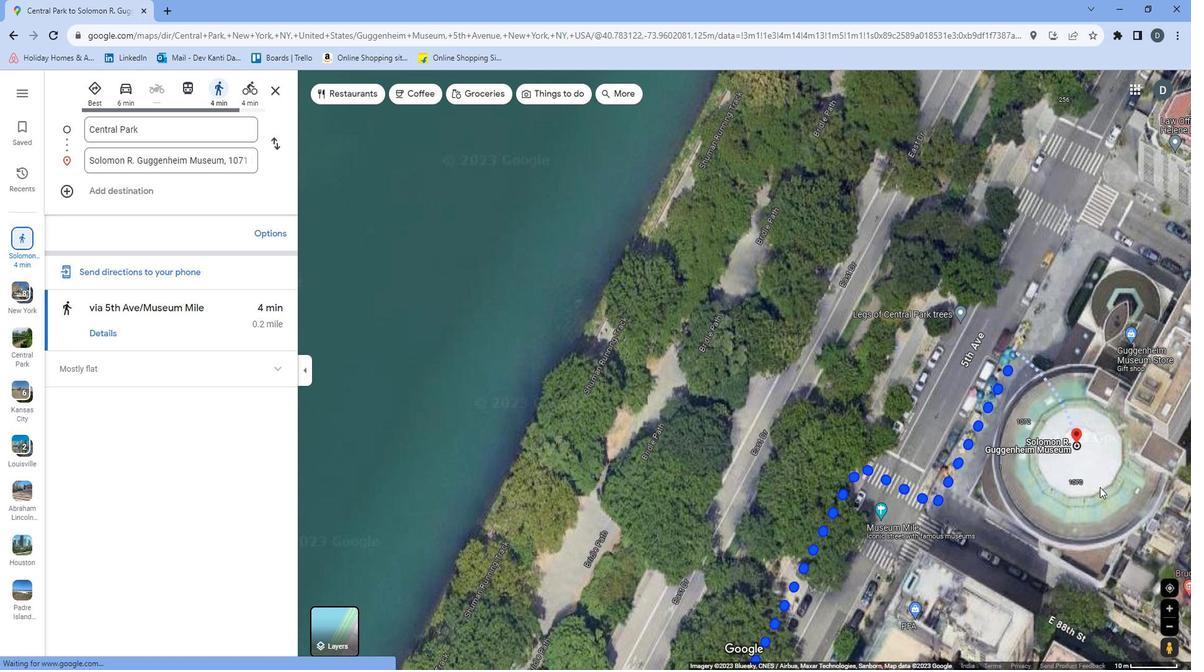 
Action: Mouse pressed left at (1097, 472)
Screenshot: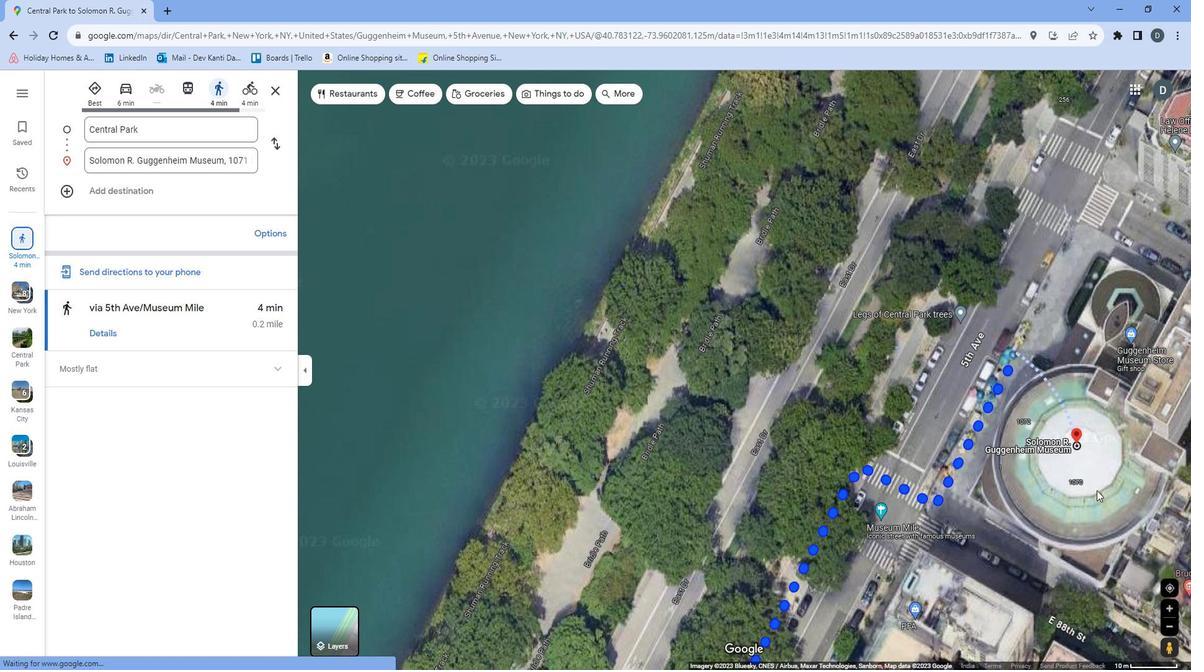 
Action: Mouse moved to (953, 446)
Screenshot: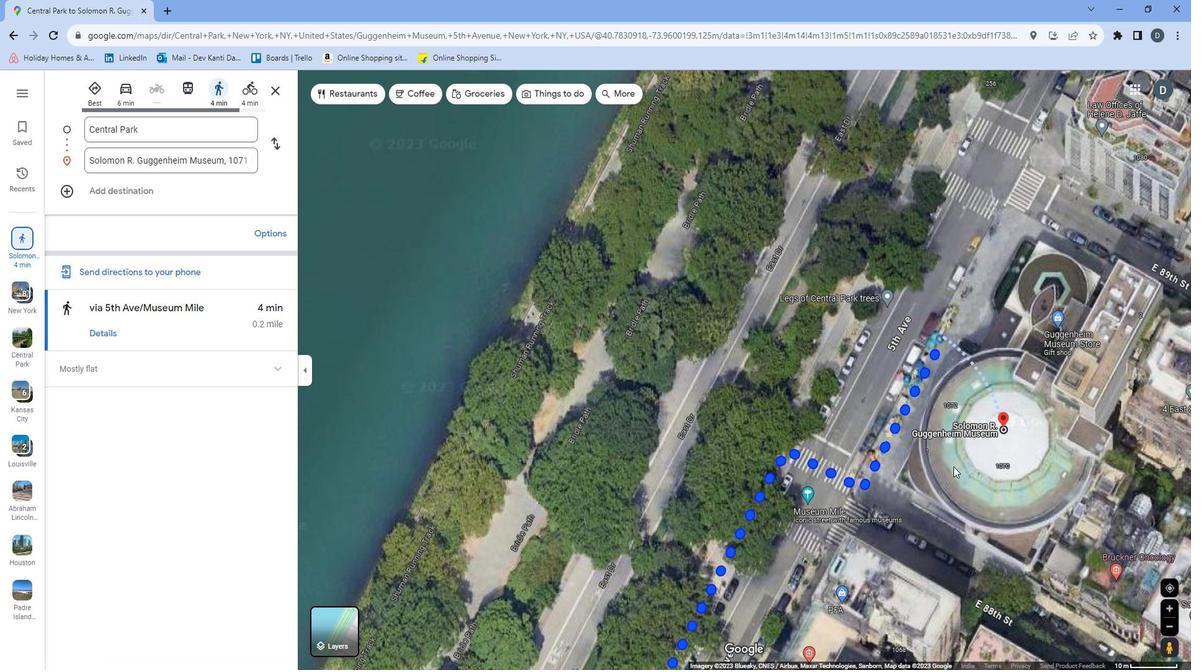 
Action: Mouse scrolled (953, 446) with delta (0, 0)
Screenshot: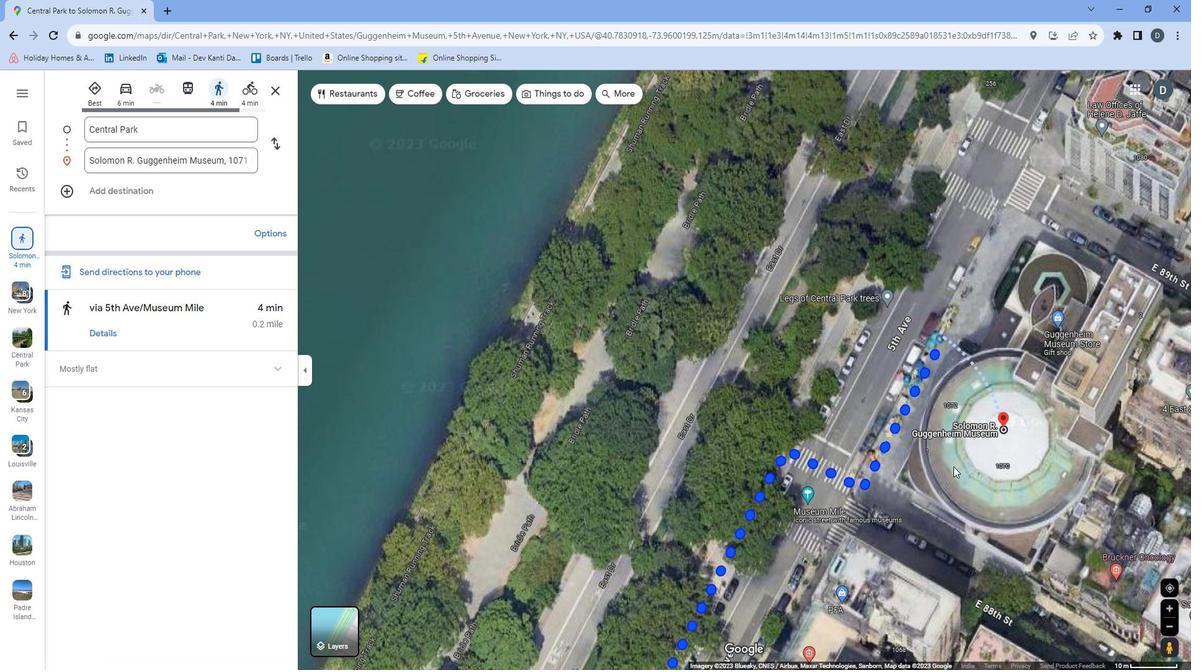
Action: Mouse moved to (945, 420)
Screenshot: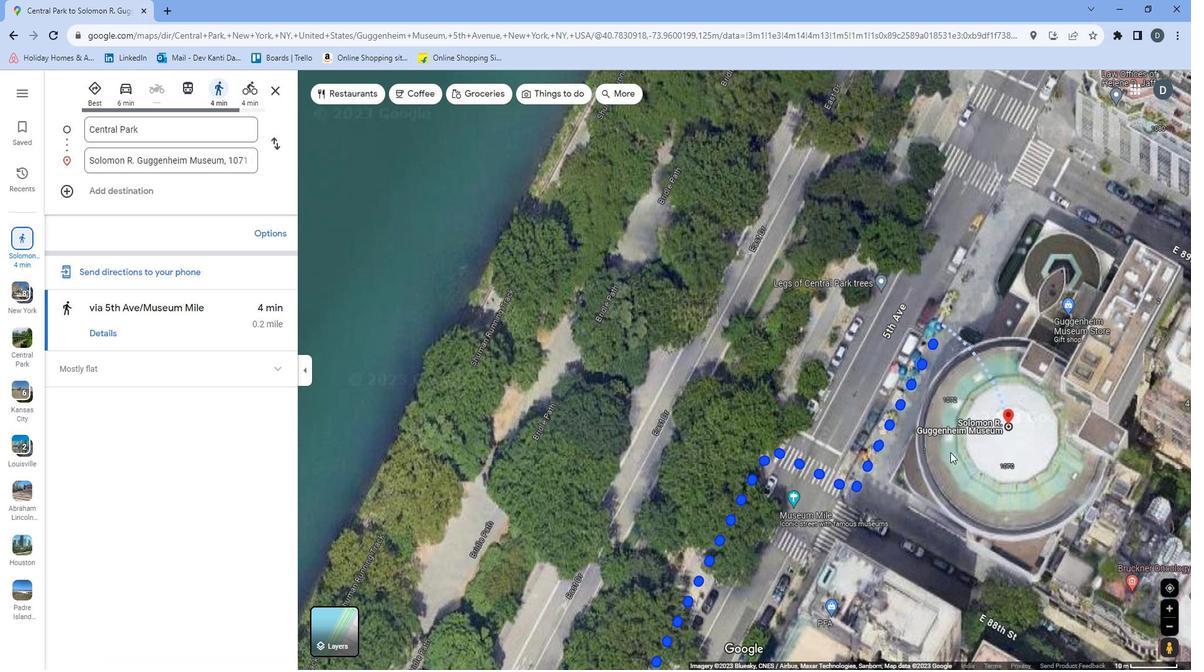 
Action: Mouse scrolled (945, 421) with delta (0, 0)
Screenshot: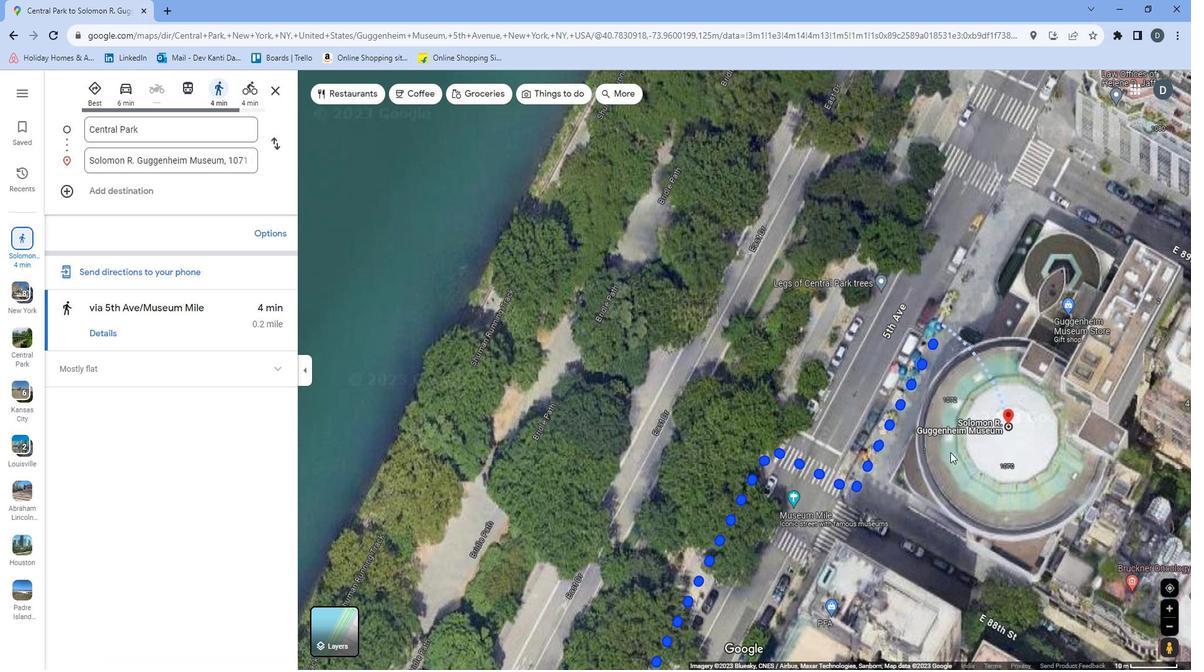 
Action: Mouse moved to (955, 370)
Screenshot: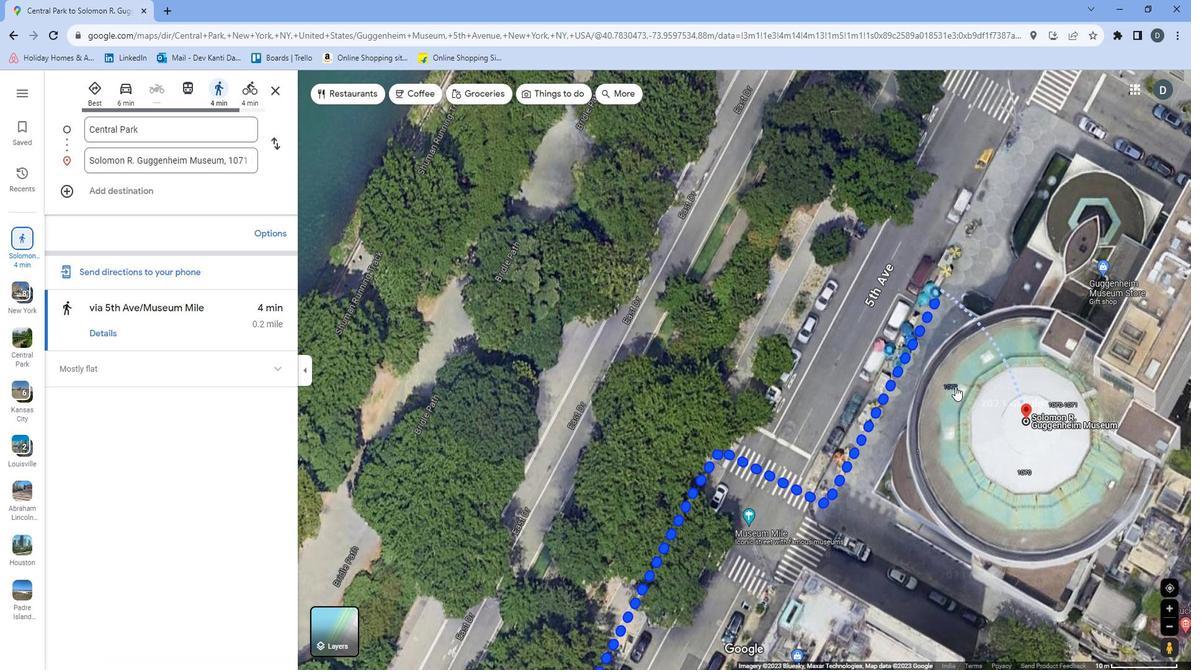 
Action: Mouse scrolled (955, 371) with delta (0, 0)
Screenshot: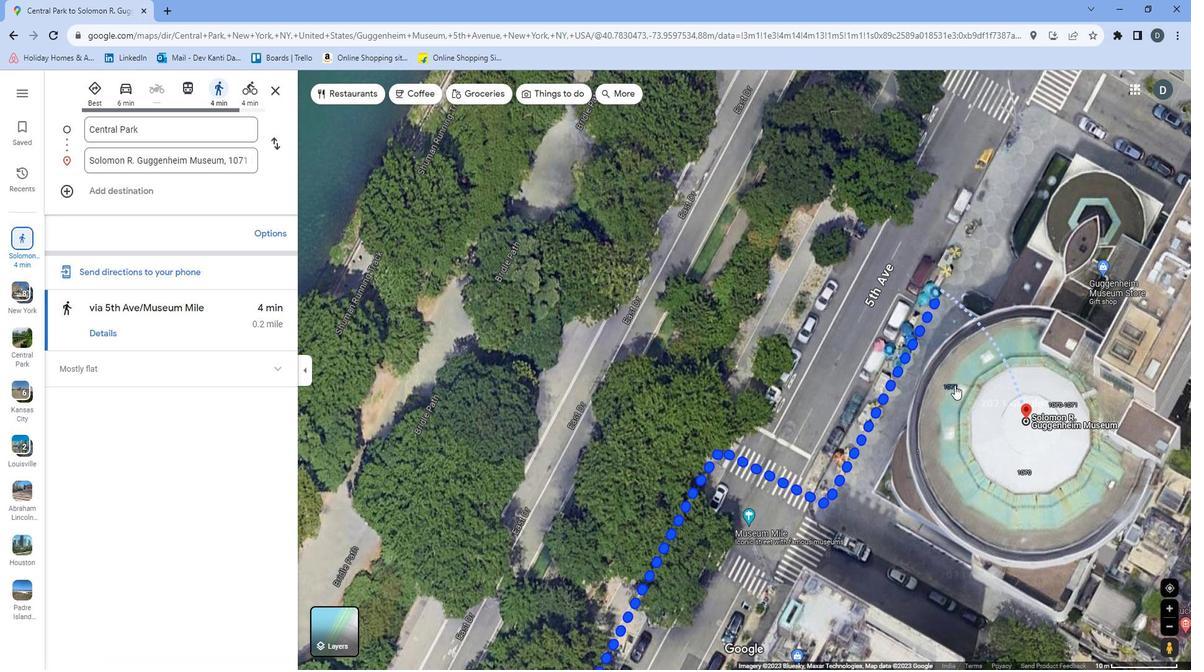 
Action: Mouse moved to (1018, 354)
Screenshot: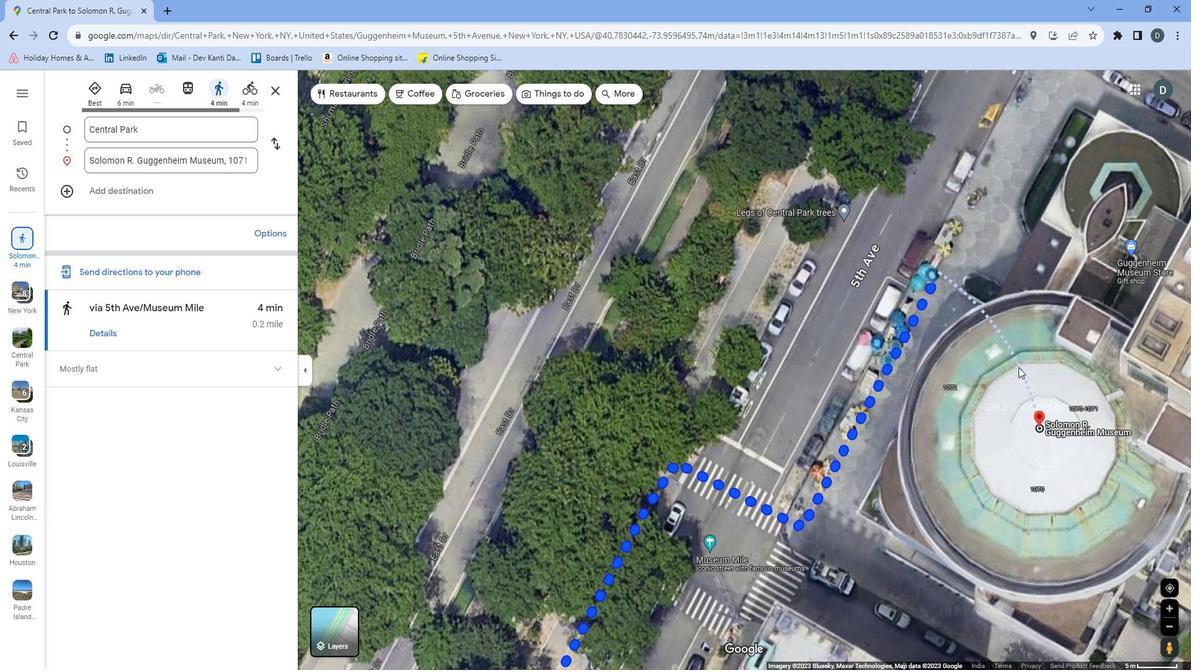 
